 Task: Look for space in Găeşti, Romania from 4th August, 2023 to 8th August, 2023 for 1 adult in price range Rs.10000 to Rs.15000. Place can be private room with 1  bedroom having 1 bed and 1 bathroom. Property type can be flatguest house, hotel. Booking option can be shelf check-in. Required host language is English.
Action: Mouse moved to (611, 108)
Screenshot: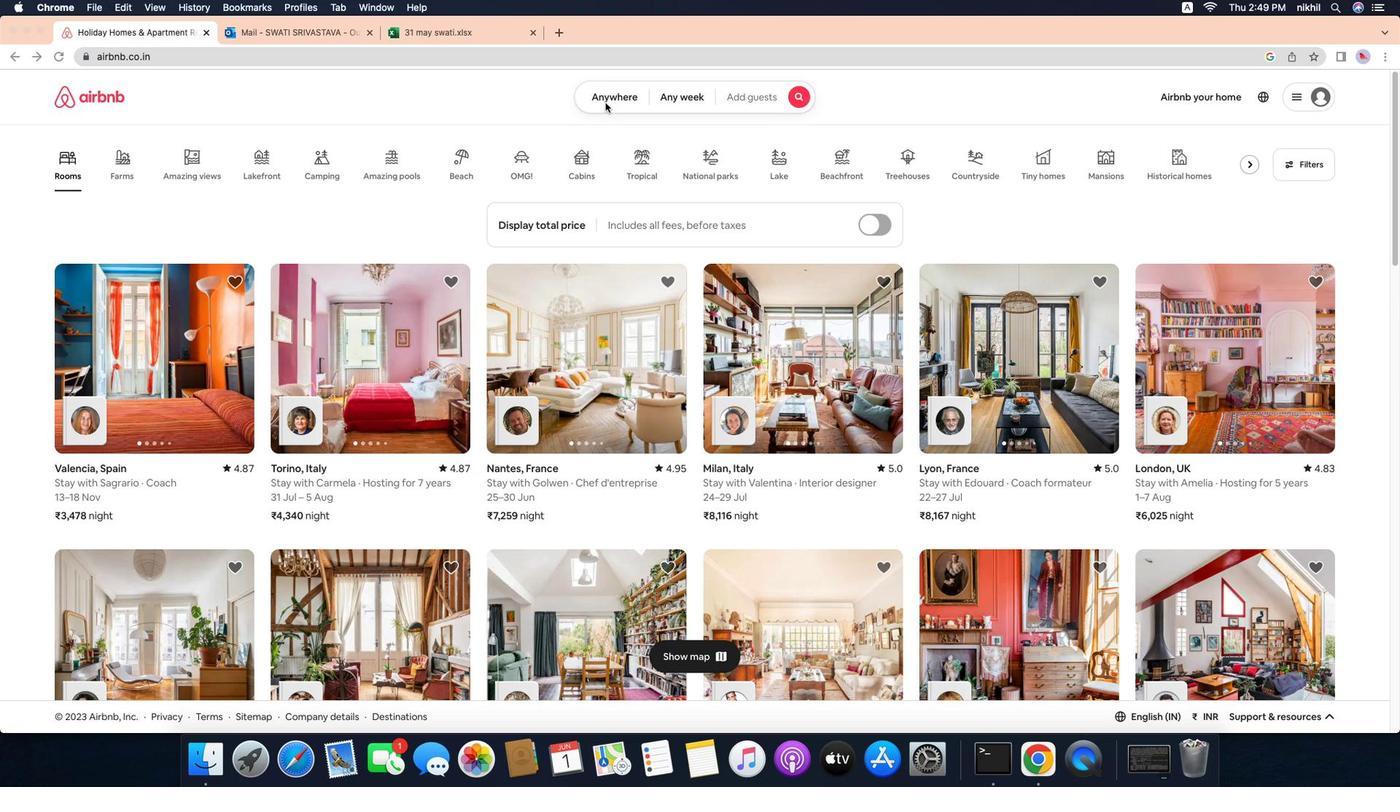 
Action: Mouse pressed left at (611, 108)
Screenshot: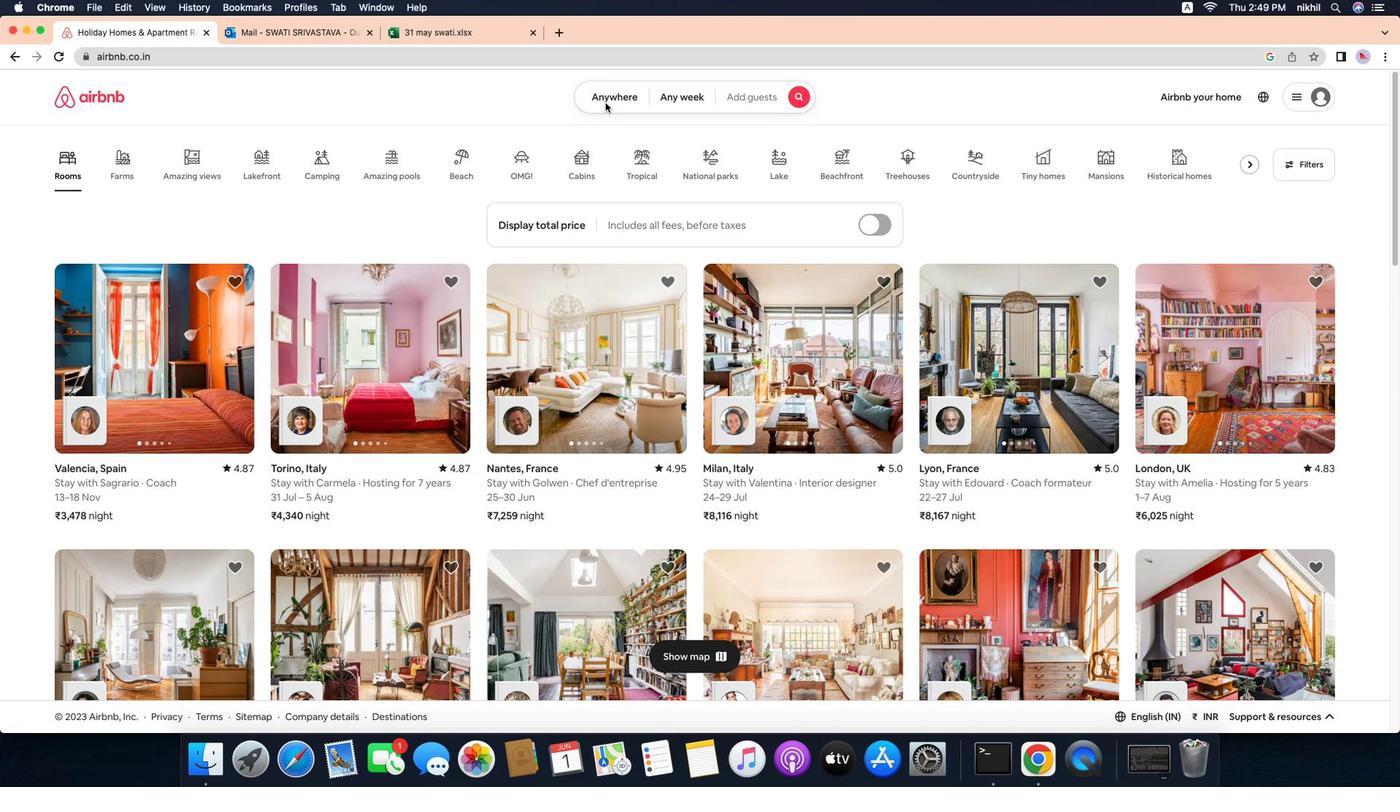 
Action: Mouse moved to (613, 107)
Screenshot: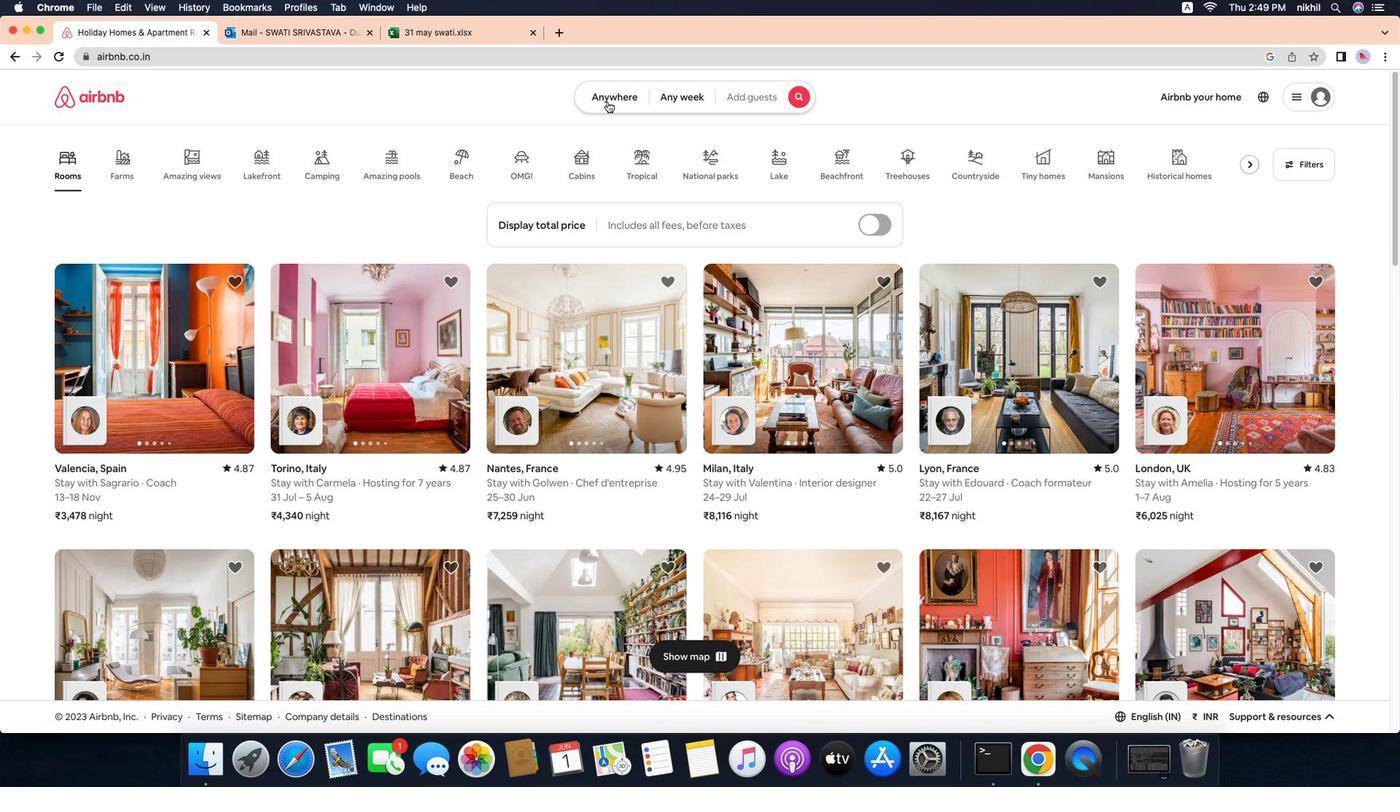 
Action: Mouse pressed left at (613, 107)
Screenshot: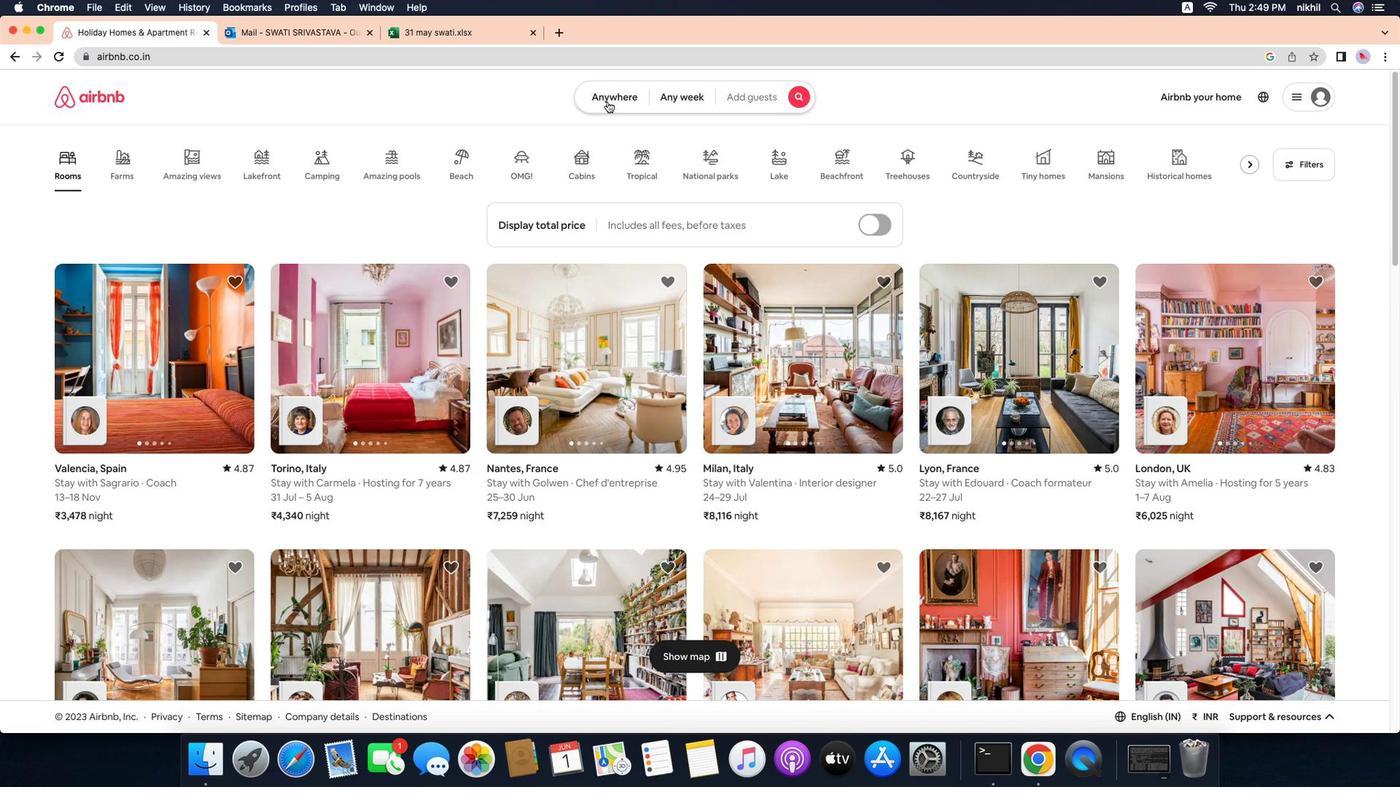 
Action: Mouse moved to (584, 156)
Screenshot: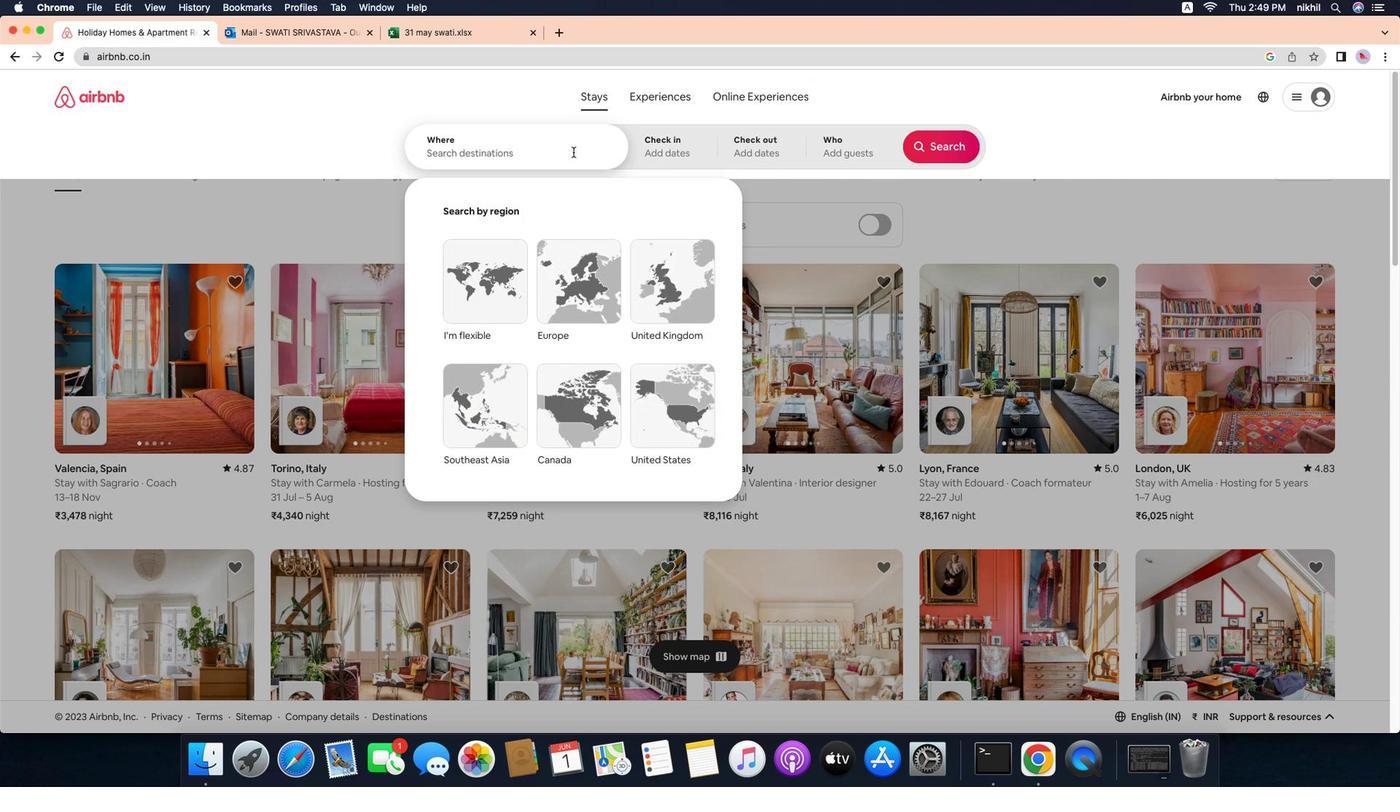 
Action: Mouse pressed left at (584, 156)
Screenshot: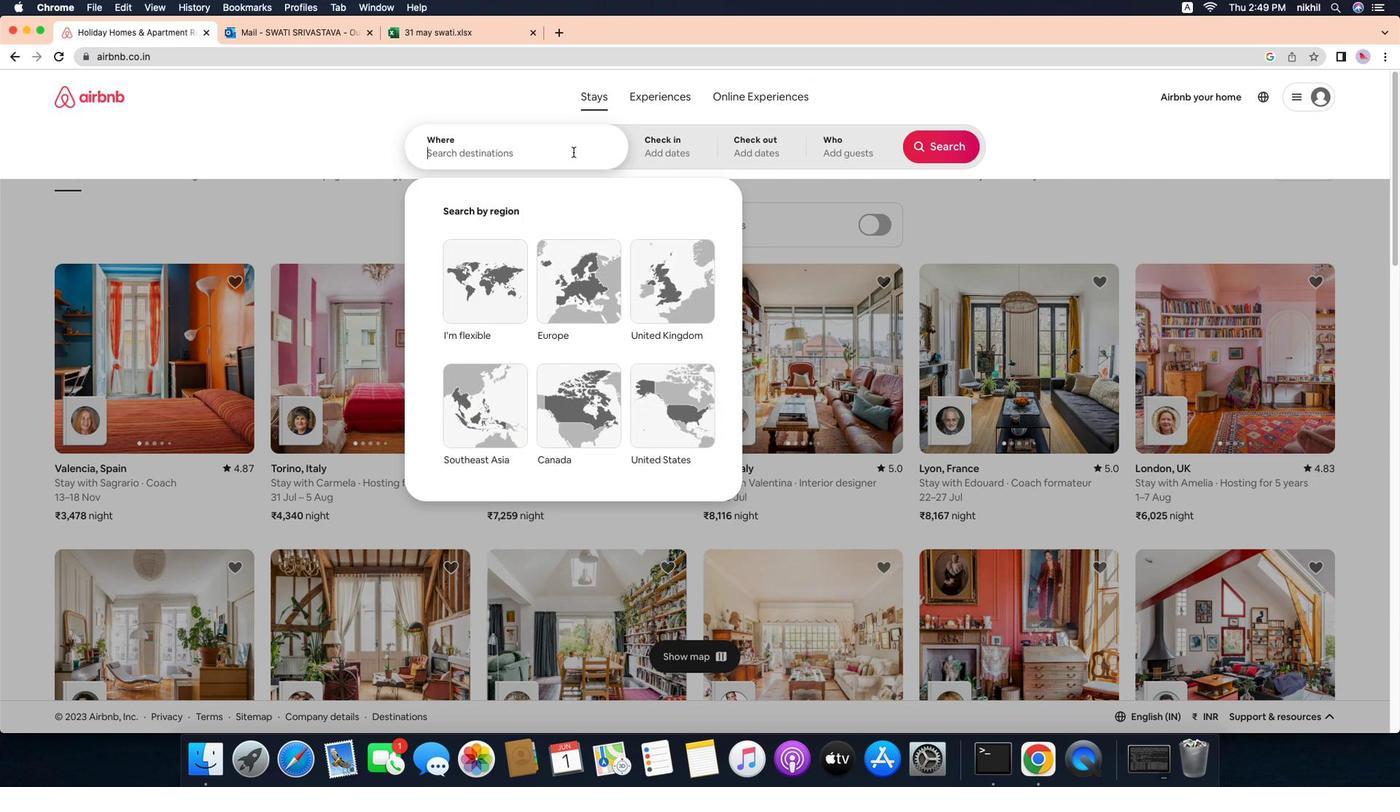 
Action: Mouse moved to (601, 177)
Screenshot: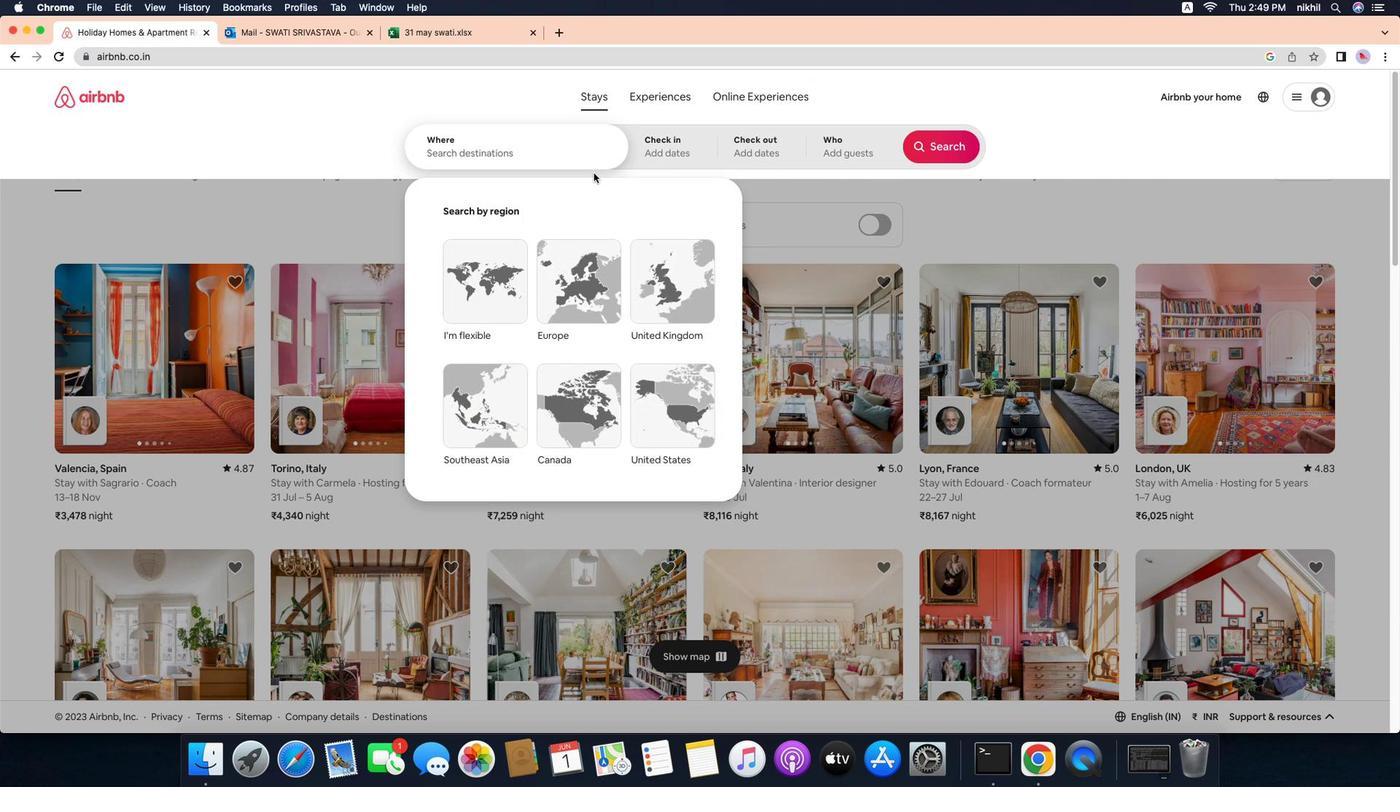
Action: Key pressed Key.caps_lock'G'Key.caps_lock'a''e''s''t''i'
Screenshot: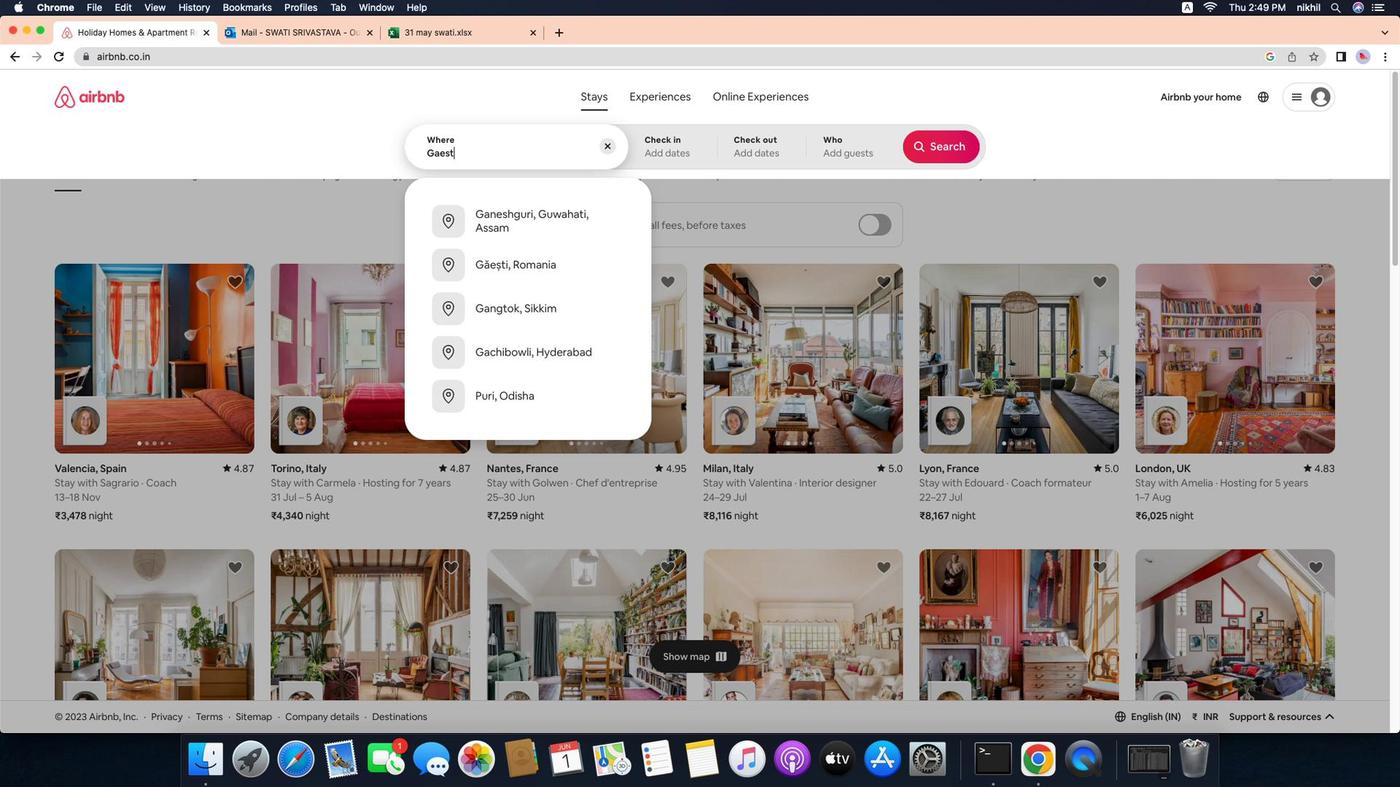 
Action: Mouse moved to (622, 219)
Screenshot: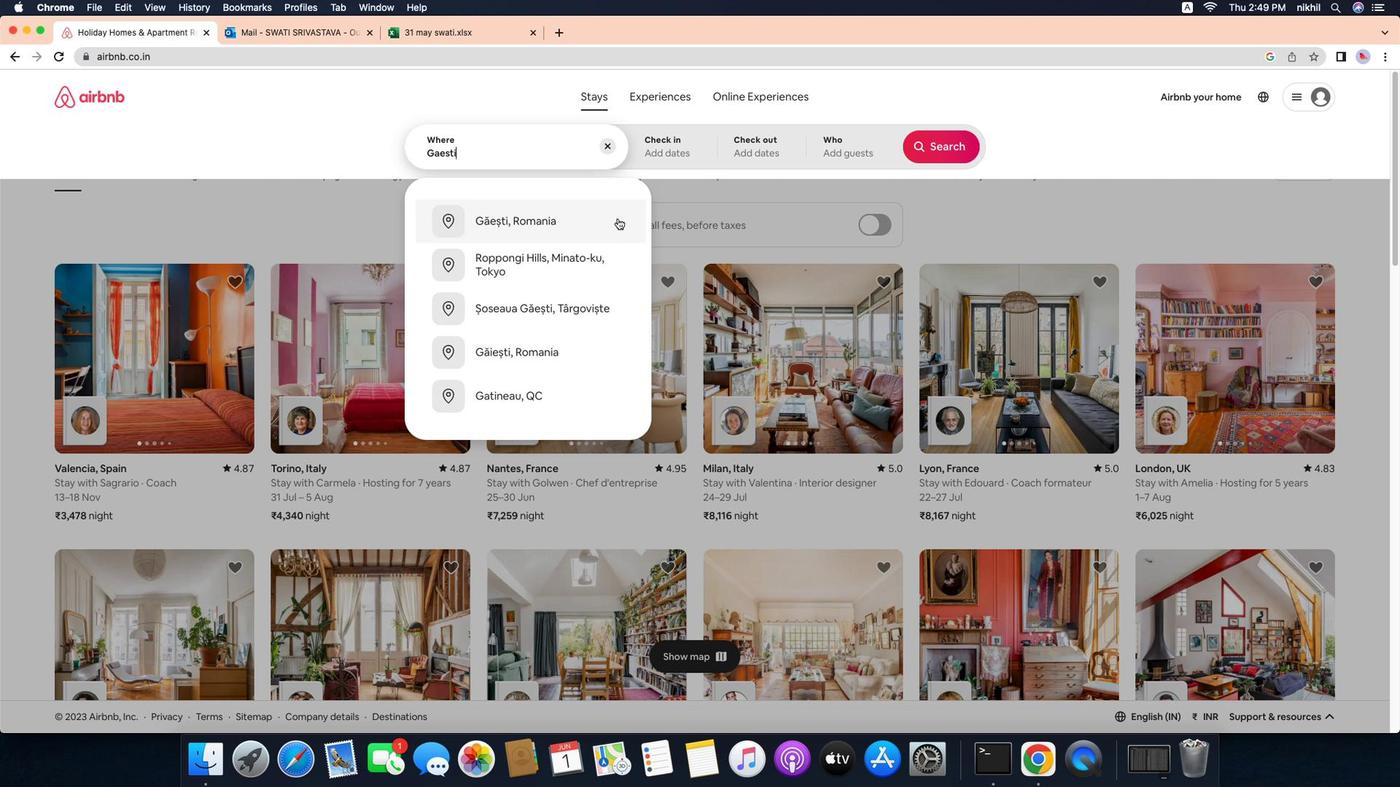
Action: Mouse pressed left at (622, 219)
Screenshot: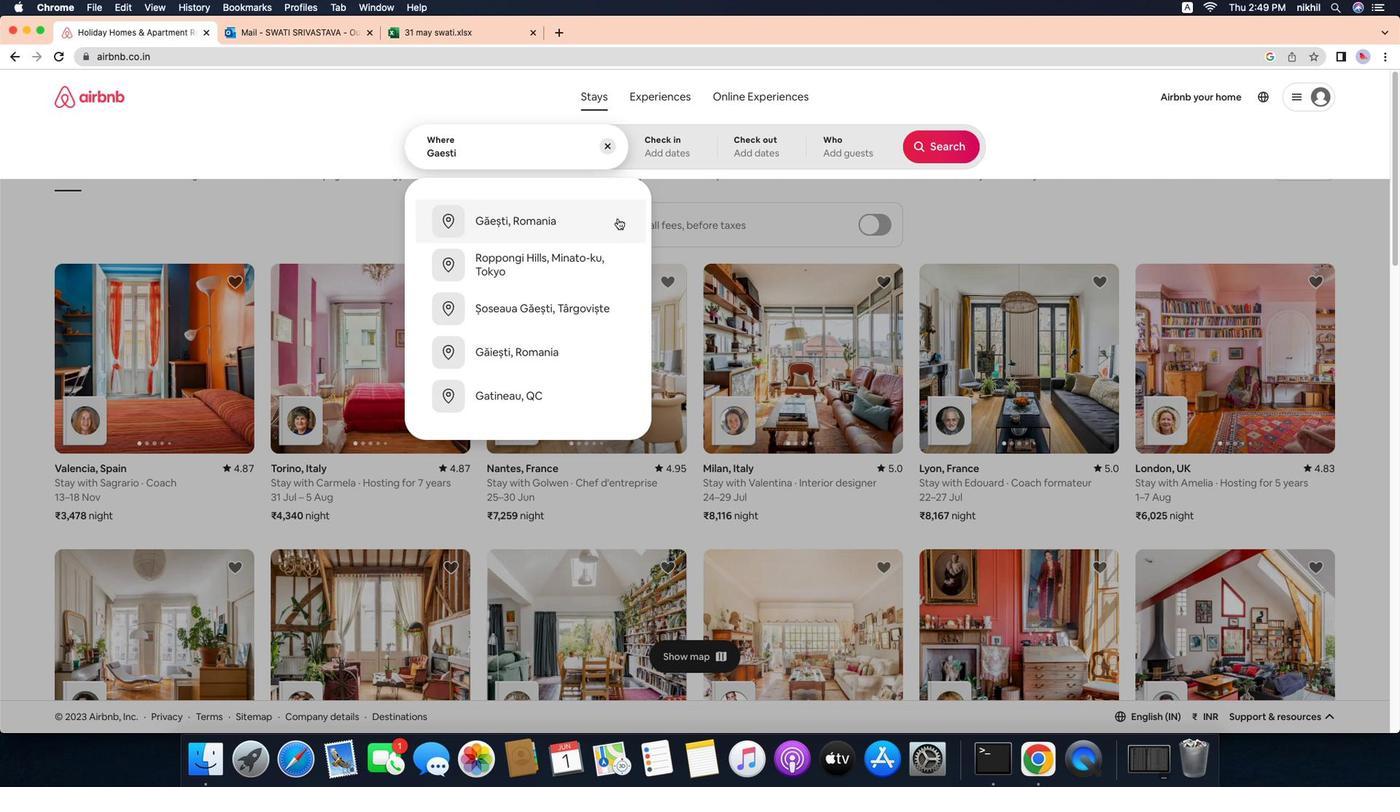 
Action: Mouse moved to (896, 256)
Screenshot: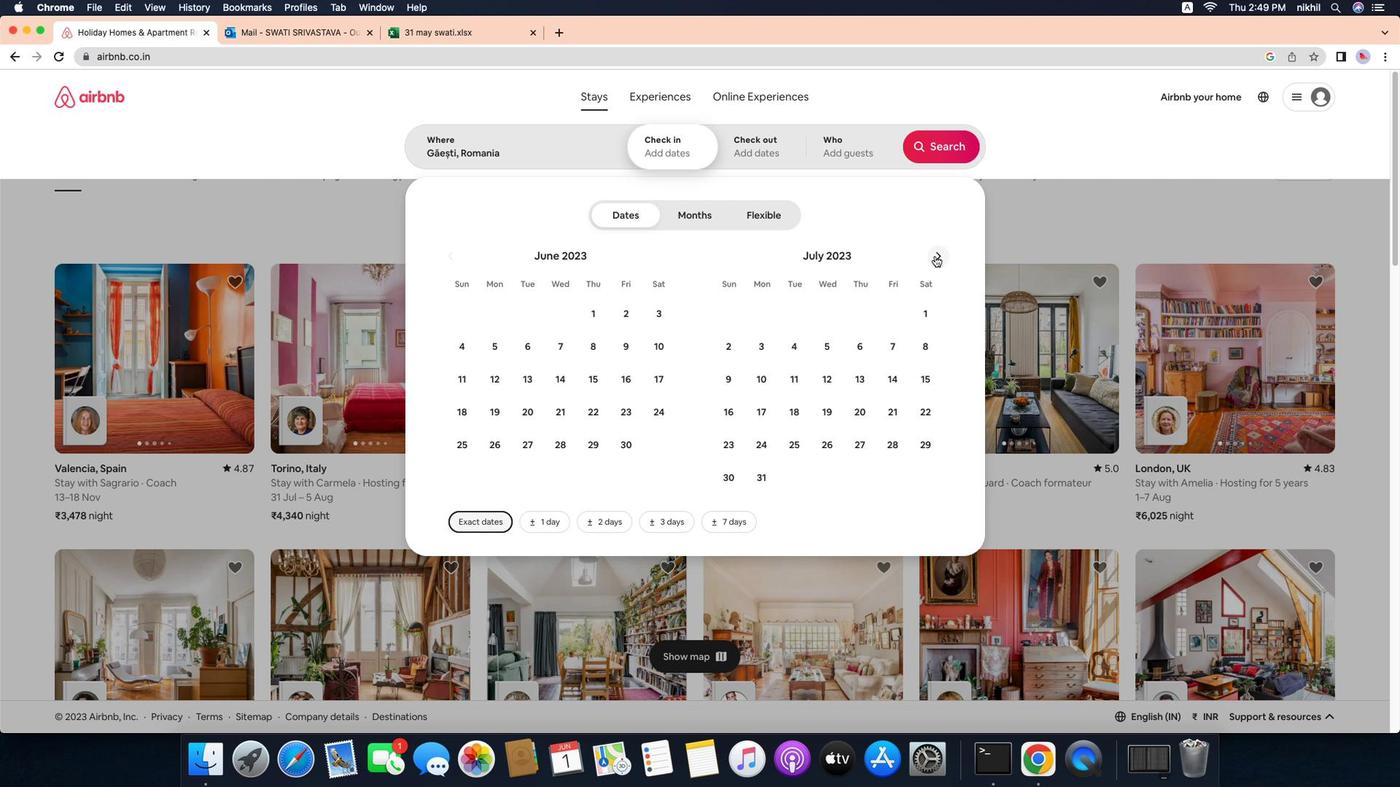 
Action: Mouse pressed left at (896, 256)
Screenshot: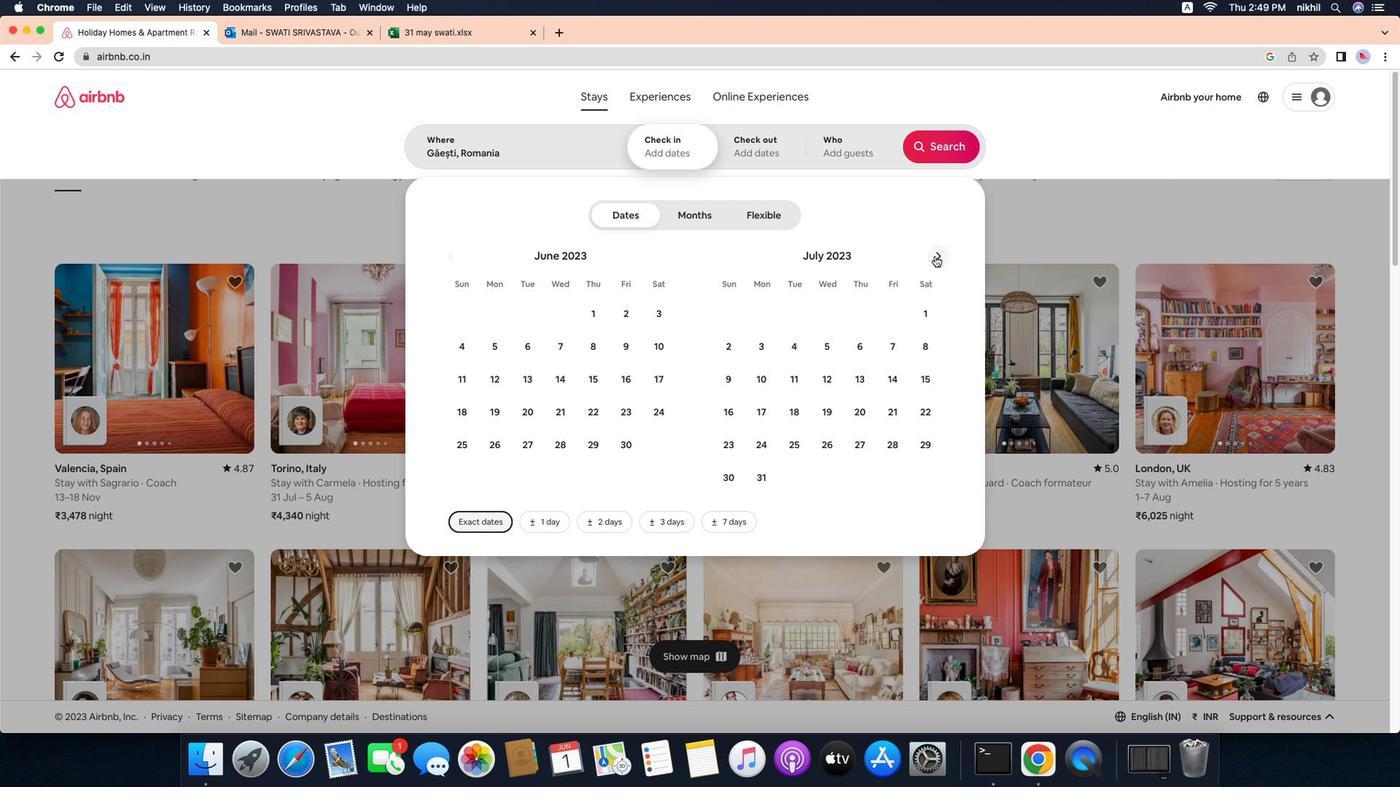 
Action: Mouse moved to (855, 311)
Screenshot: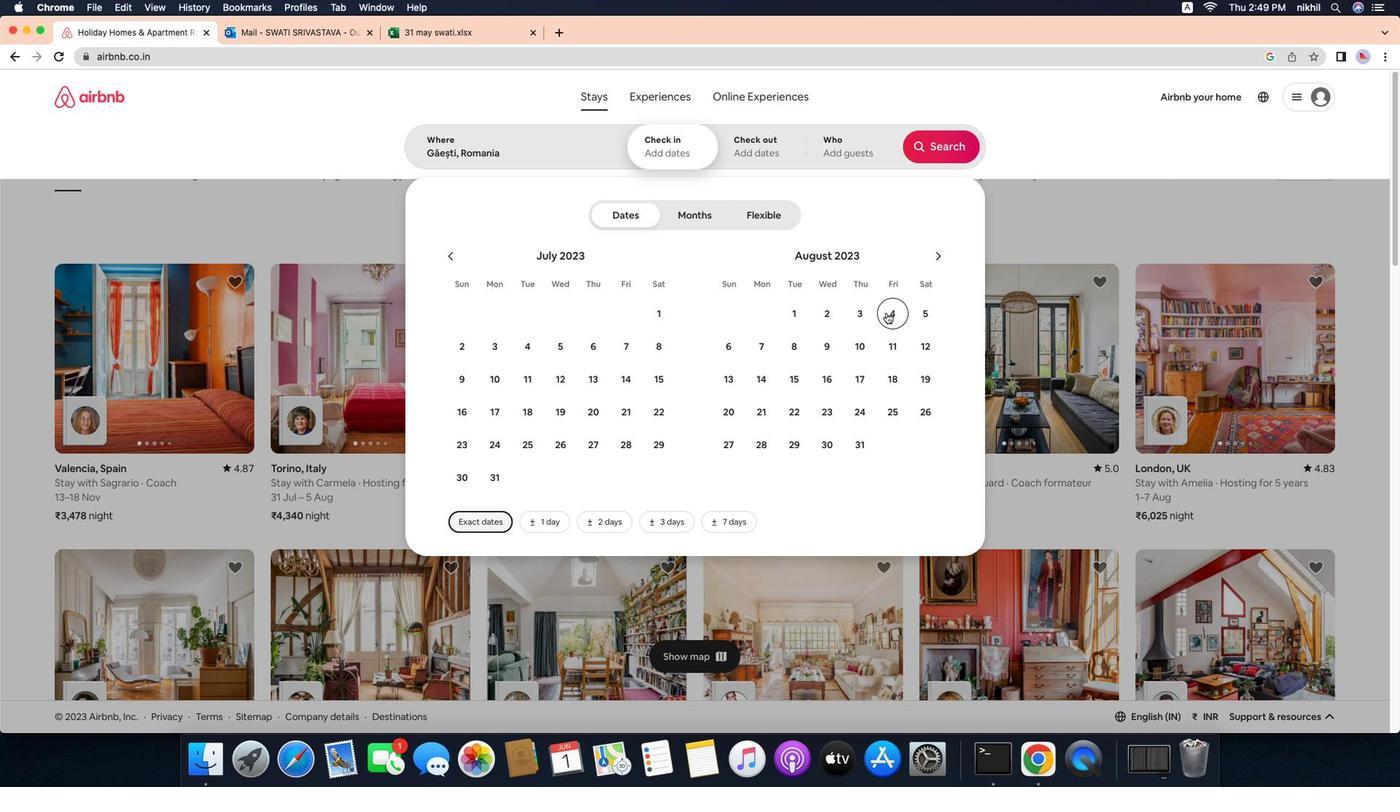 
Action: Mouse pressed left at (855, 311)
Screenshot: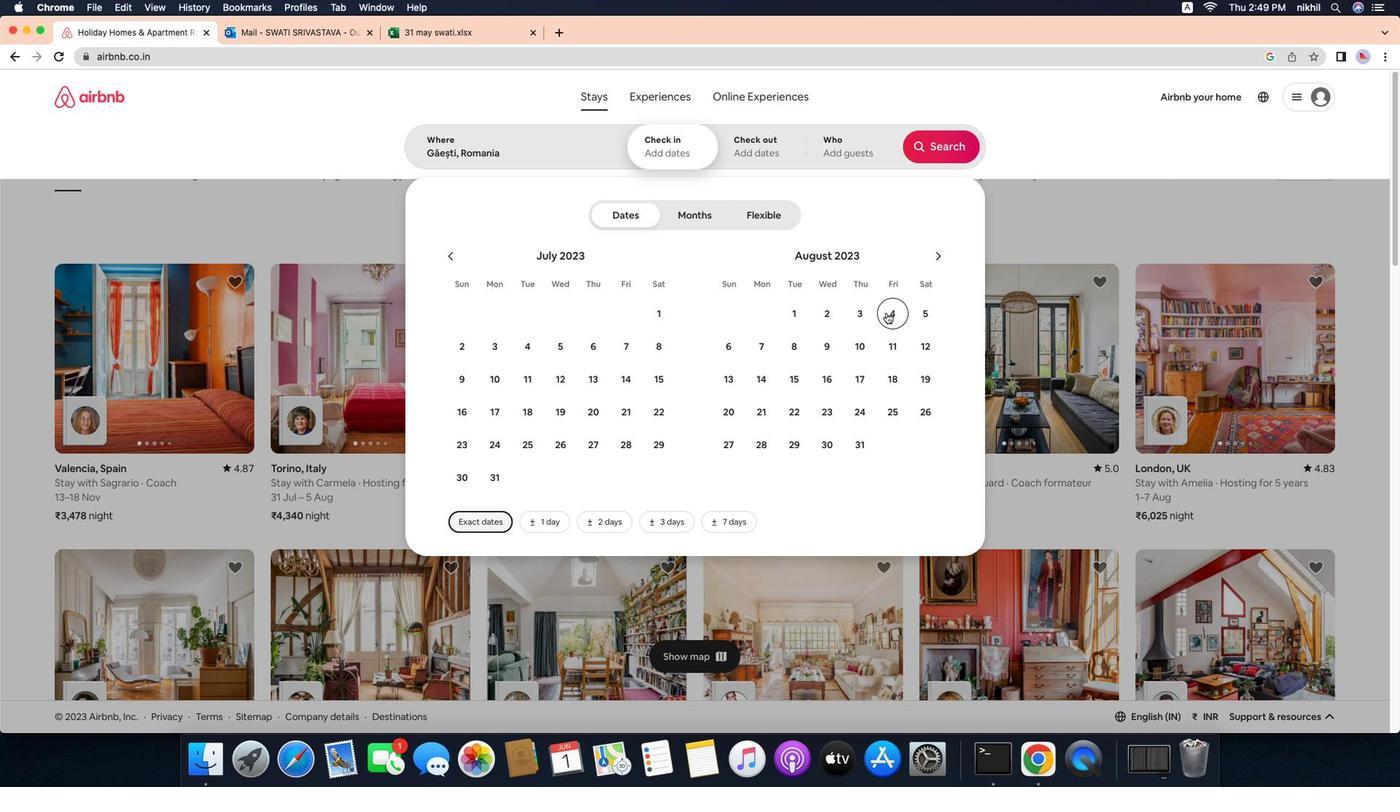 
Action: Mouse moved to (782, 336)
Screenshot: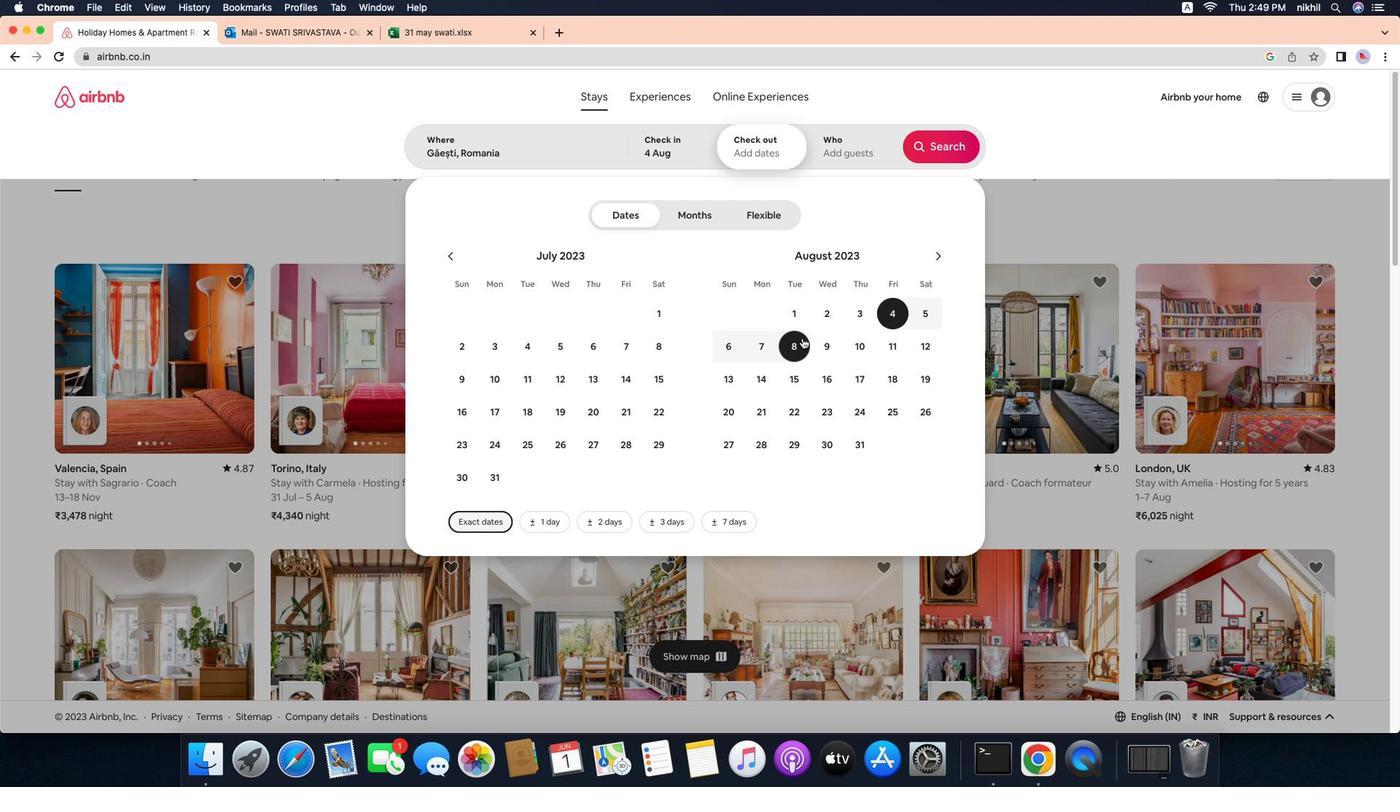 
Action: Mouse pressed left at (782, 336)
Screenshot: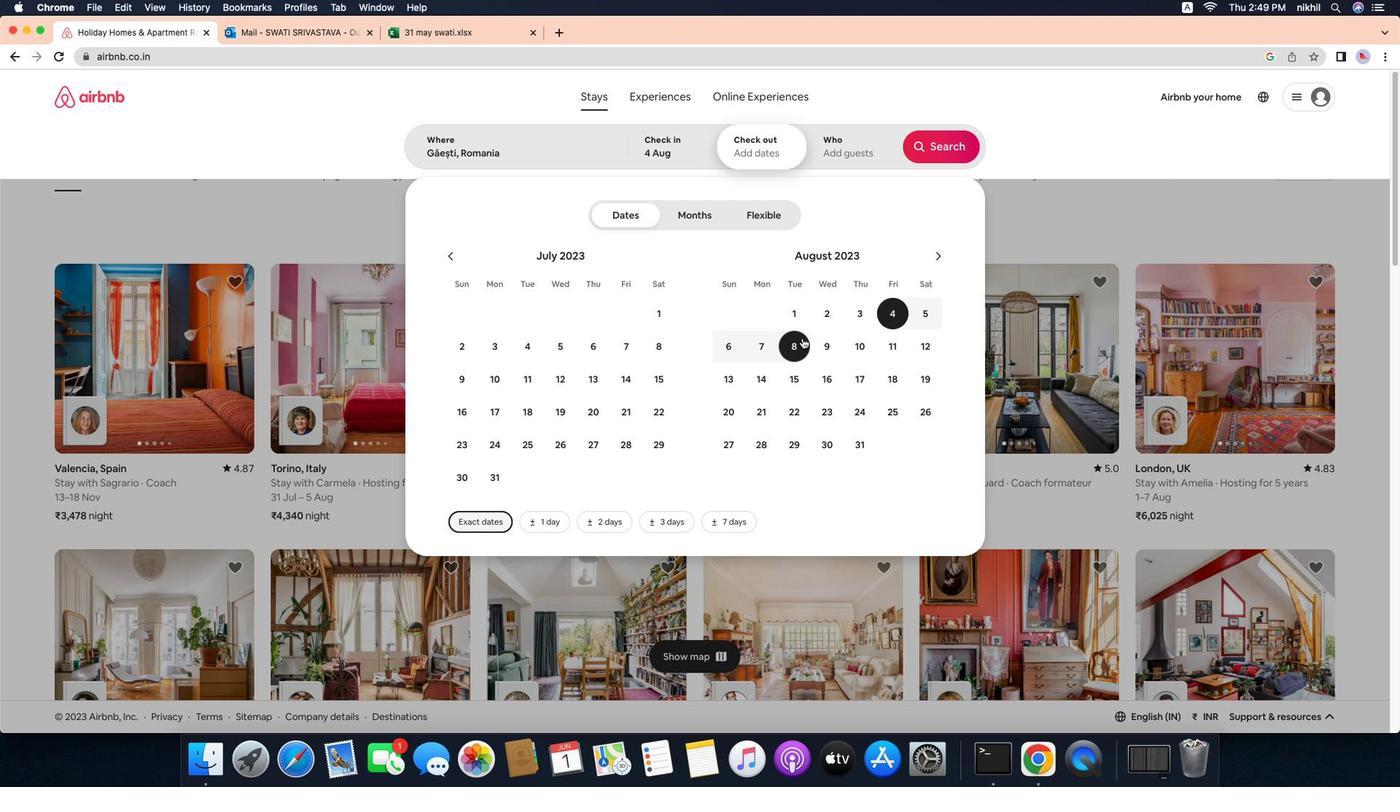 
Action: Mouse moved to (829, 163)
Screenshot: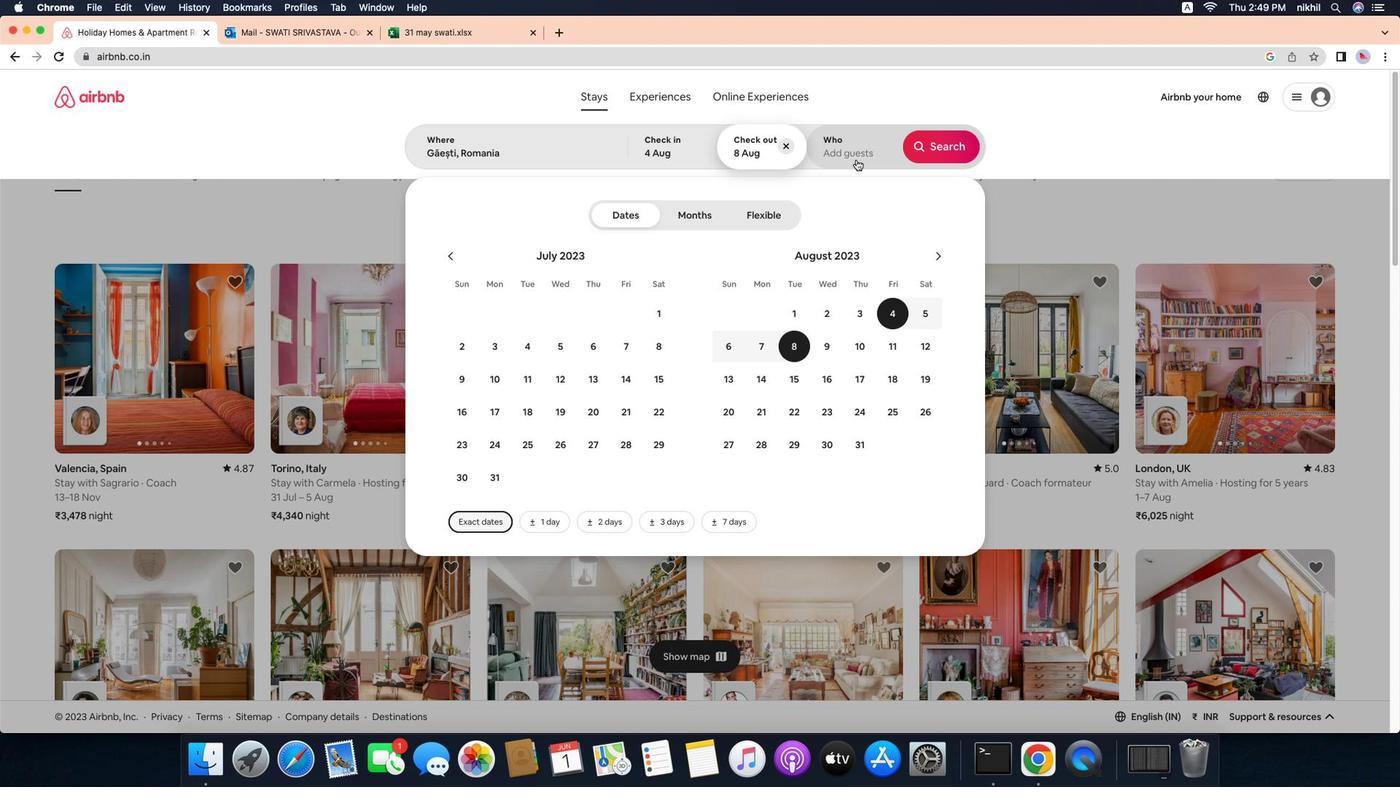 
Action: Mouse pressed left at (829, 163)
Screenshot: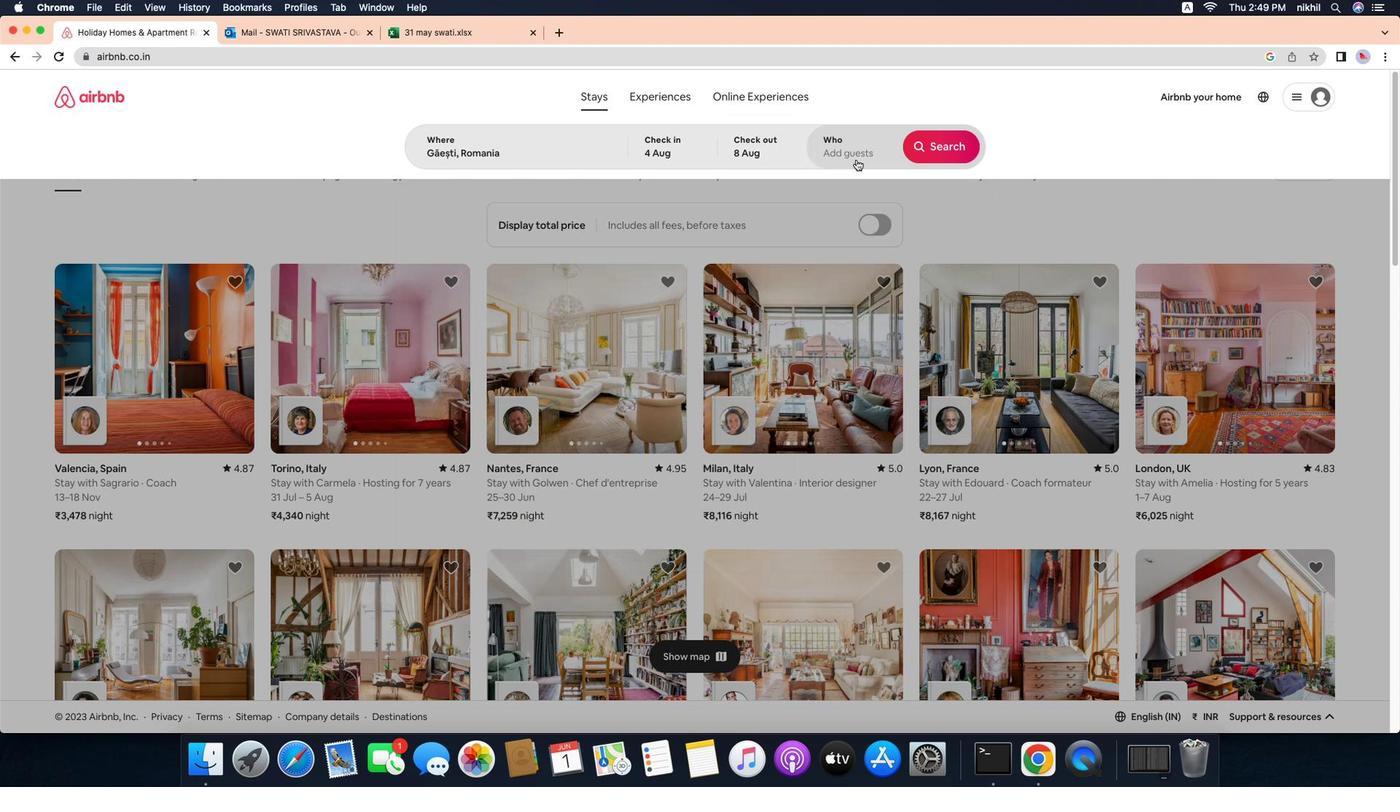 
Action: Mouse moved to (911, 218)
Screenshot: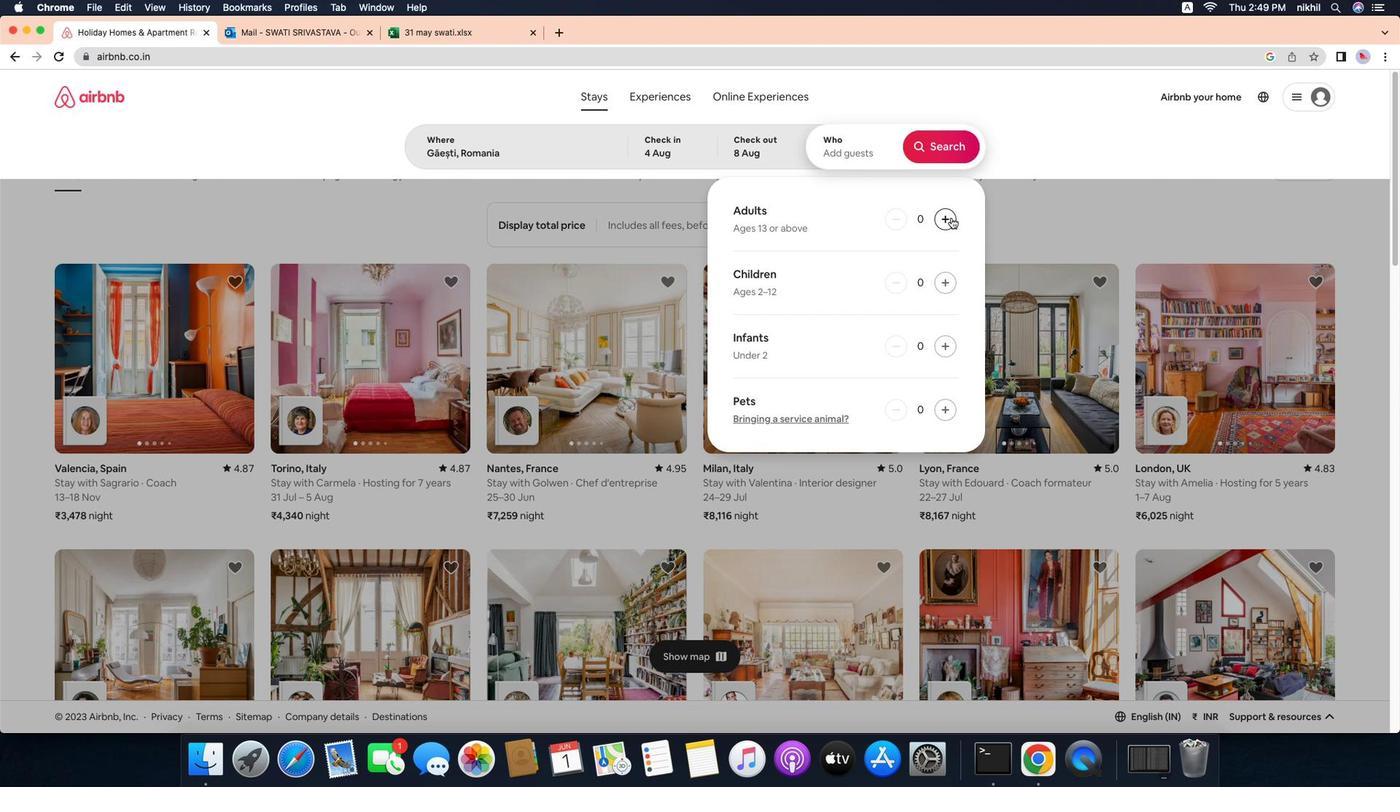 
Action: Mouse pressed left at (911, 218)
Screenshot: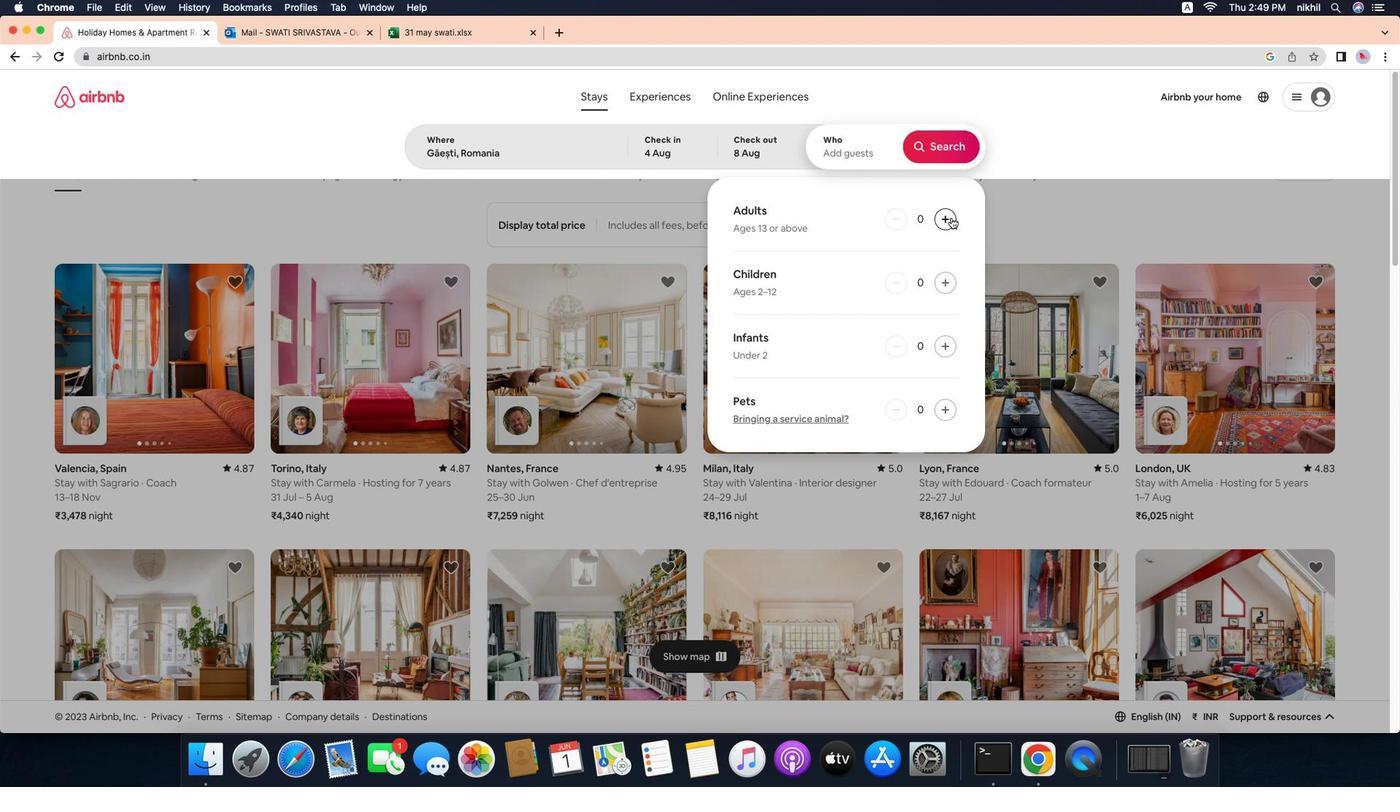 
Action: Mouse moved to (912, 157)
Screenshot: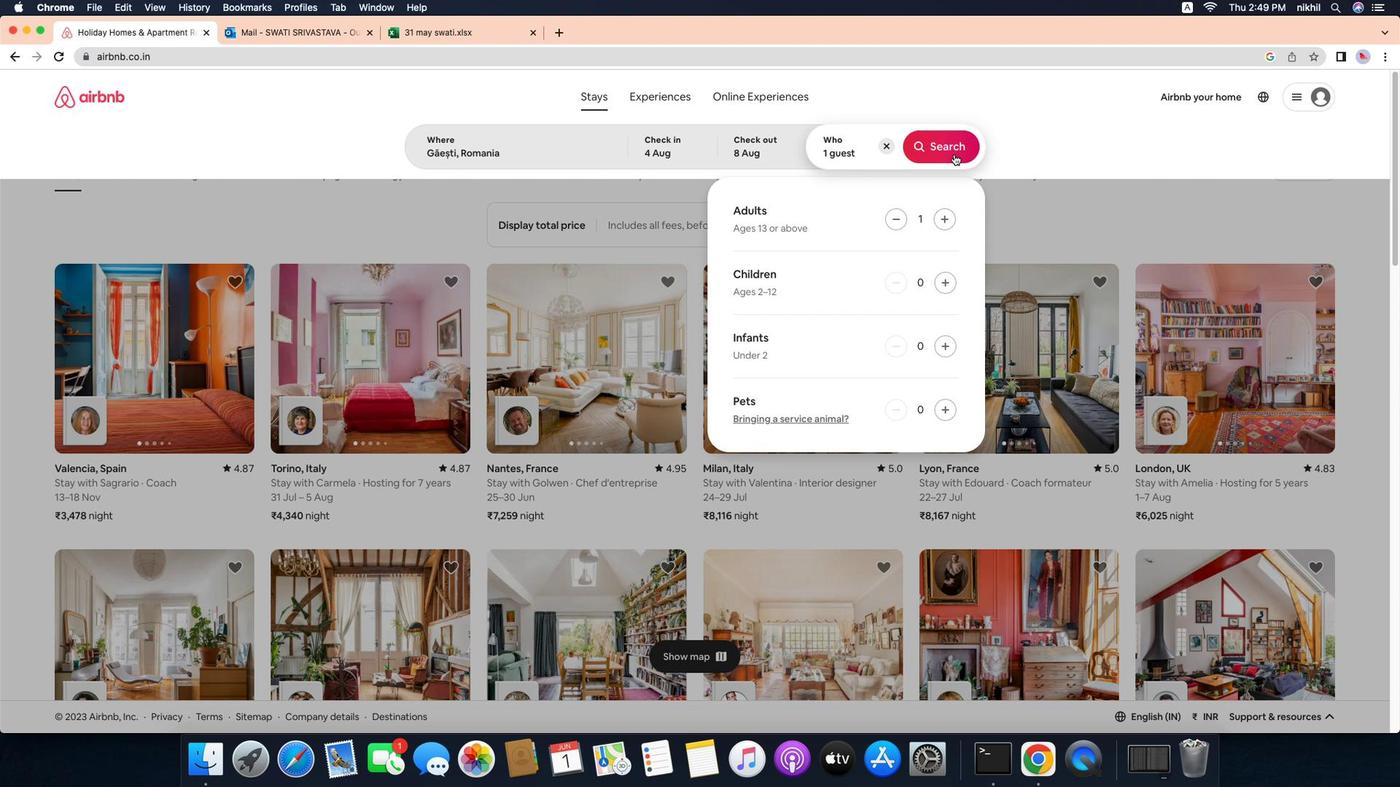 
Action: Mouse pressed left at (912, 157)
Screenshot: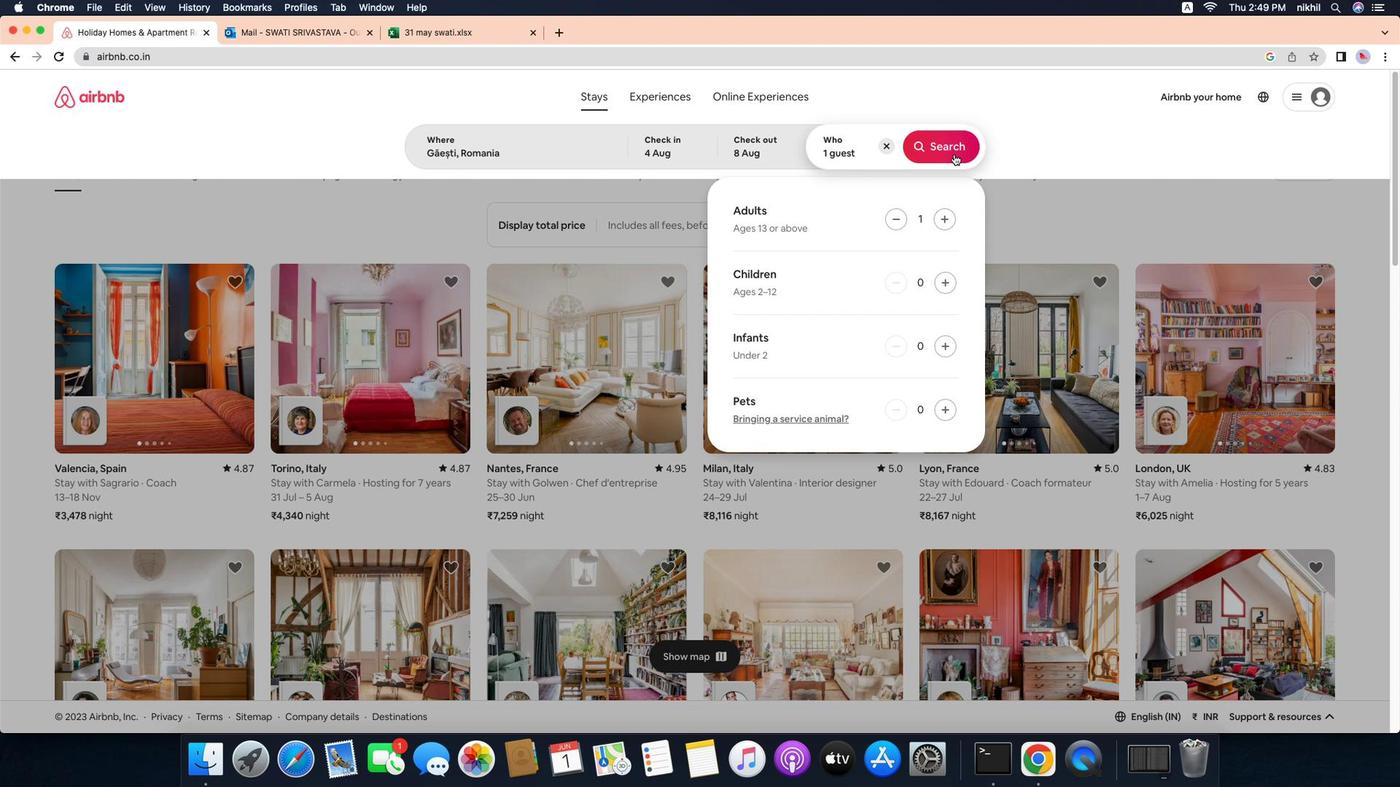 
Action: Mouse moved to (1244, 151)
Screenshot: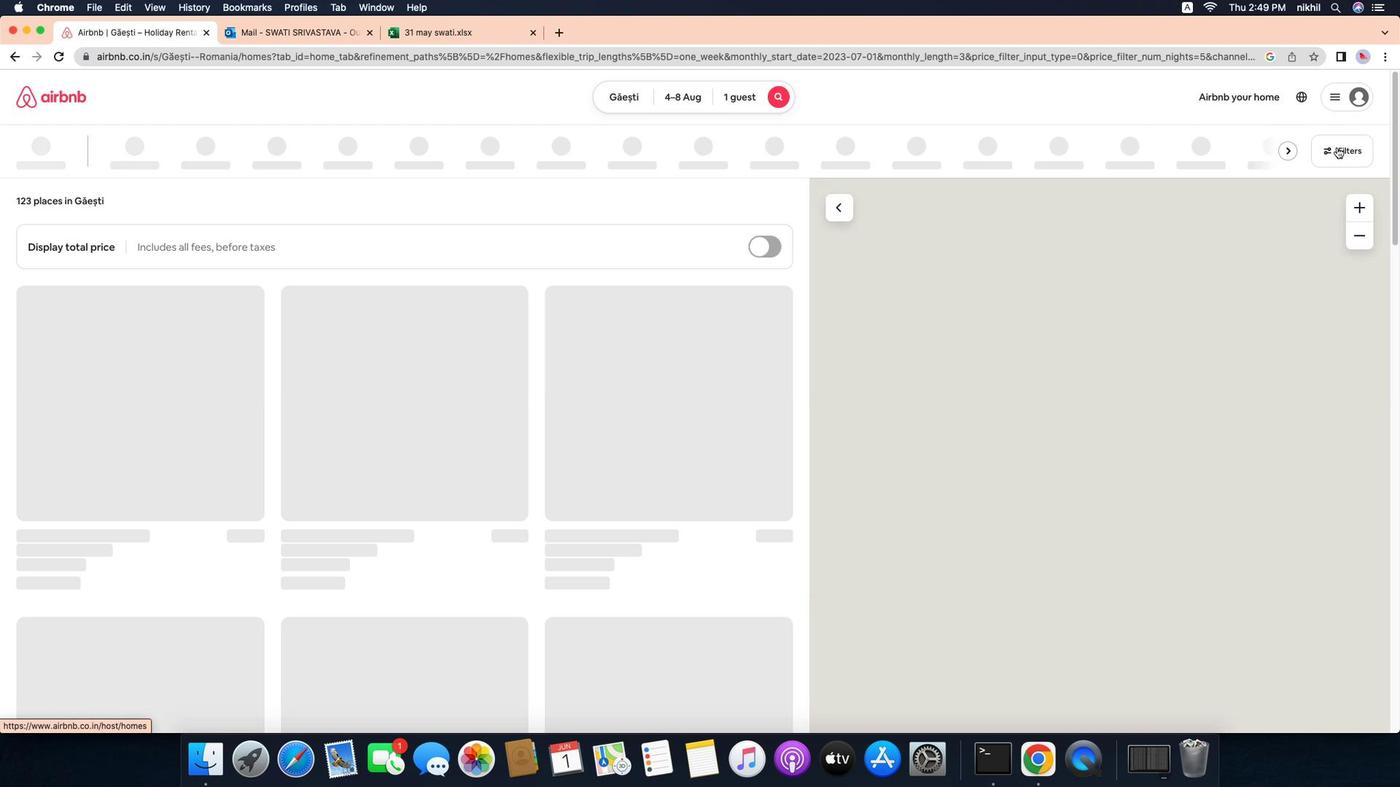 
Action: Mouse pressed left at (1244, 151)
Screenshot: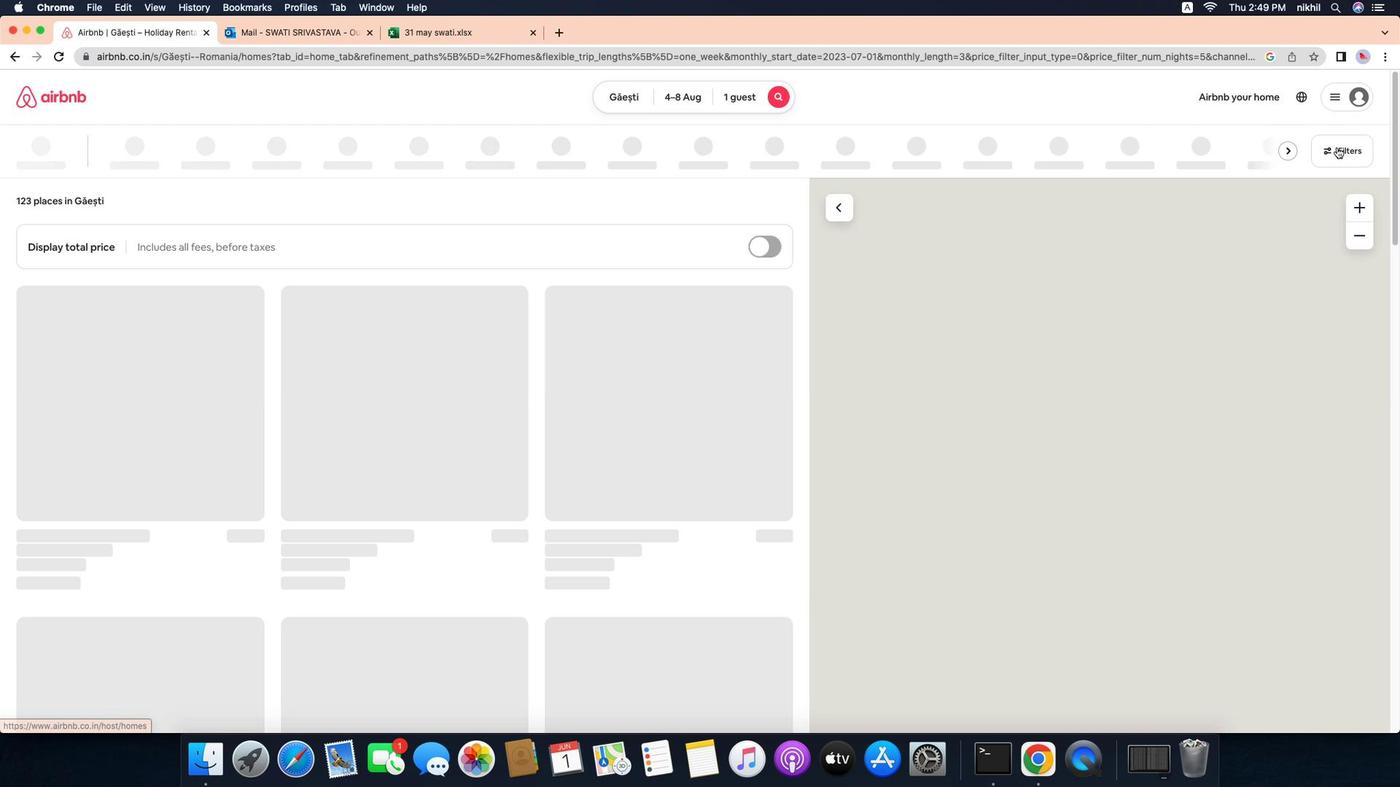 
Action: Mouse moved to (554, 476)
Screenshot: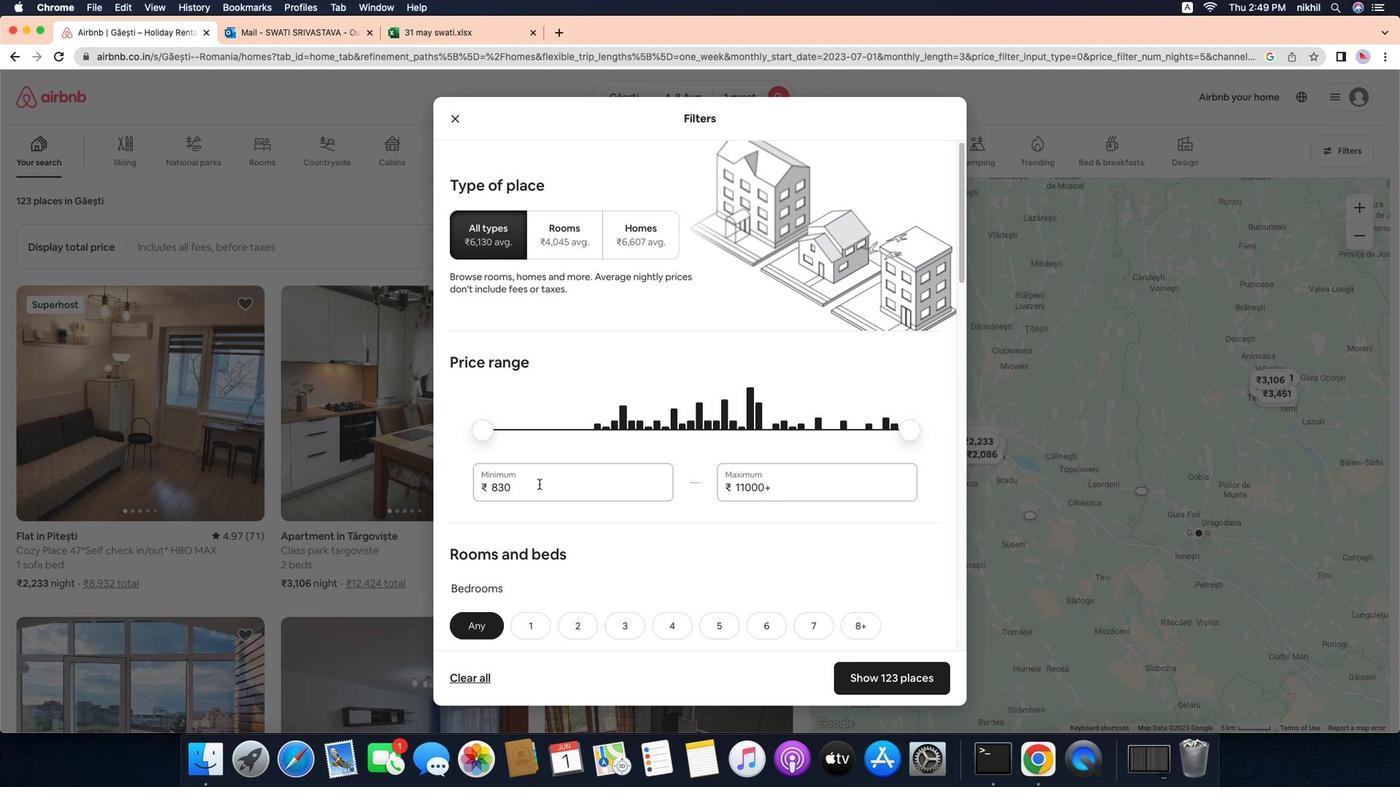 
Action: Mouse pressed left at (554, 476)
Screenshot: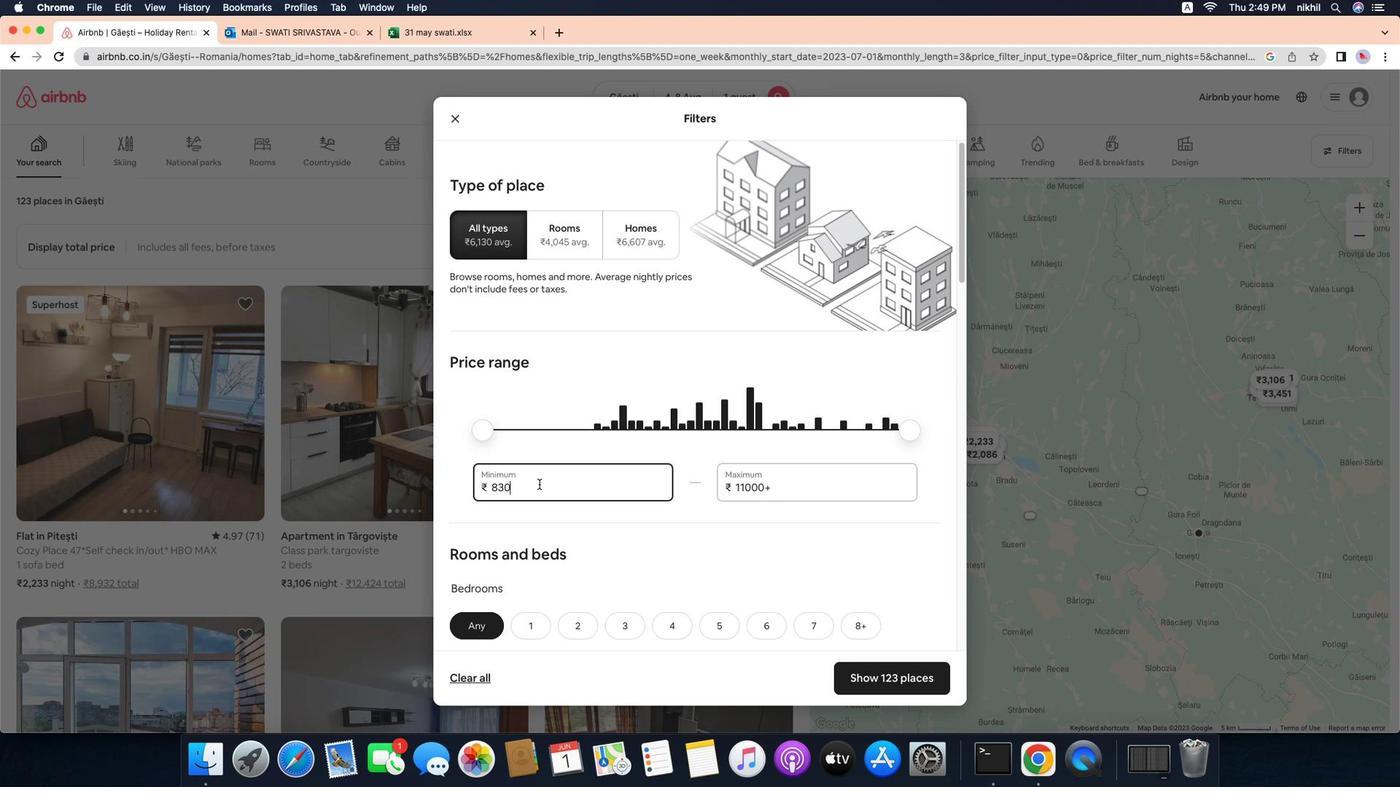 
Action: Mouse moved to (560, 475)
Screenshot: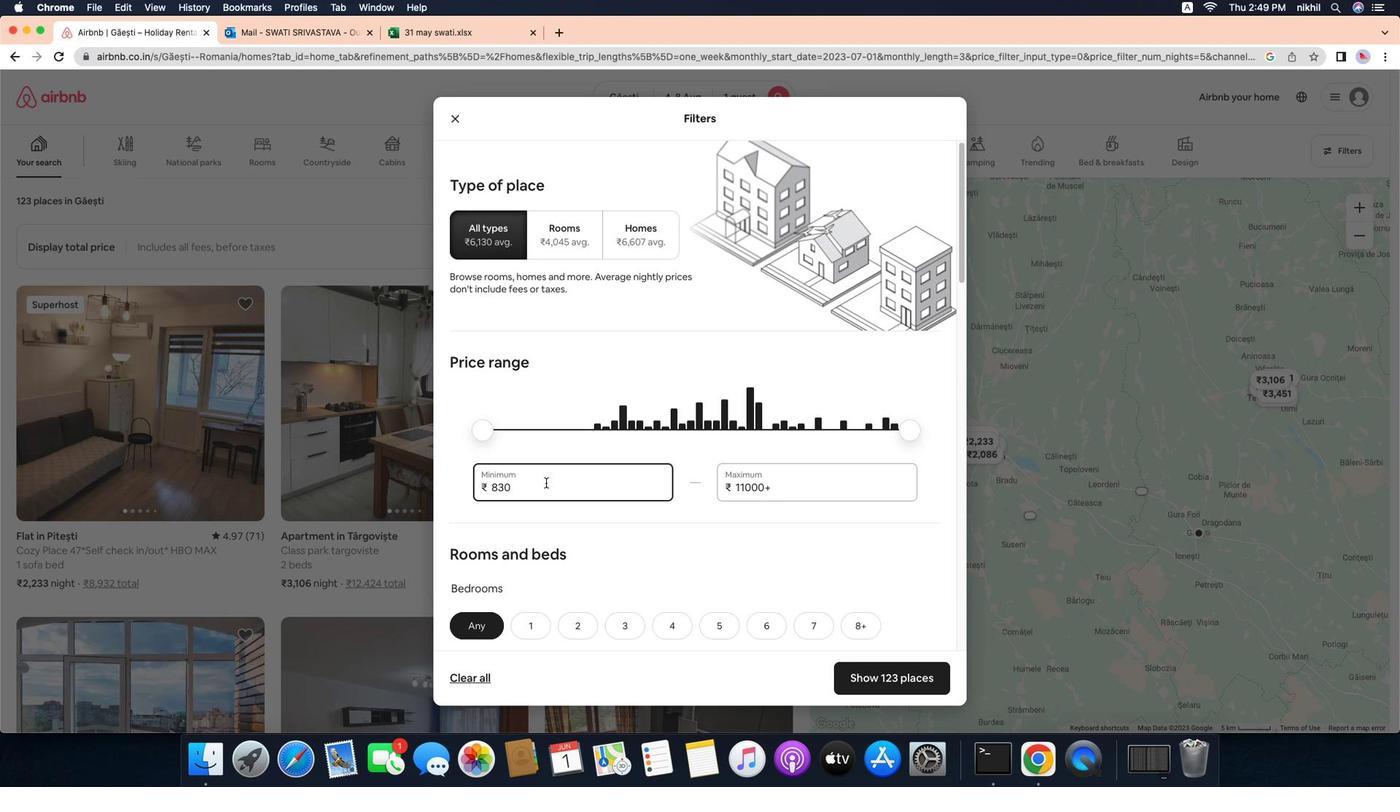 
Action: Key pressed Key.backspaceKey.backspaceKey.backspaceKey.backspaceKey.backspaceKey.backspace'1''0''0''0''0'
Screenshot: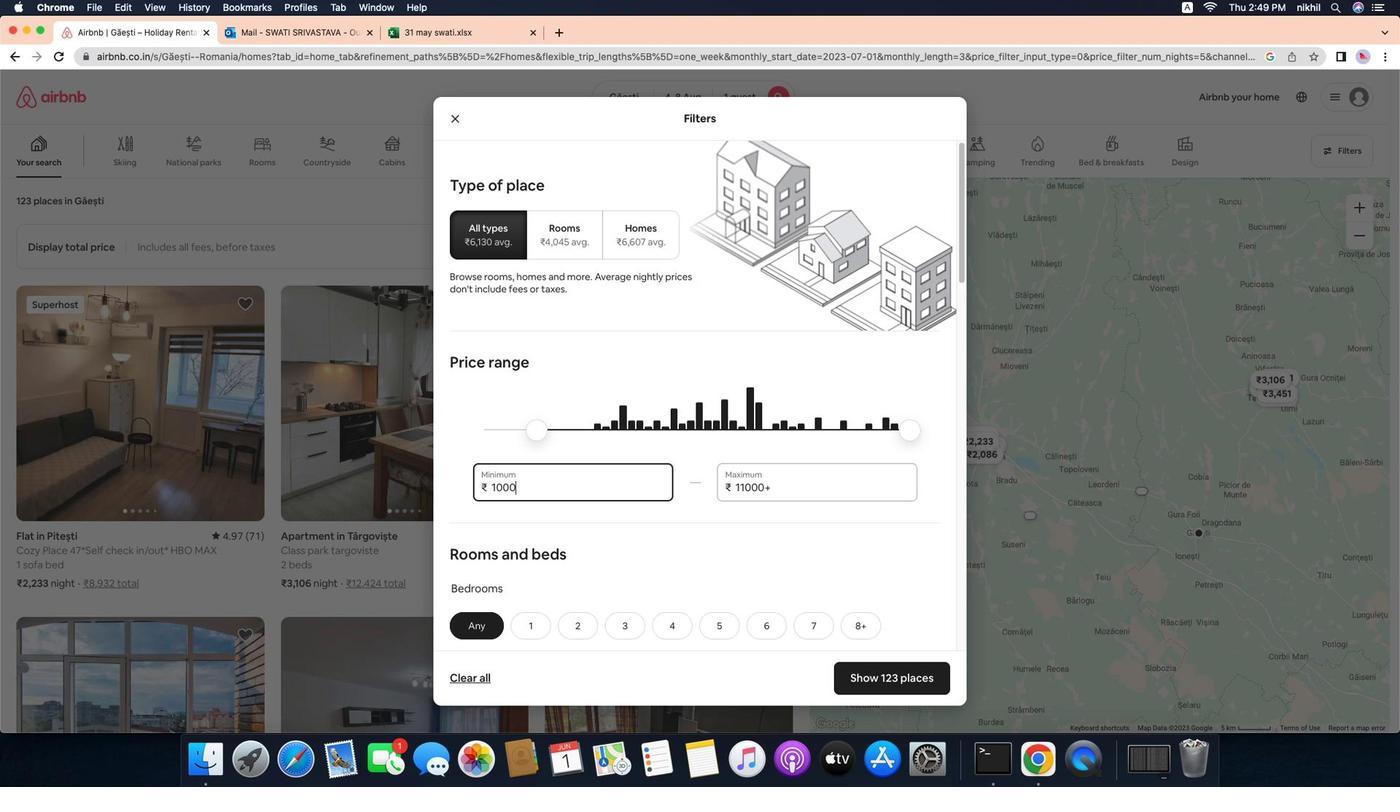 
Action: Mouse moved to (774, 478)
Screenshot: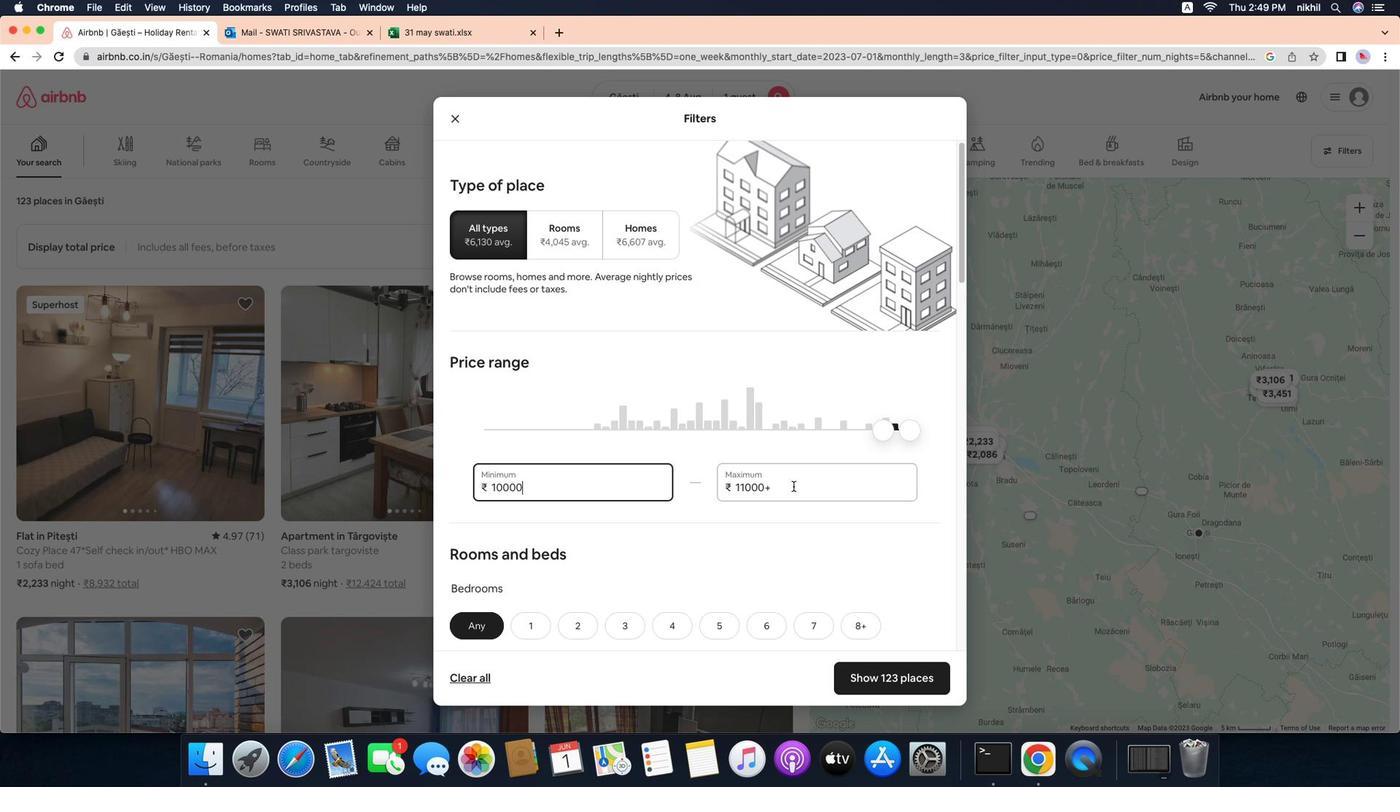 
Action: Mouse pressed left at (774, 478)
Screenshot: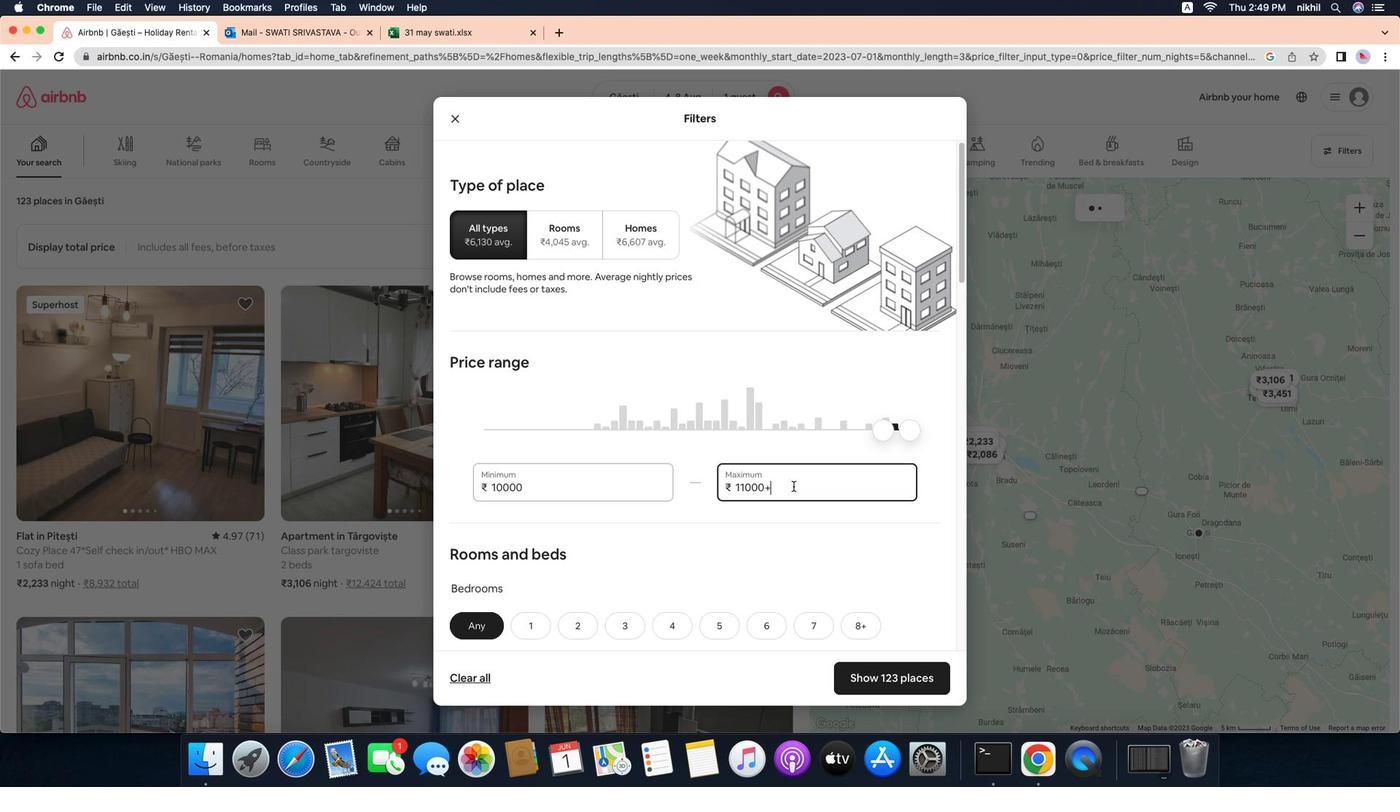 
Action: Key pressed Key.backspaceKey.backspaceKey.backspaceKey.backspaceKey.backspaceKey.backspaceKey.backspace'1''5''0''0''0'
Screenshot: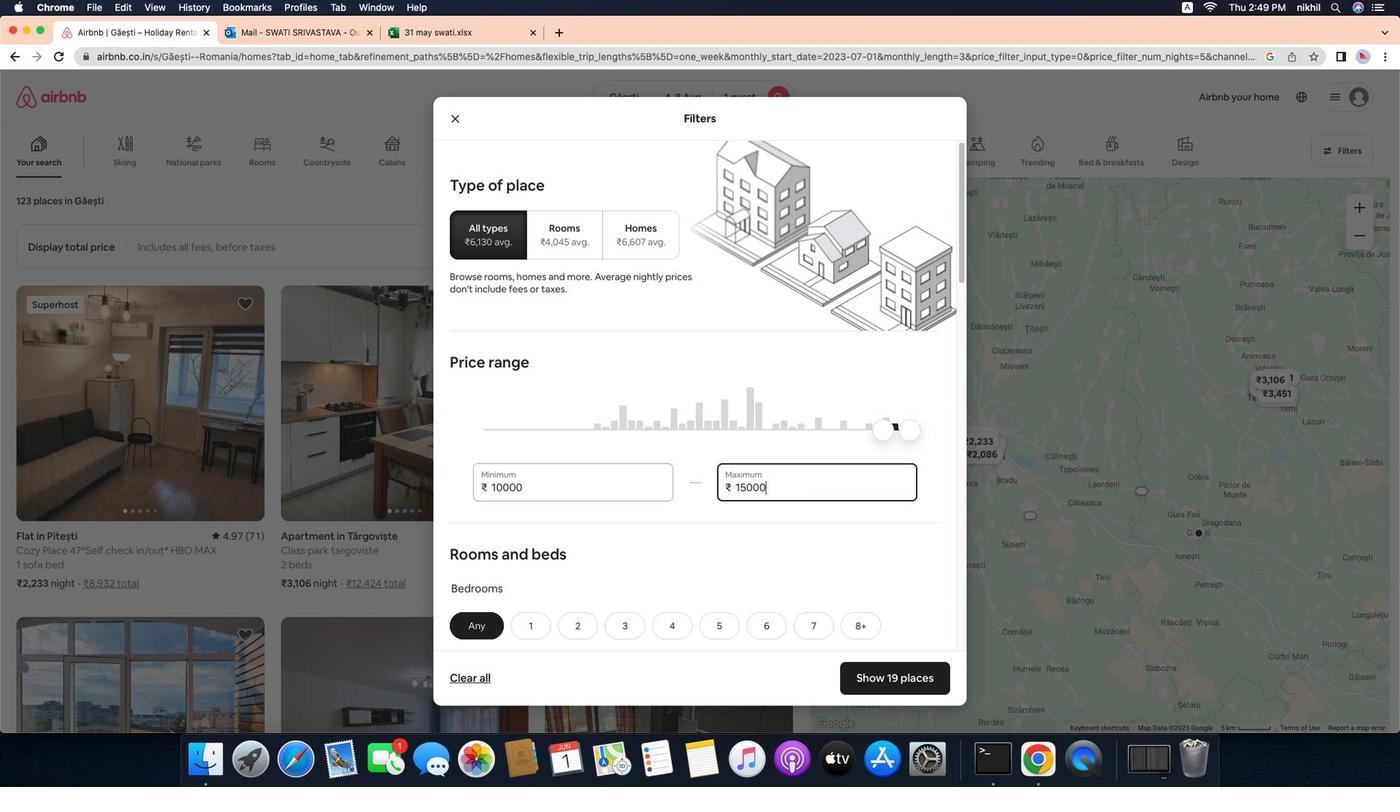 
Action: Mouse moved to (697, 511)
Screenshot: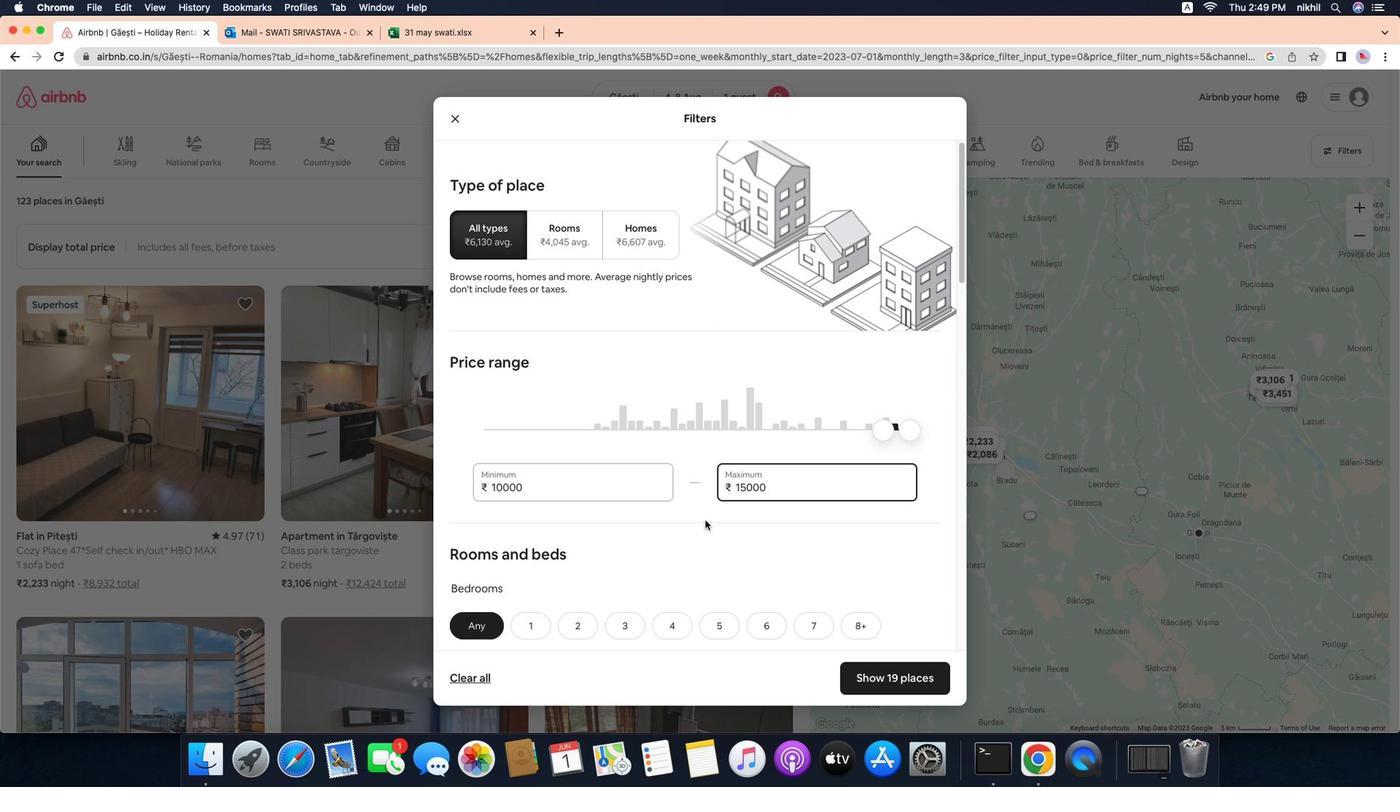 
Action: Mouse scrolled (697, 511) with delta (87, 8)
Screenshot: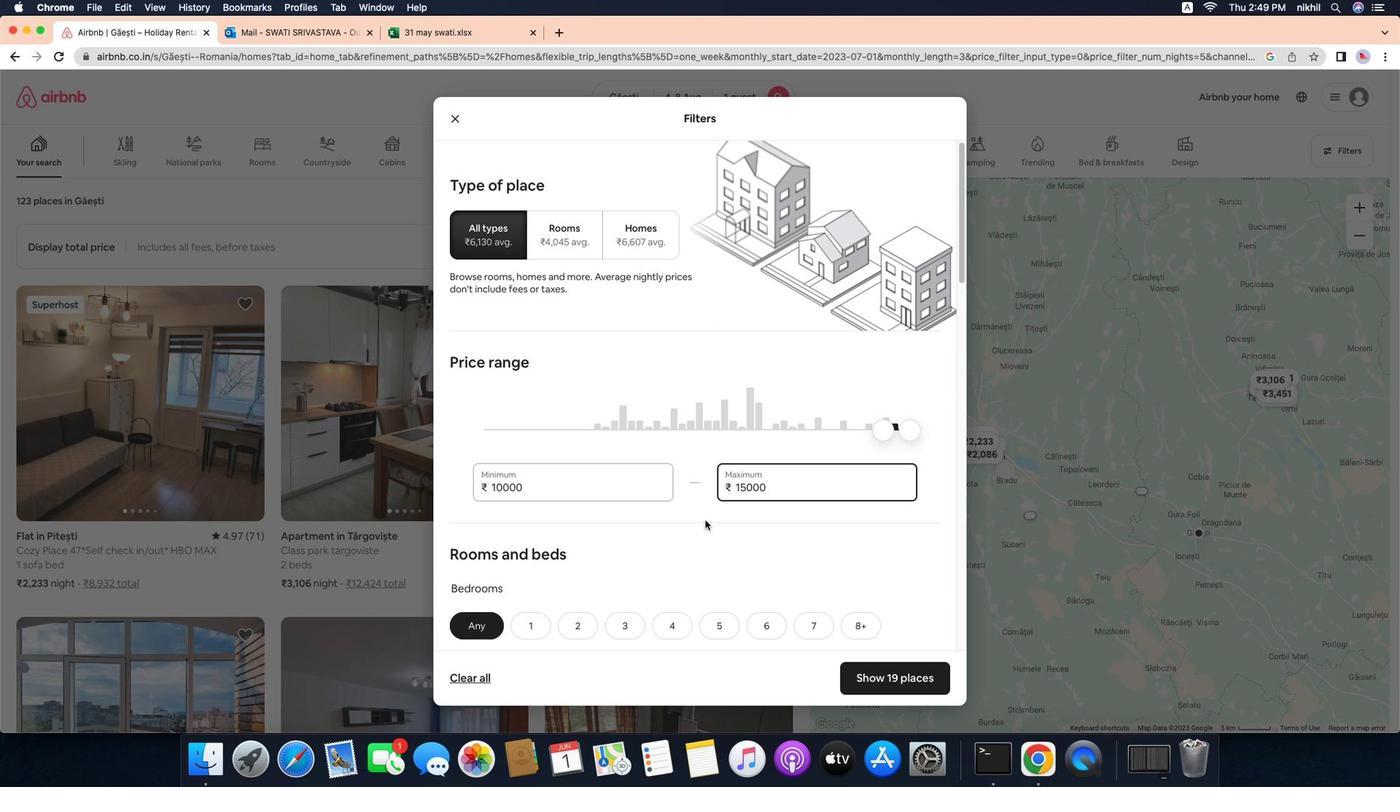 
Action: Mouse scrolled (697, 511) with delta (87, 8)
Screenshot: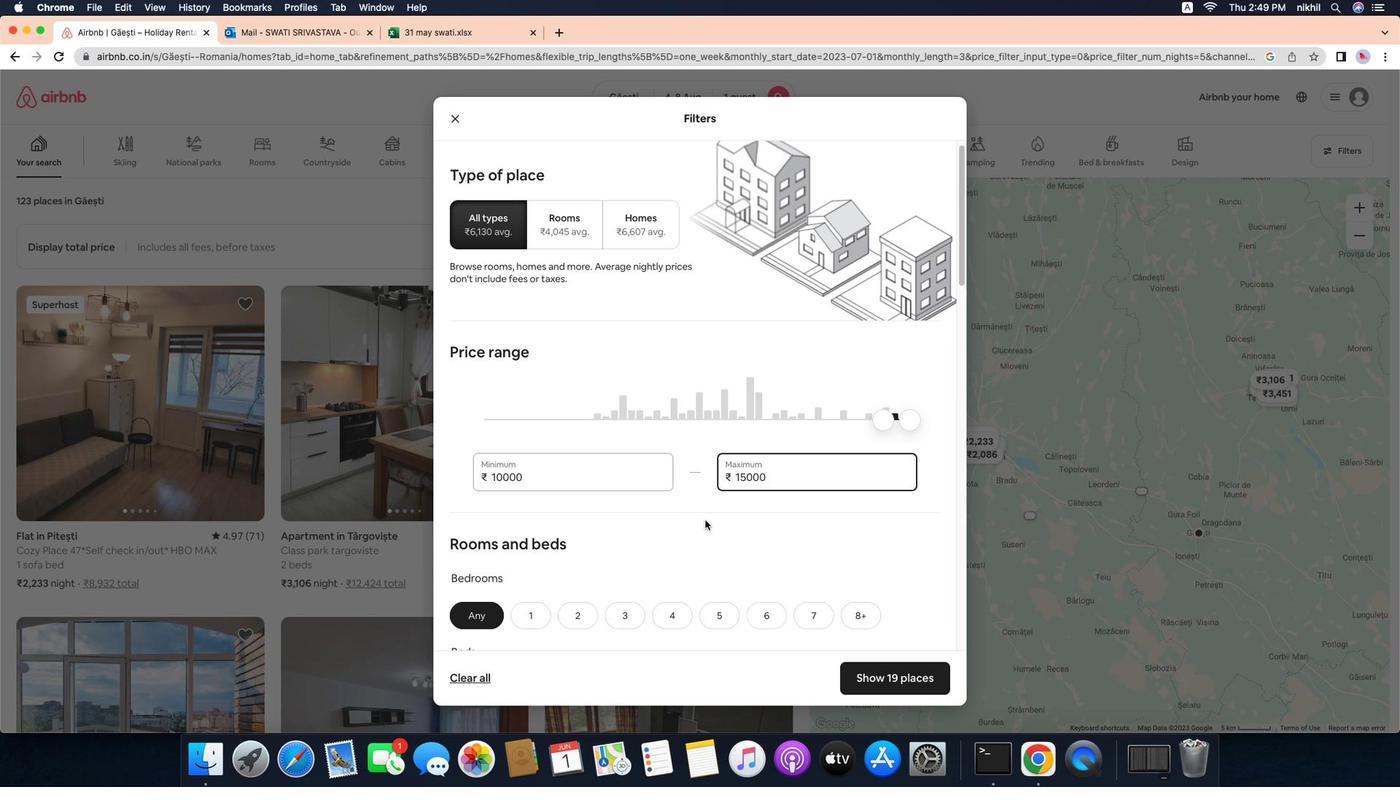
Action: Mouse scrolled (697, 511) with delta (87, 6)
Screenshot: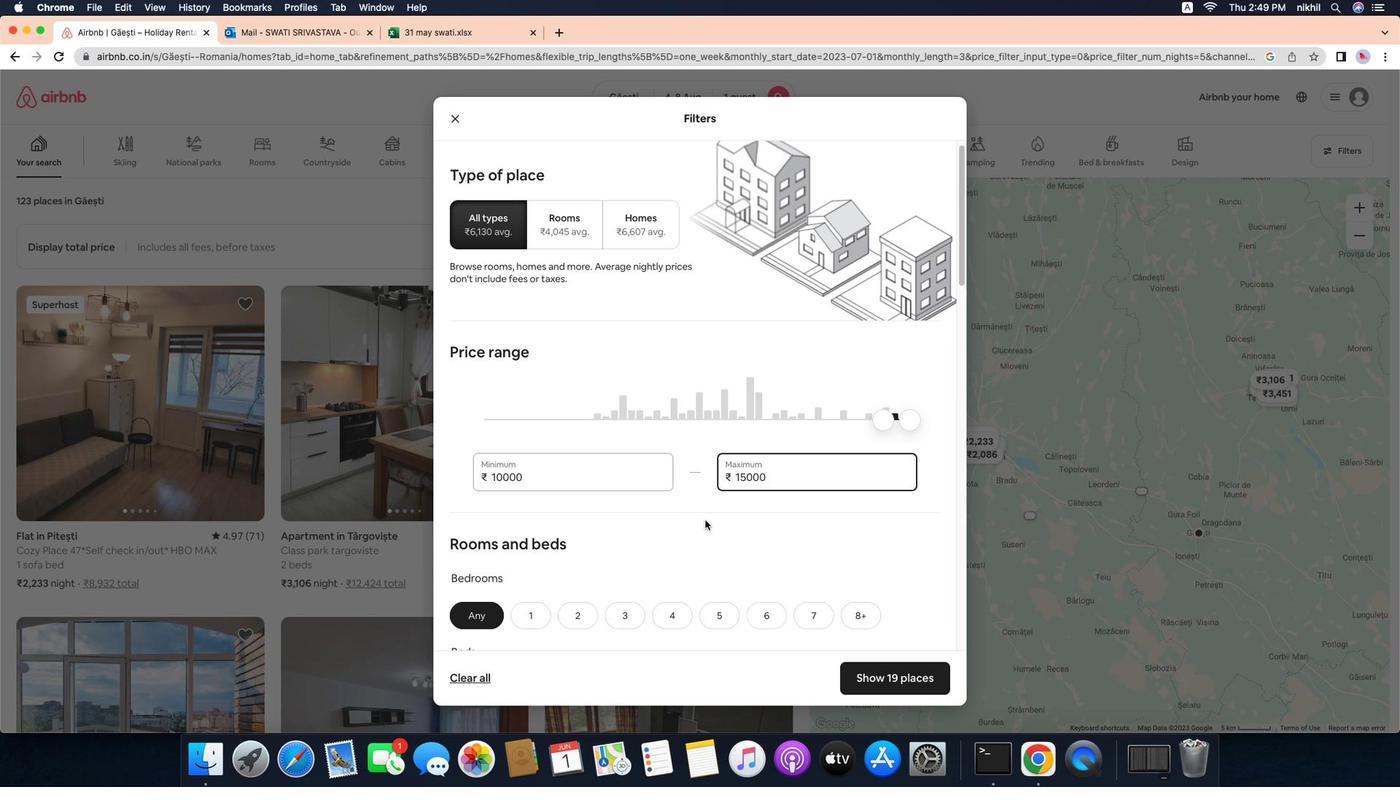 
Action: Mouse scrolled (697, 511) with delta (87, 5)
Screenshot: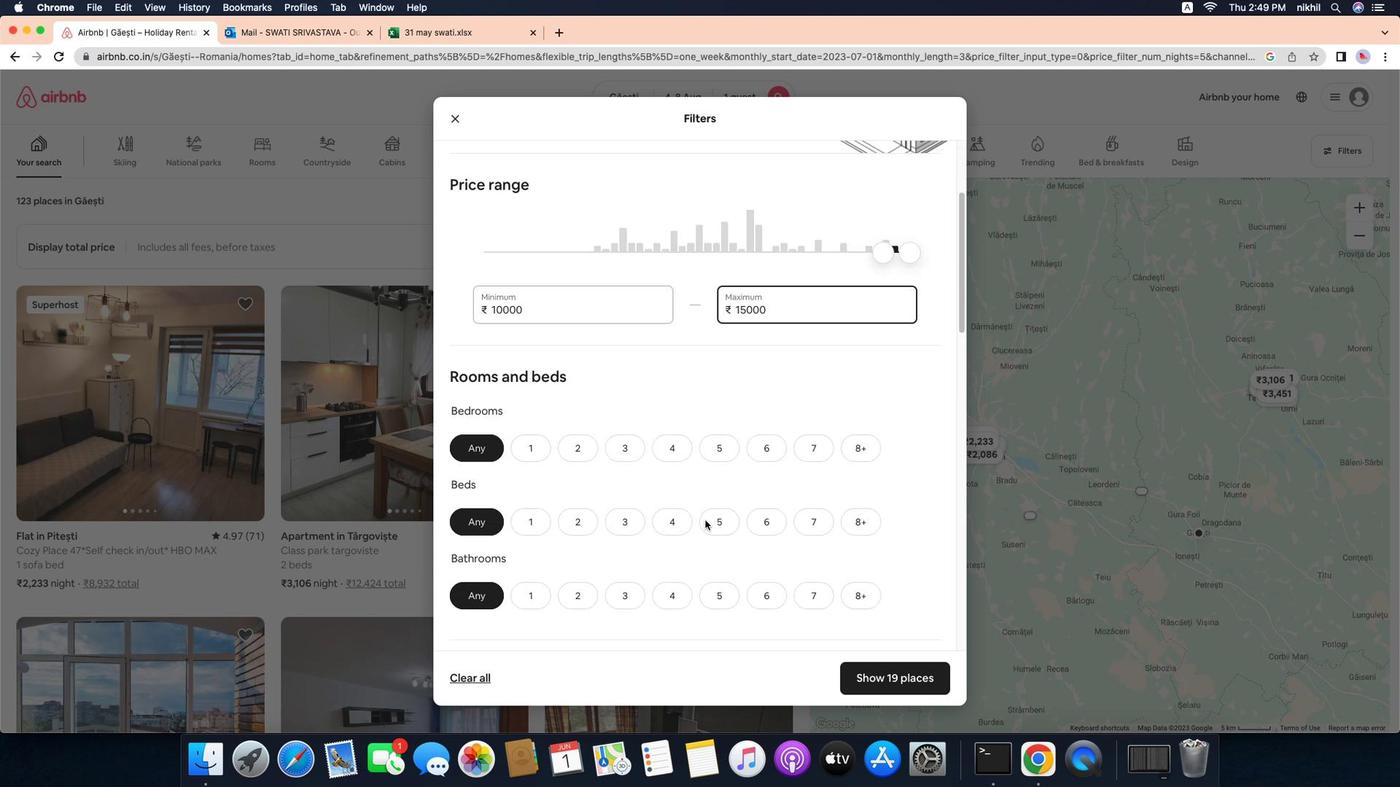 
Action: Mouse moved to (546, 330)
Screenshot: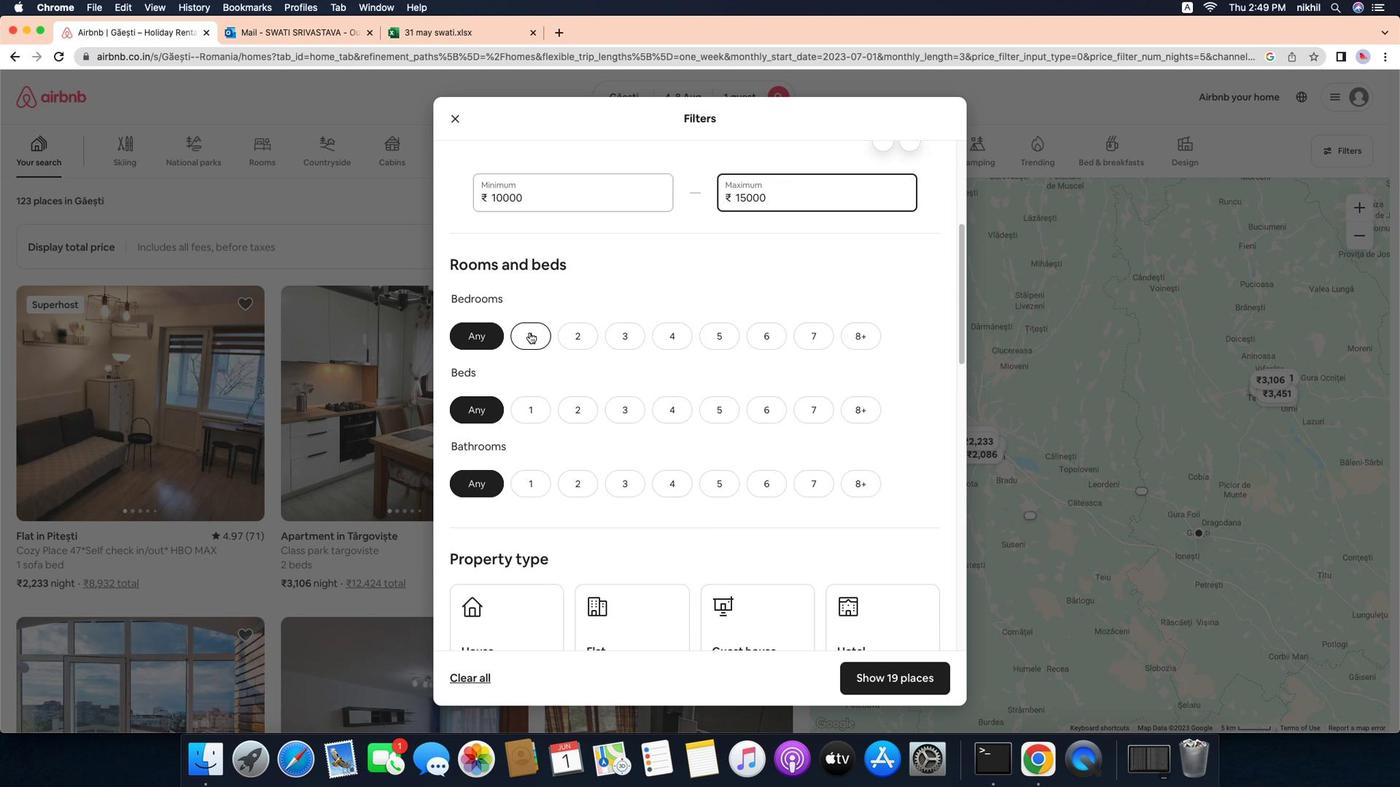 
Action: Mouse pressed left at (546, 330)
Screenshot: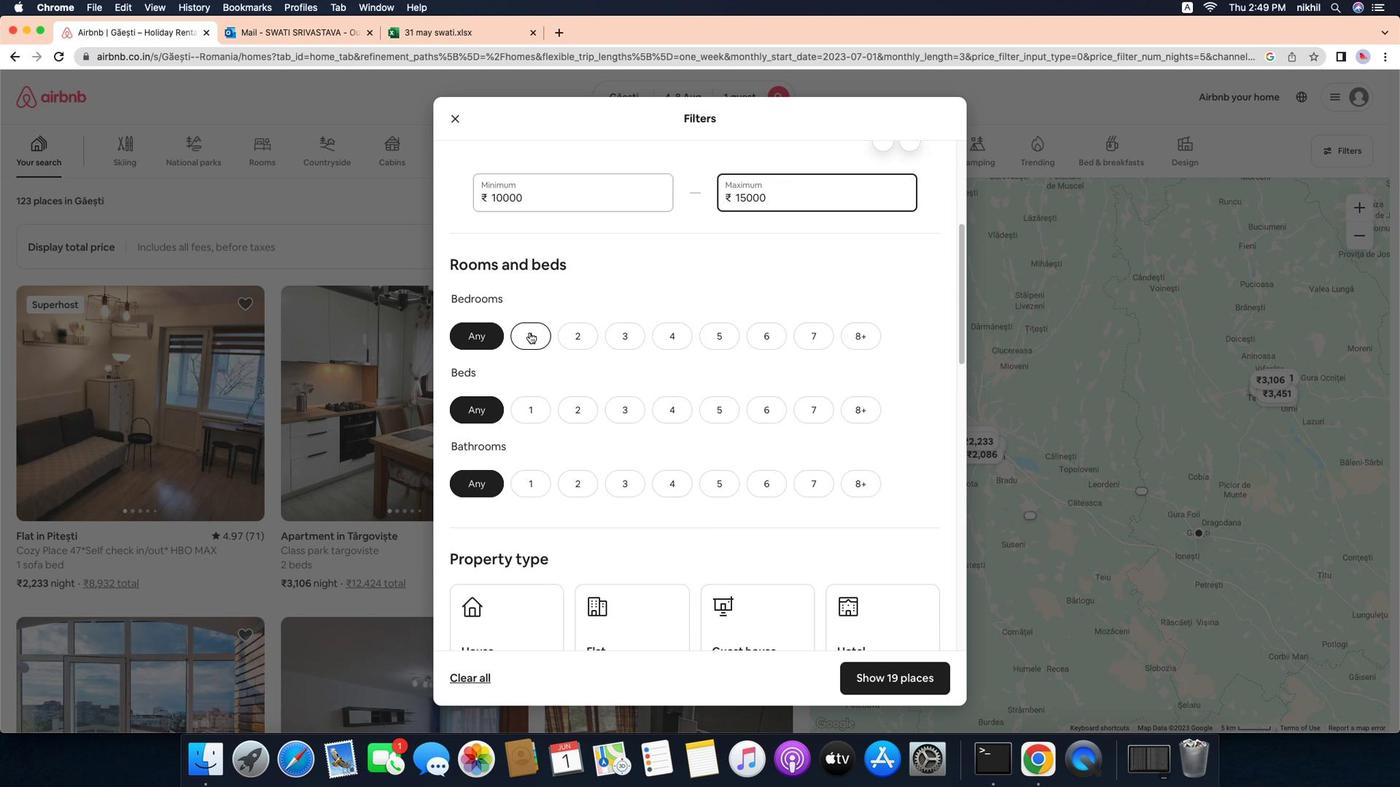 
Action: Mouse moved to (562, 398)
Screenshot: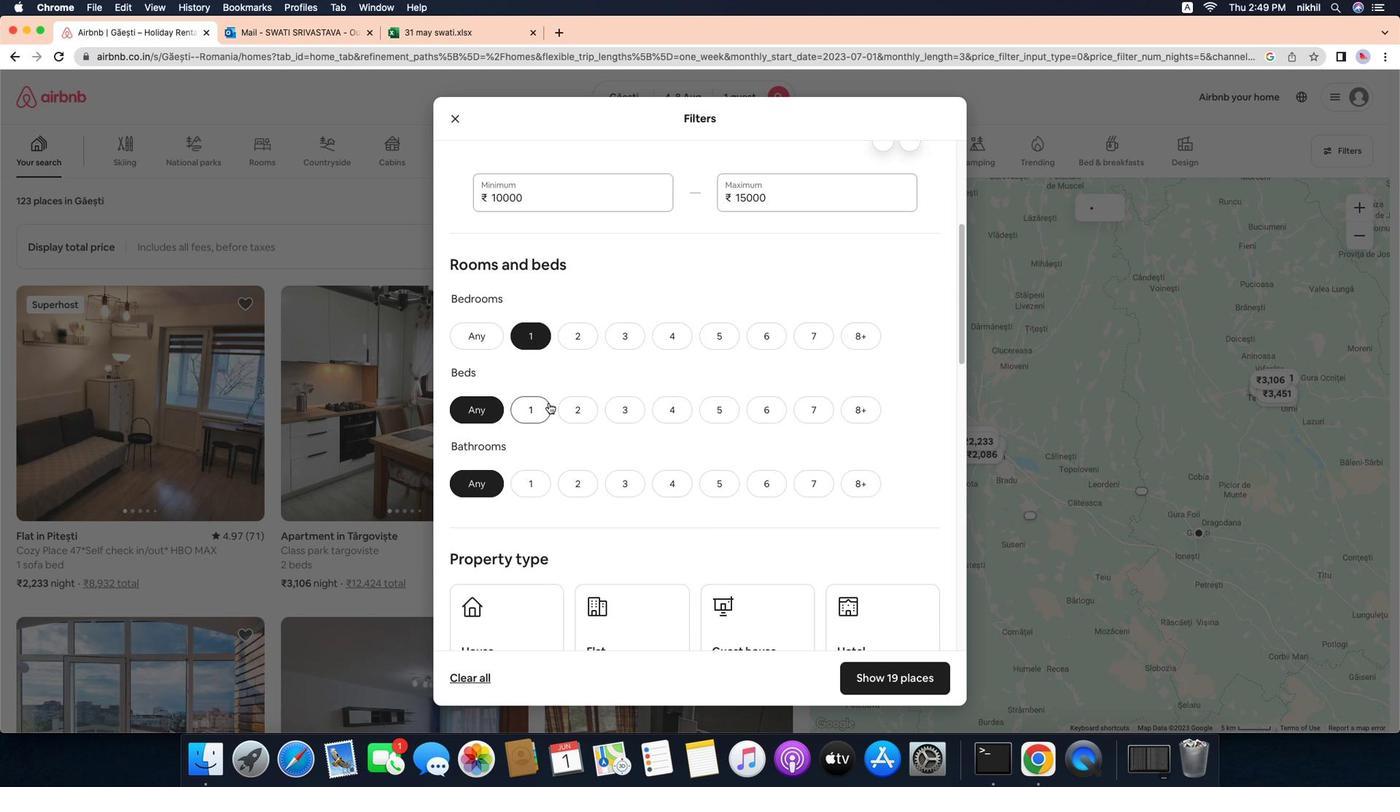 
Action: Mouse pressed left at (562, 398)
Screenshot: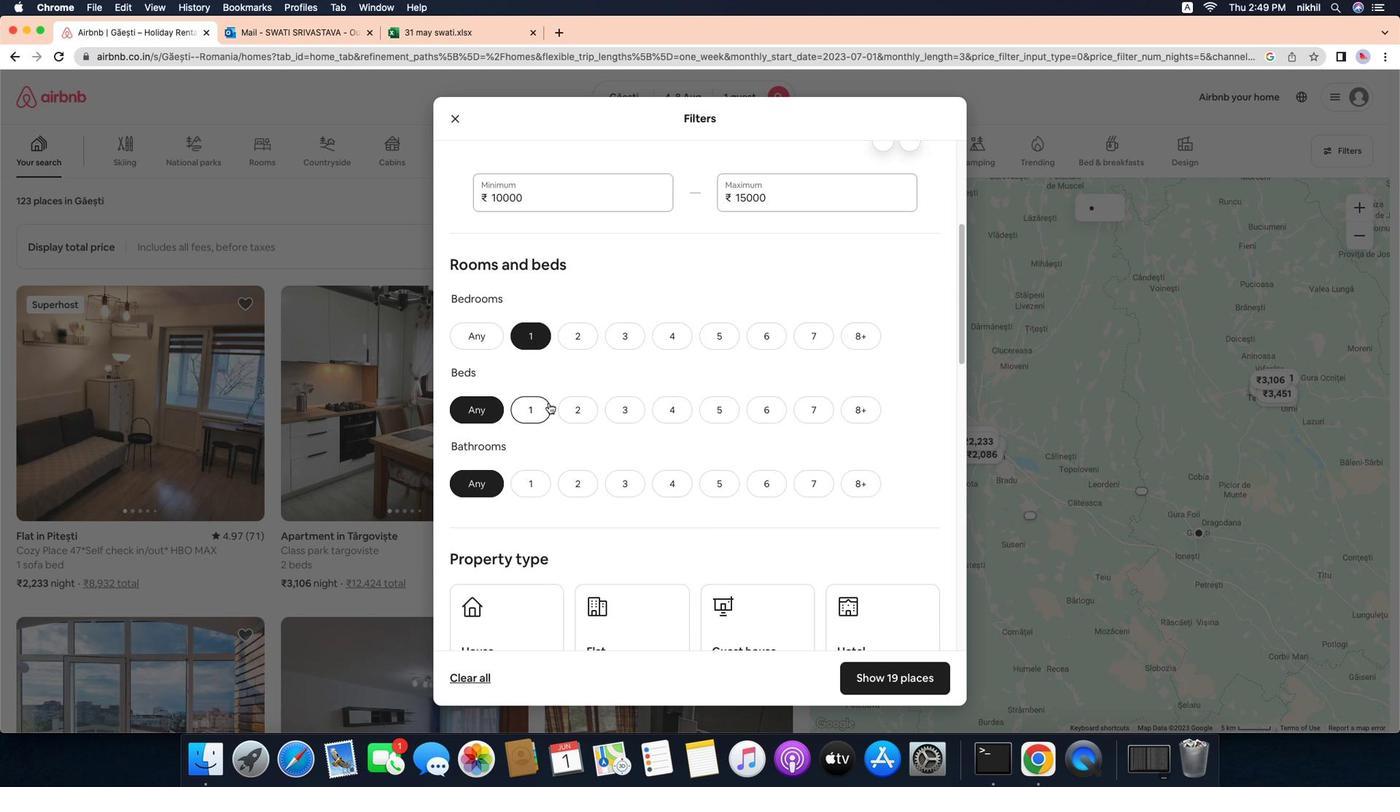 
Action: Mouse moved to (544, 475)
Screenshot: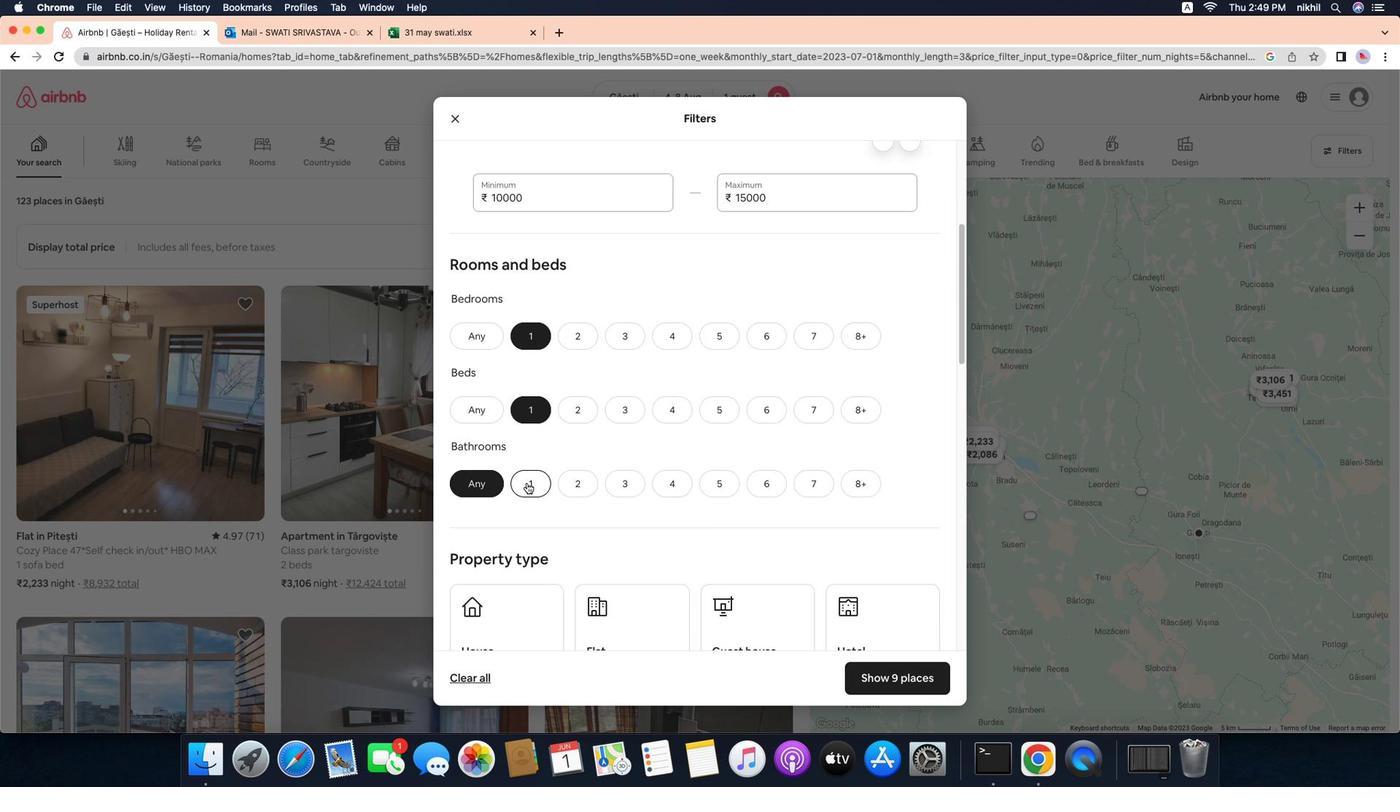 
Action: Mouse pressed left at (544, 475)
Screenshot: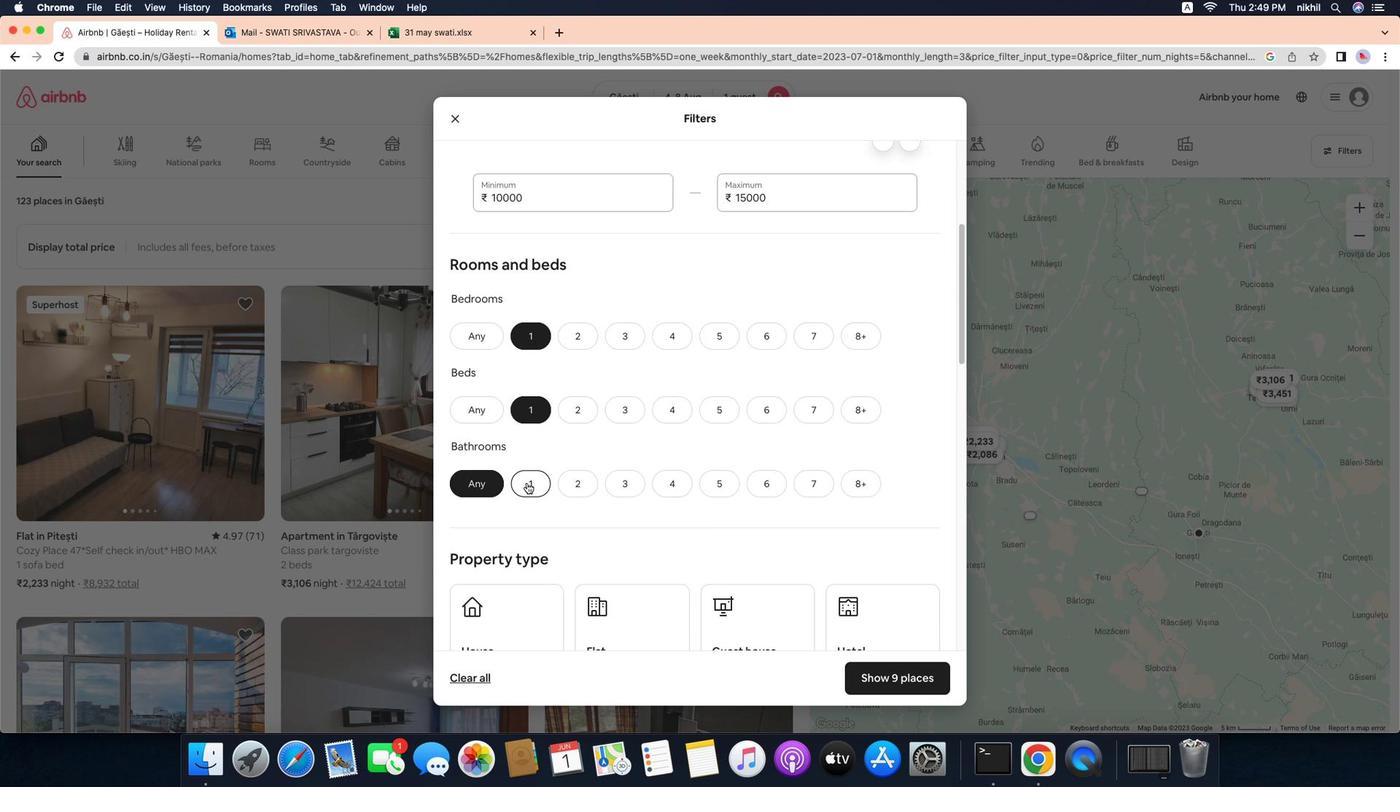 
Action: Mouse moved to (619, 472)
Screenshot: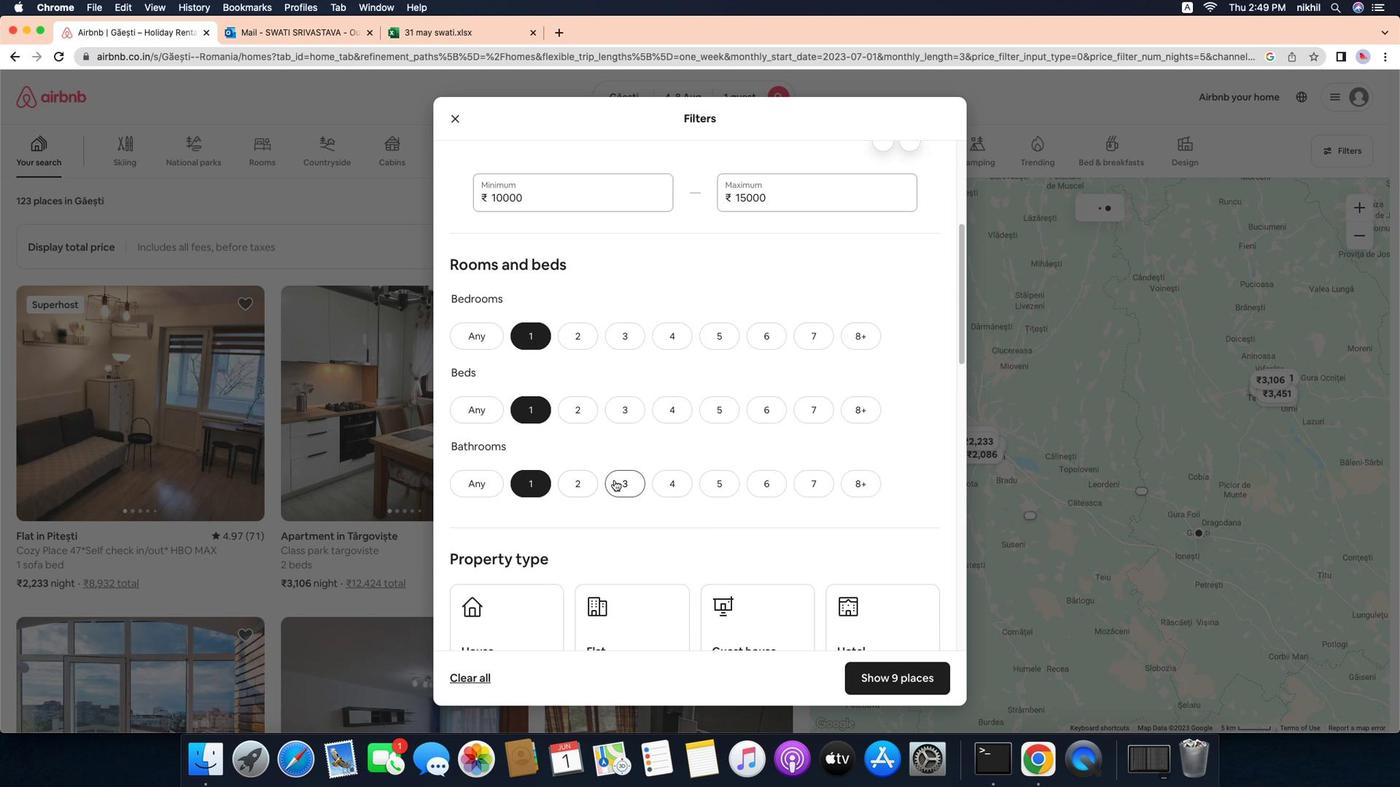 
Action: Mouse scrolled (619, 472) with delta (87, 8)
Screenshot: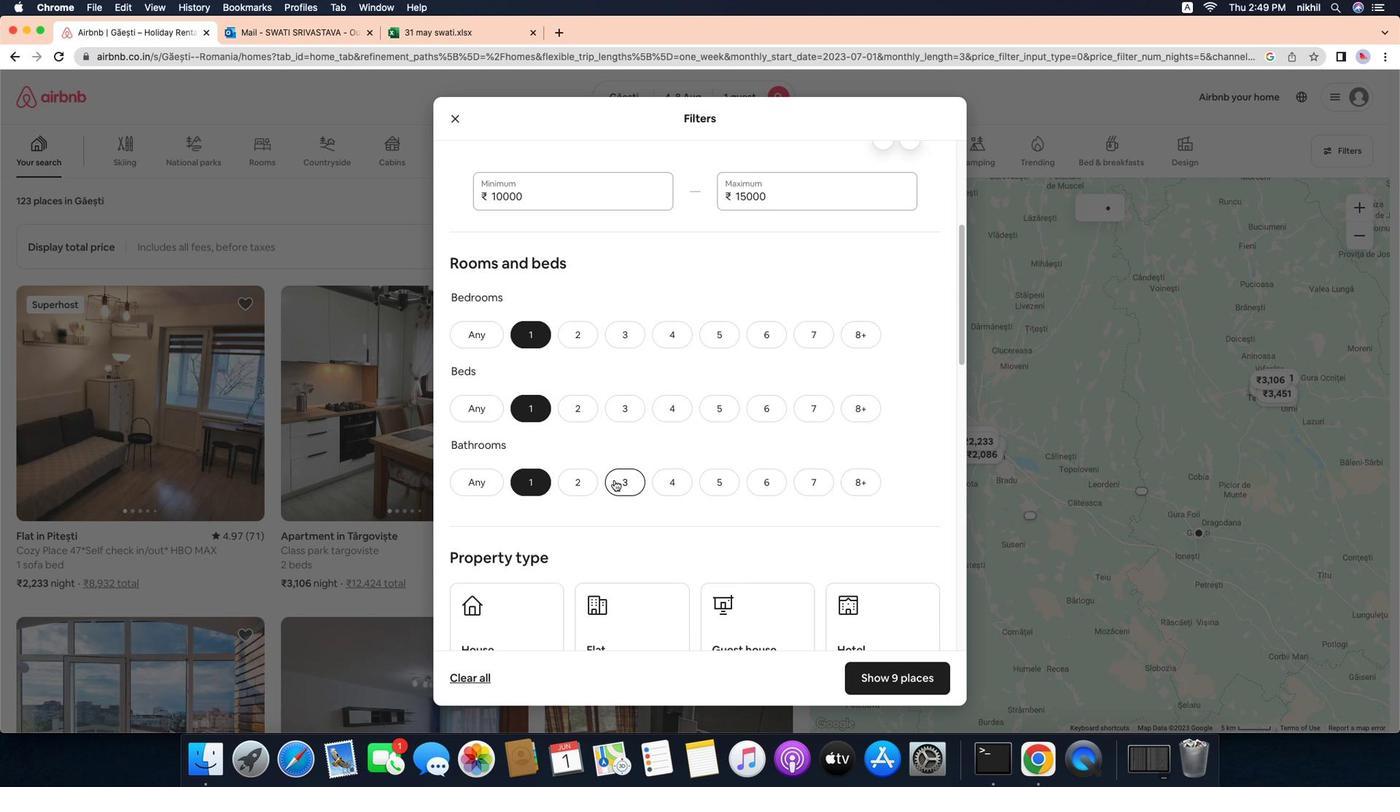 
Action: Mouse scrolled (619, 472) with delta (87, 8)
Screenshot: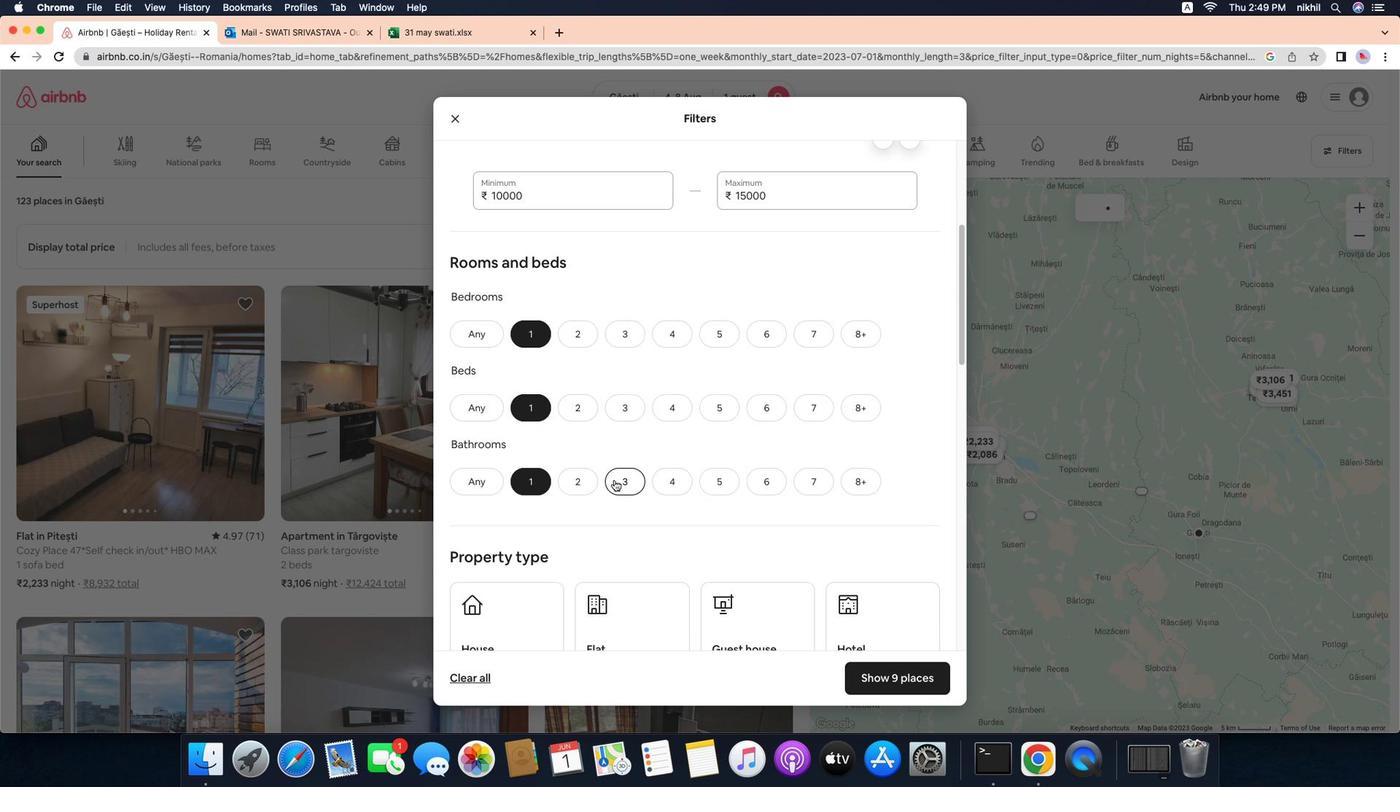 
Action: Mouse scrolled (619, 472) with delta (87, 8)
Screenshot: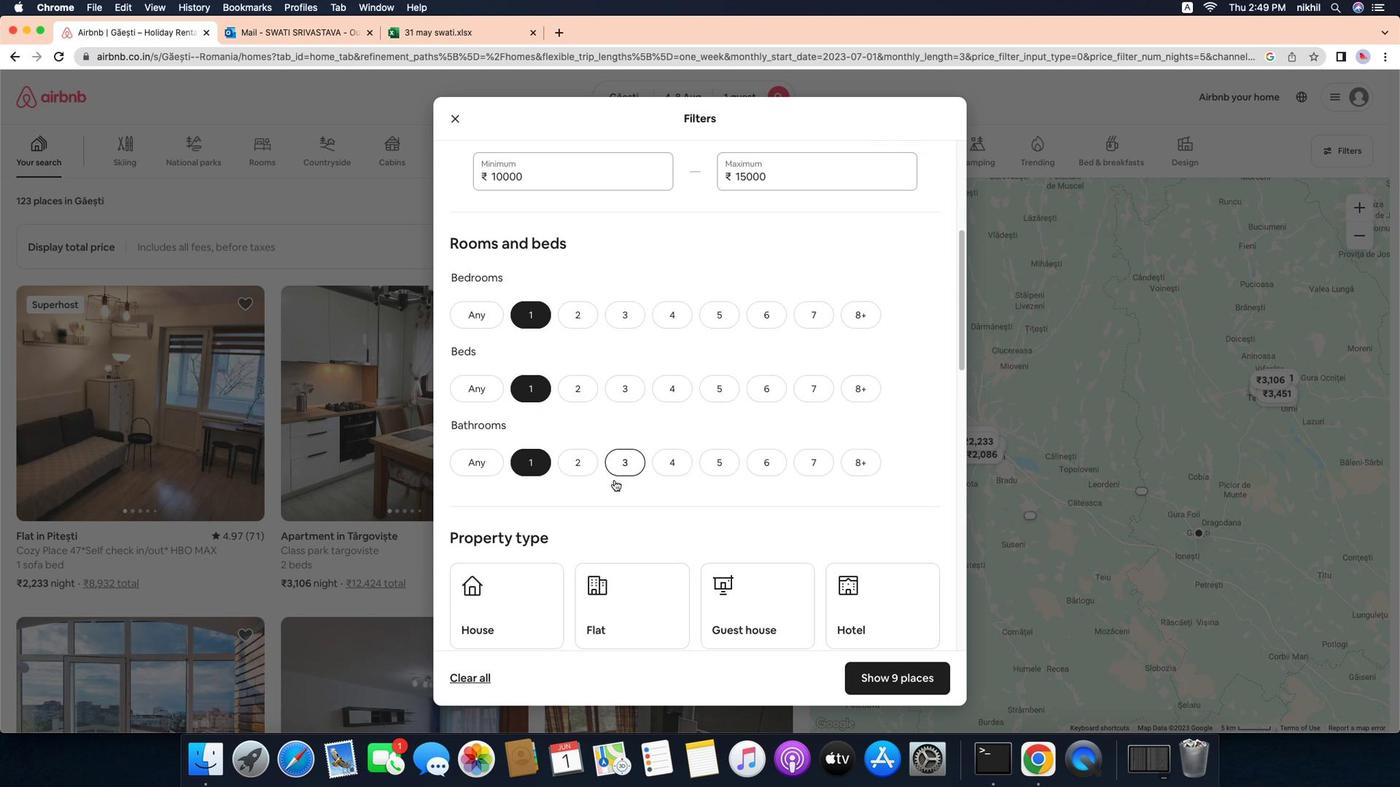 
Action: Mouse moved to (531, 522)
Screenshot: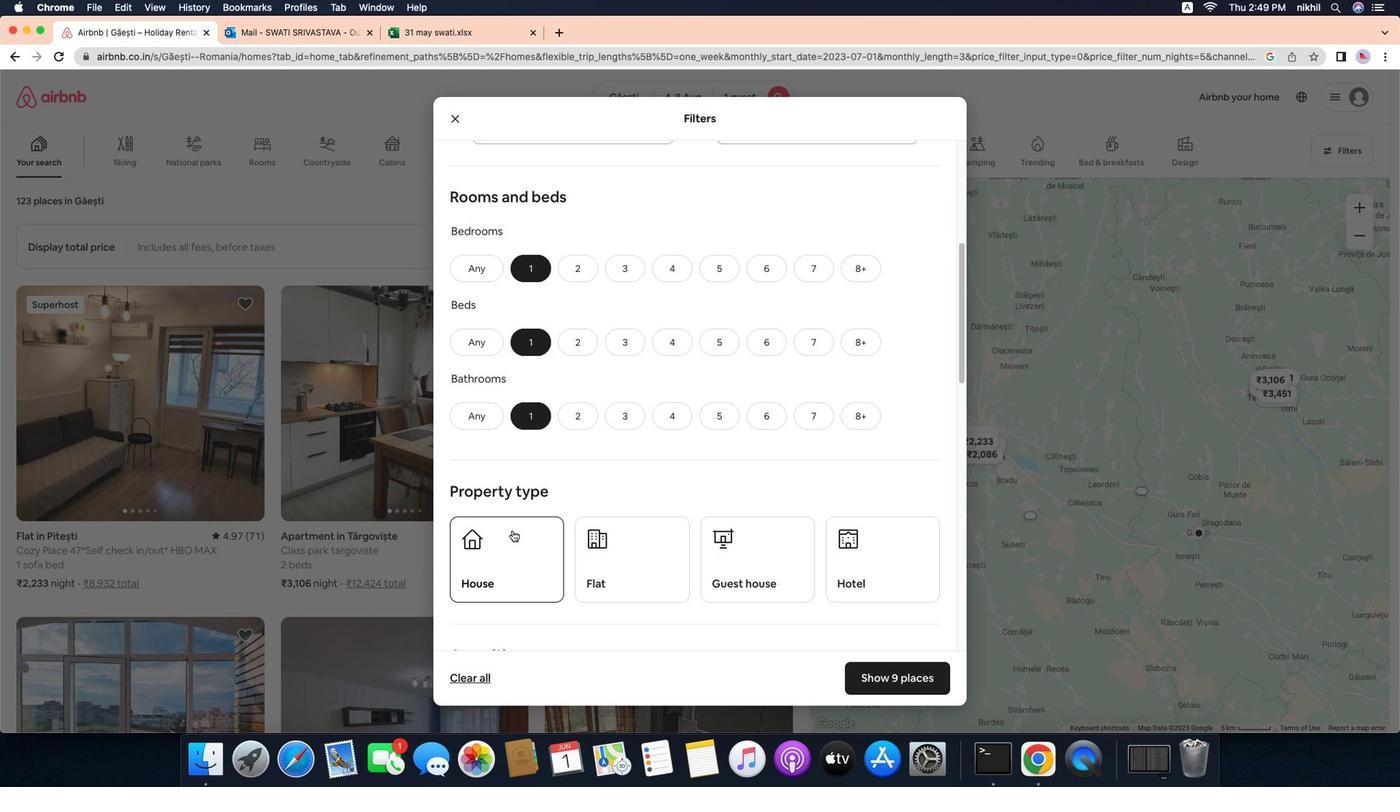 
Action: Mouse pressed left at (531, 522)
Screenshot: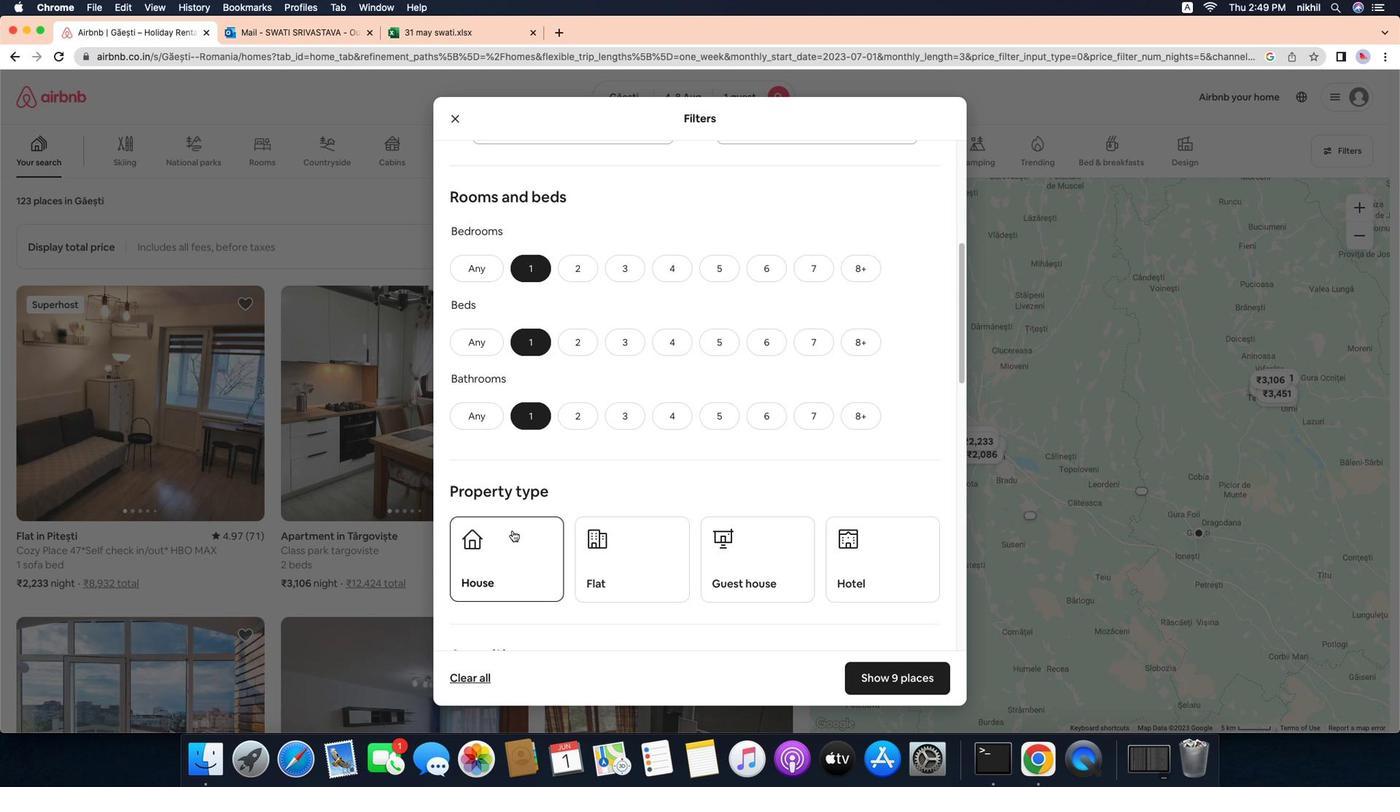 
Action: Mouse moved to (632, 539)
Screenshot: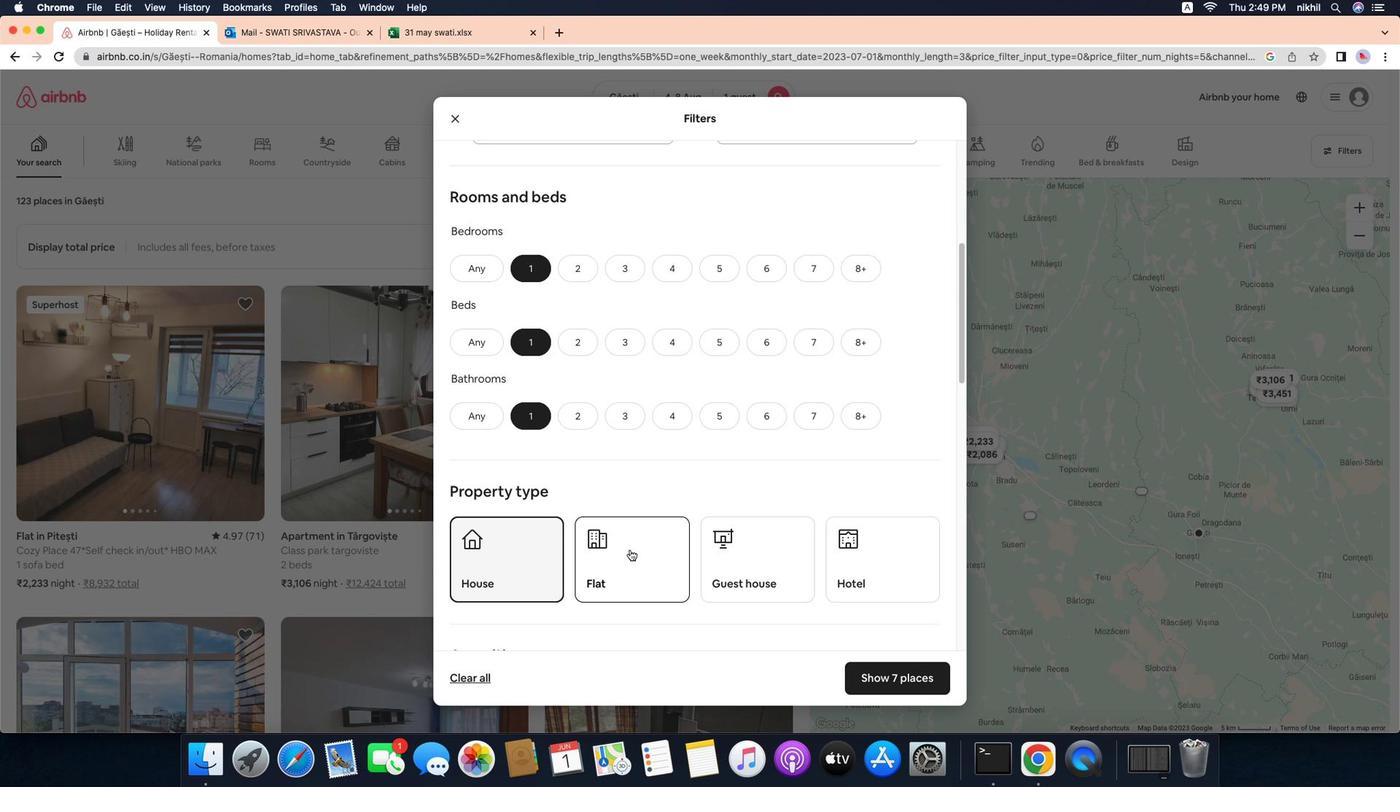 
Action: Mouse pressed left at (632, 539)
Screenshot: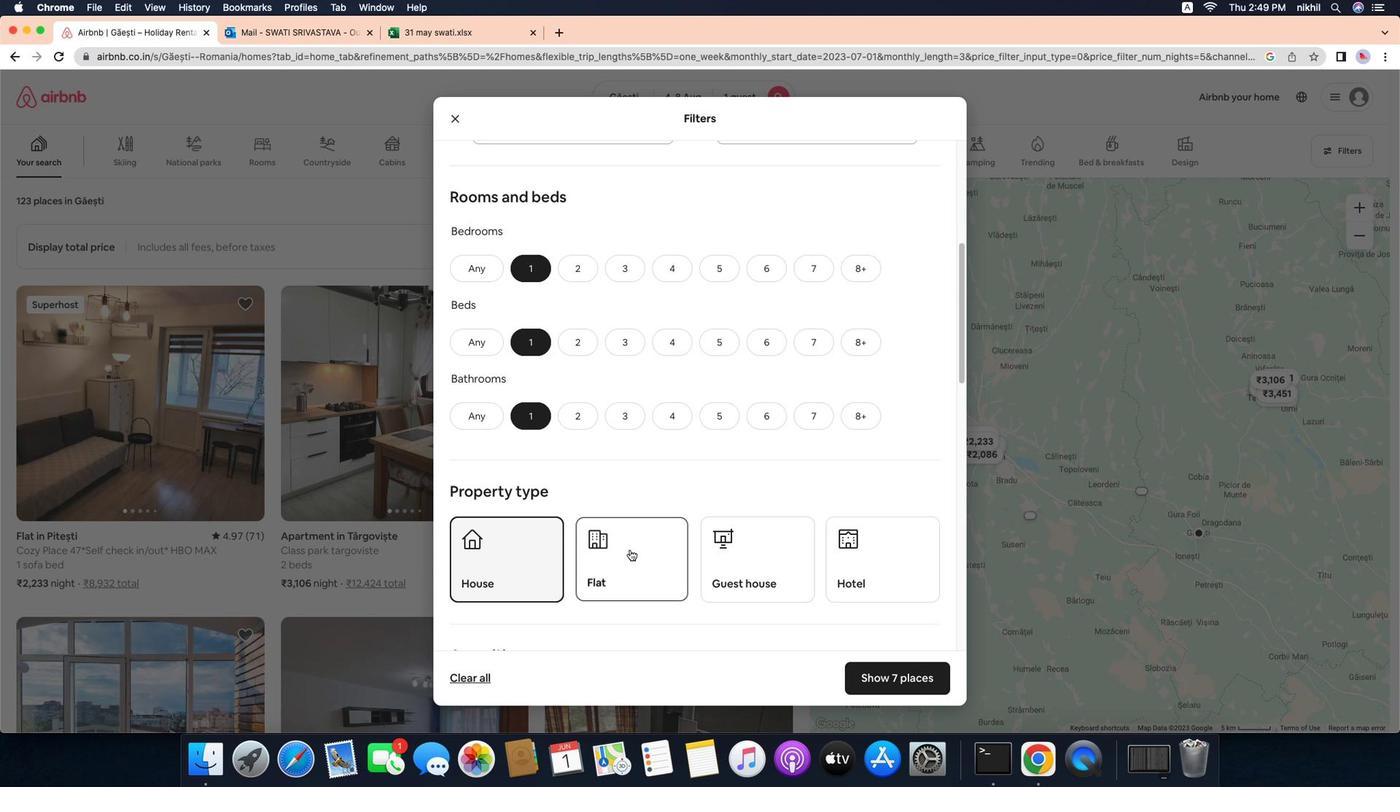 
Action: Mouse moved to (733, 547)
Screenshot: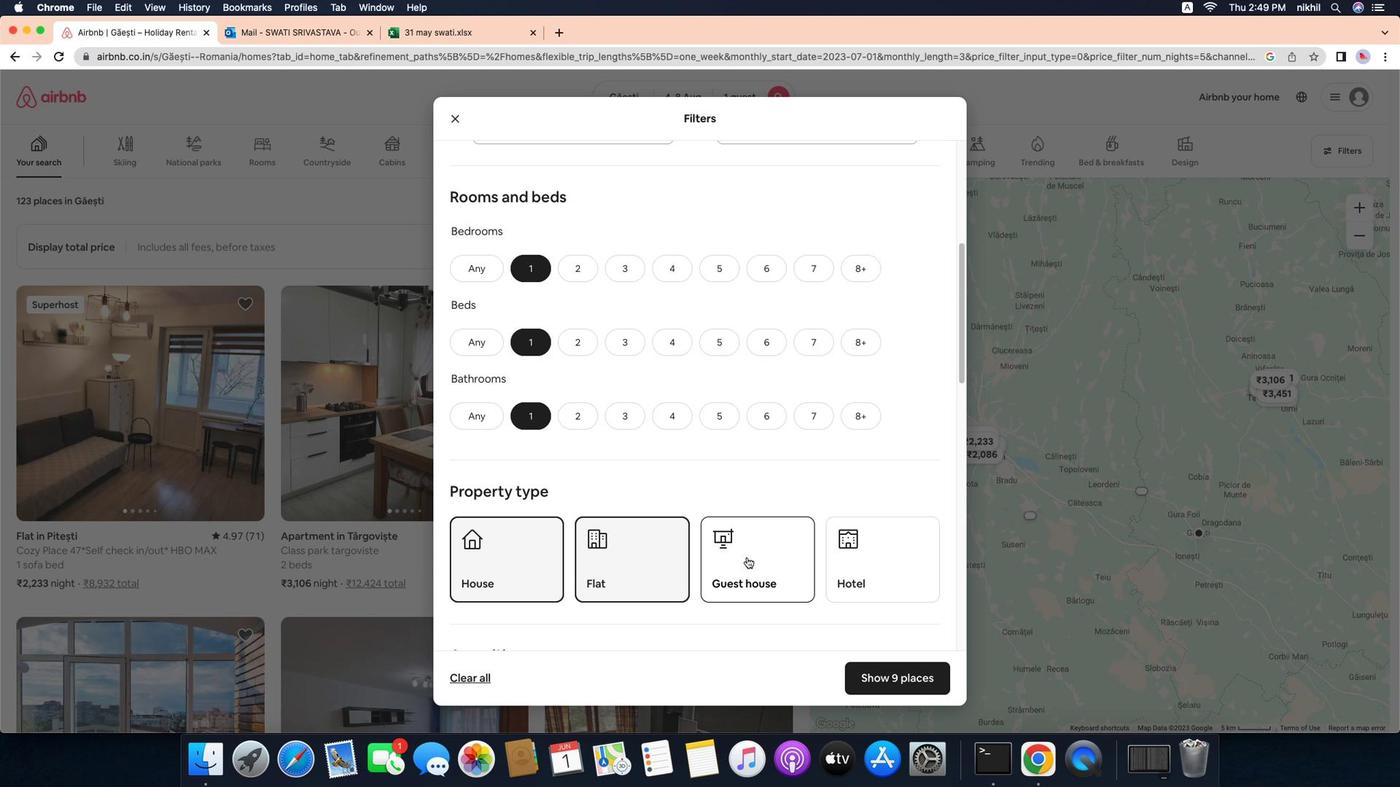 
Action: Mouse pressed left at (733, 547)
Screenshot: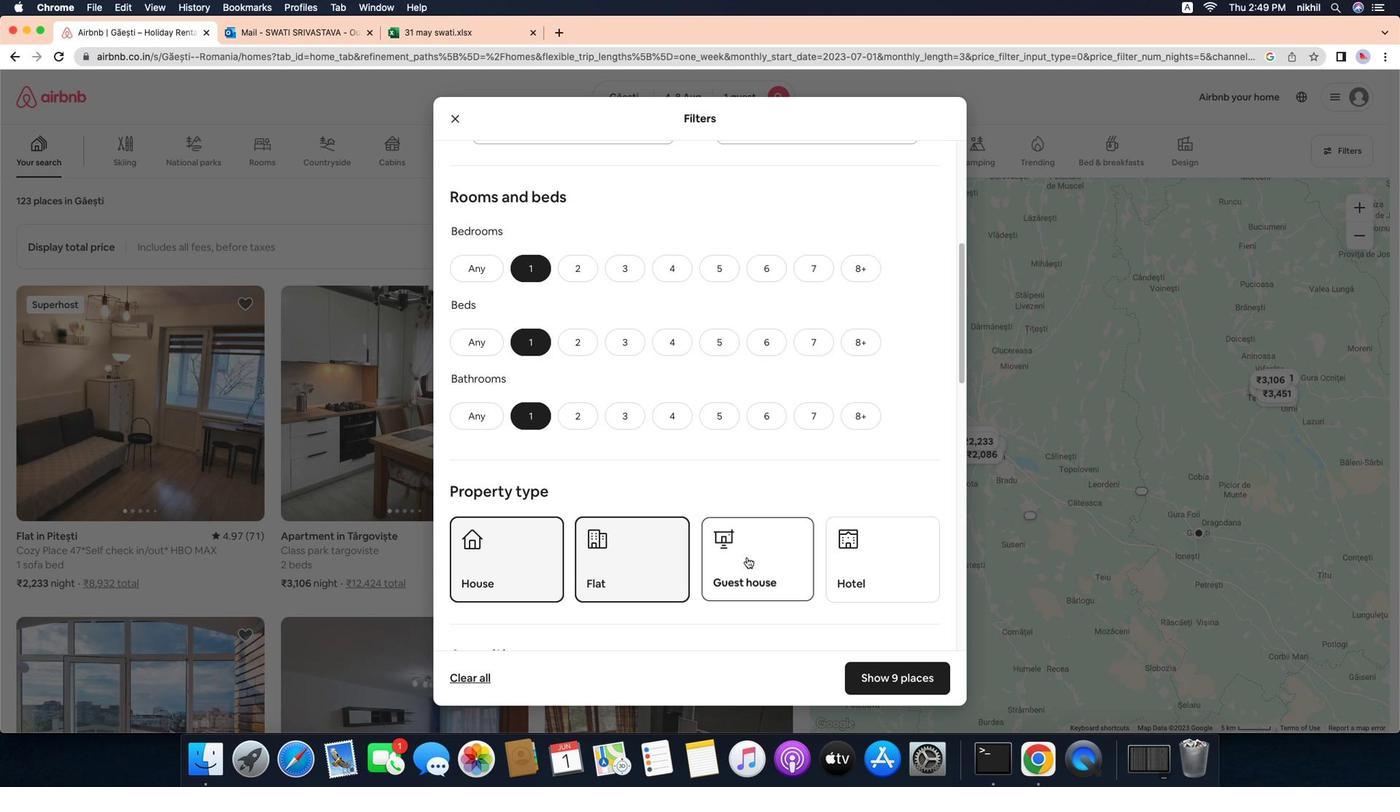 
Action: Mouse moved to (859, 549)
Screenshot: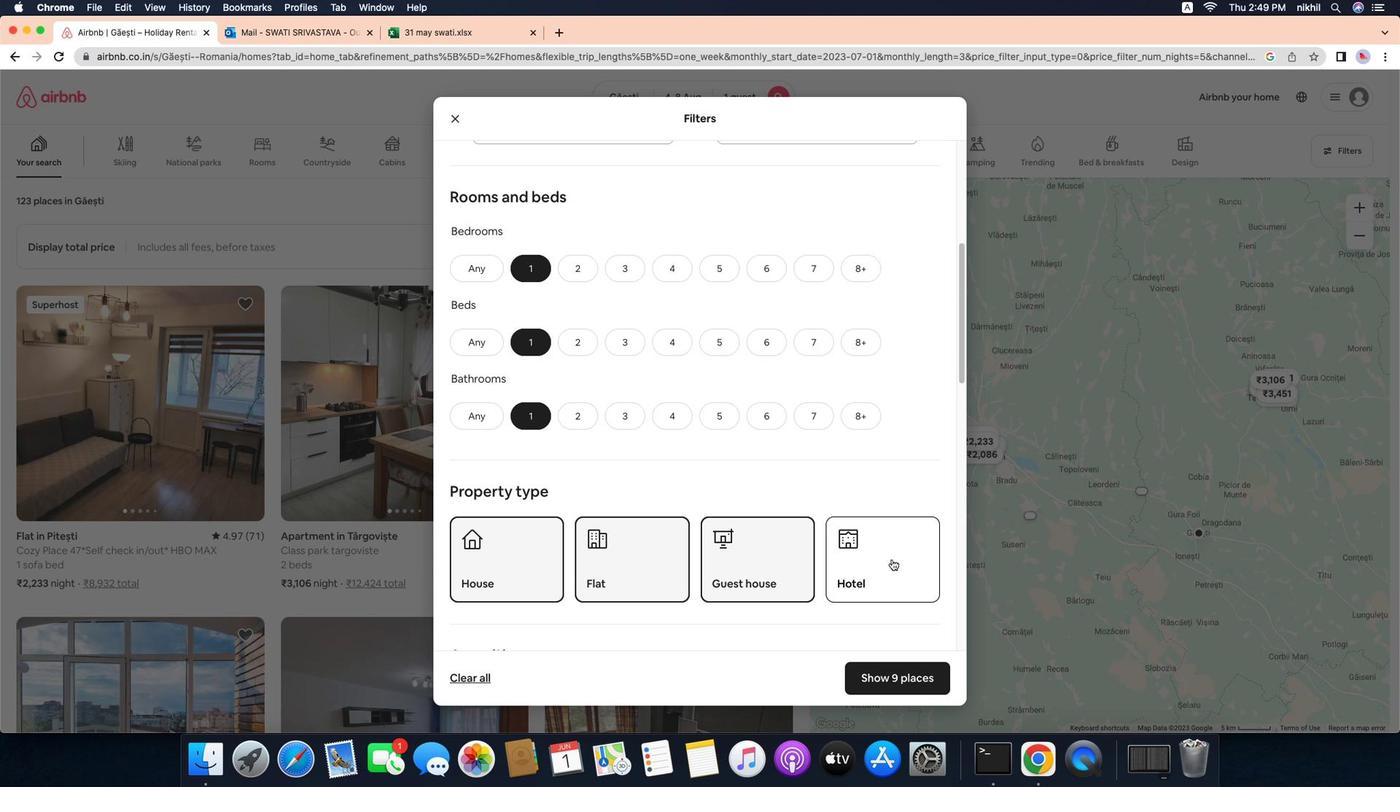 
Action: Mouse pressed left at (859, 549)
Screenshot: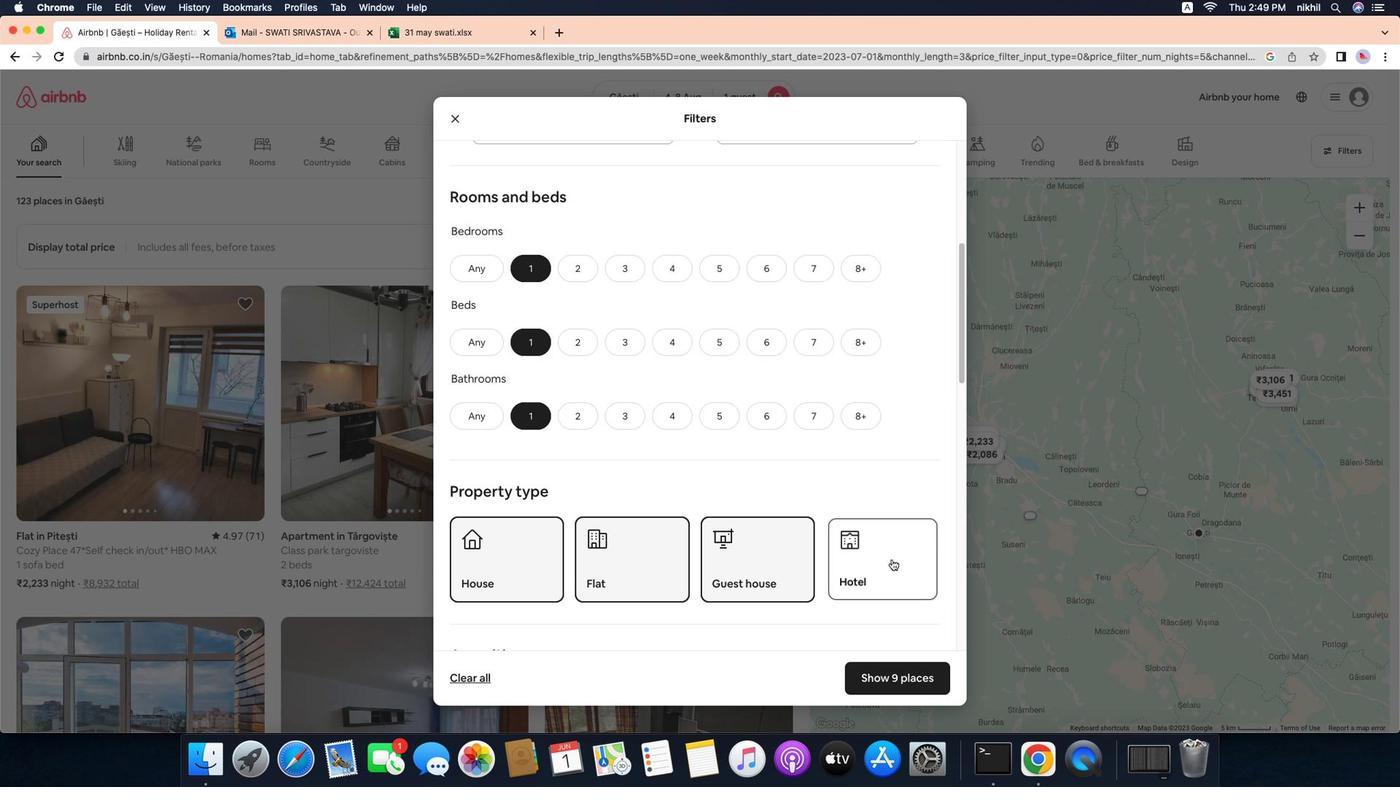
Action: Mouse moved to (767, 517)
Screenshot: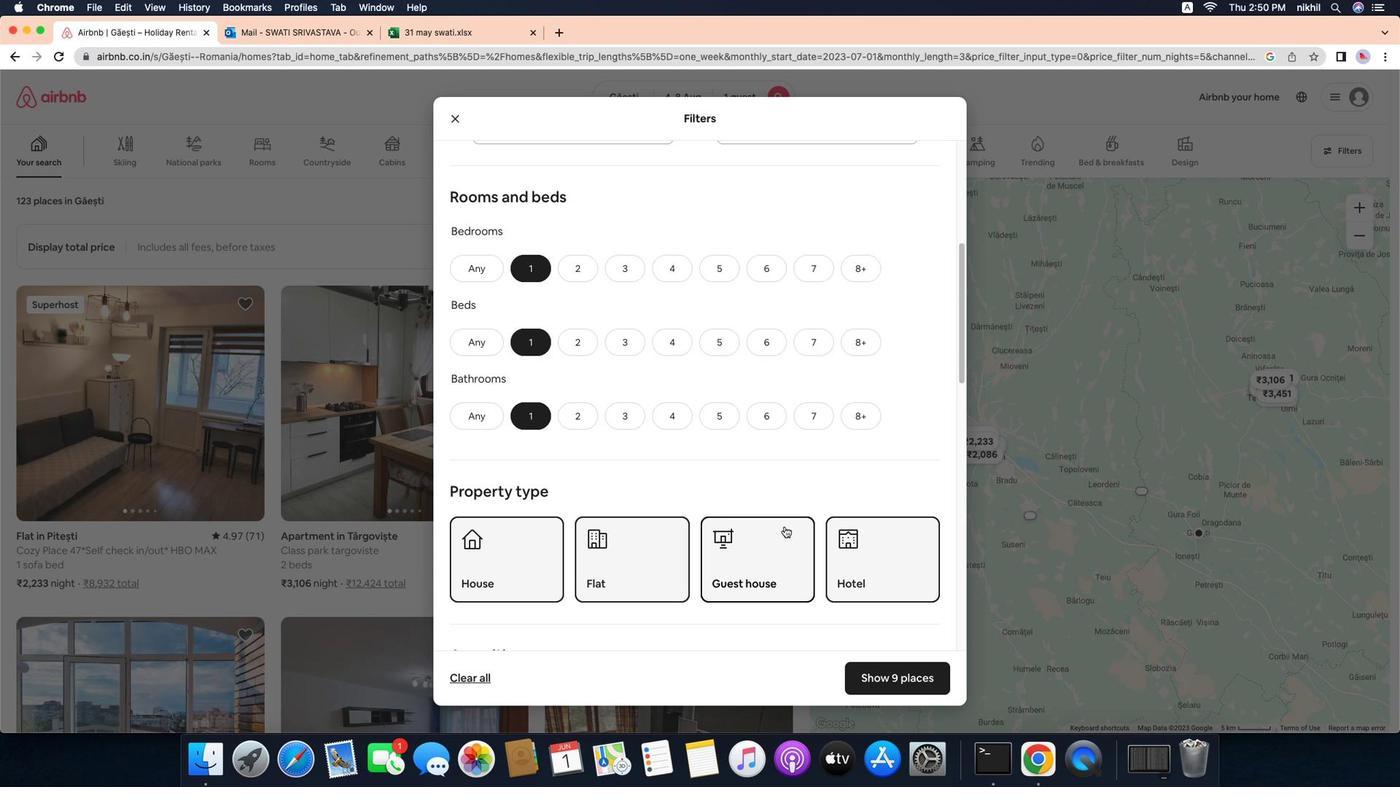 
Action: Mouse scrolled (767, 517) with delta (87, 8)
Screenshot: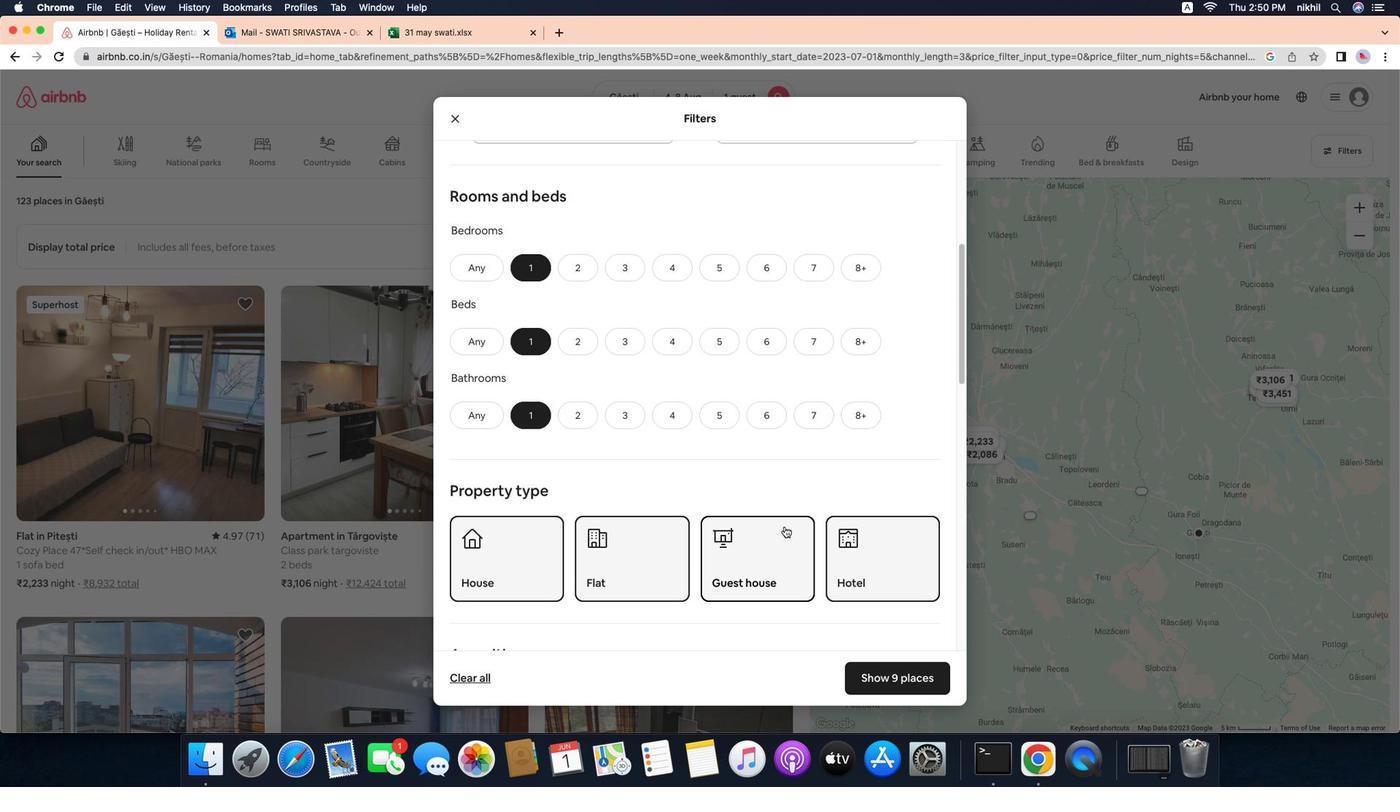 
Action: Mouse scrolled (767, 517) with delta (87, 8)
Screenshot: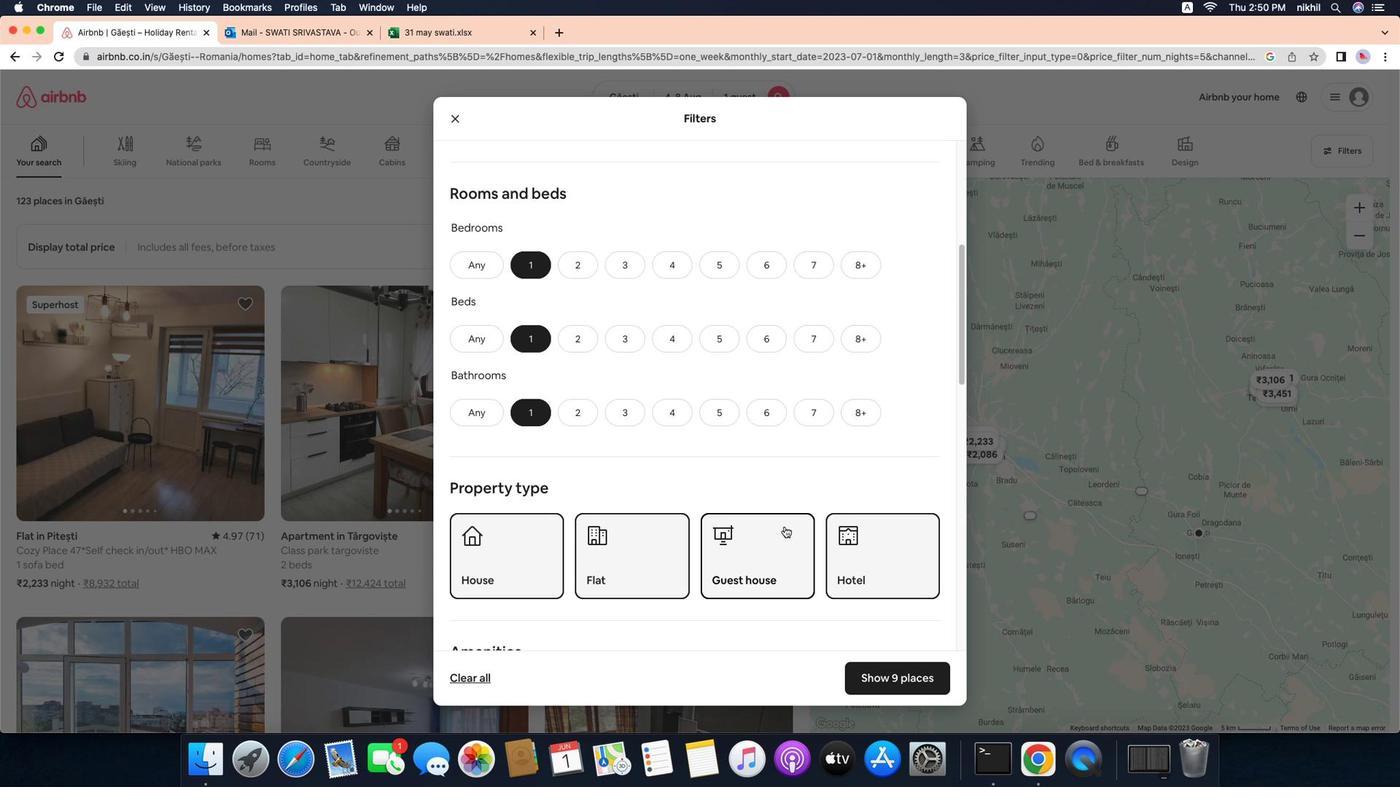 
Action: Mouse scrolled (767, 517) with delta (87, 8)
Screenshot: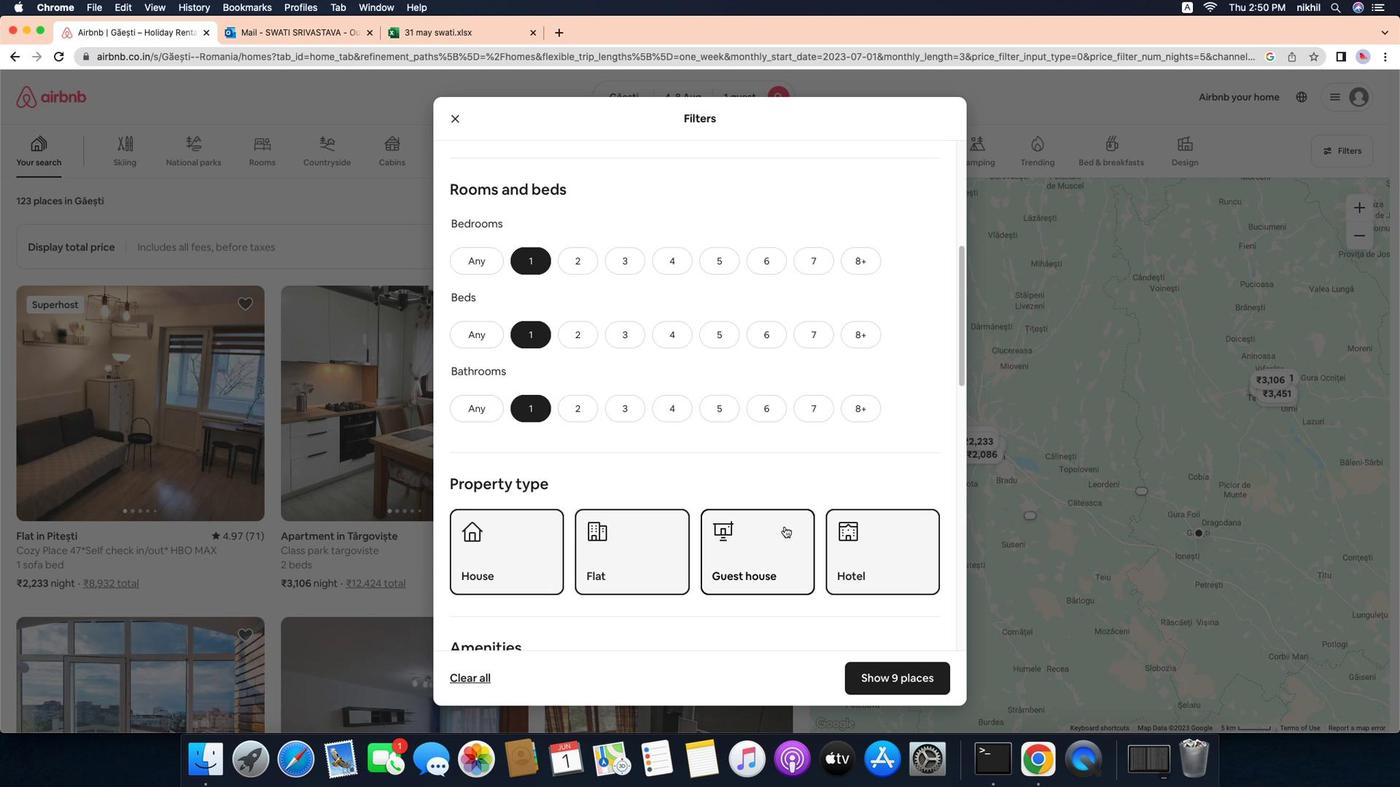 
Action: Mouse scrolled (767, 517) with delta (87, 8)
Screenshot: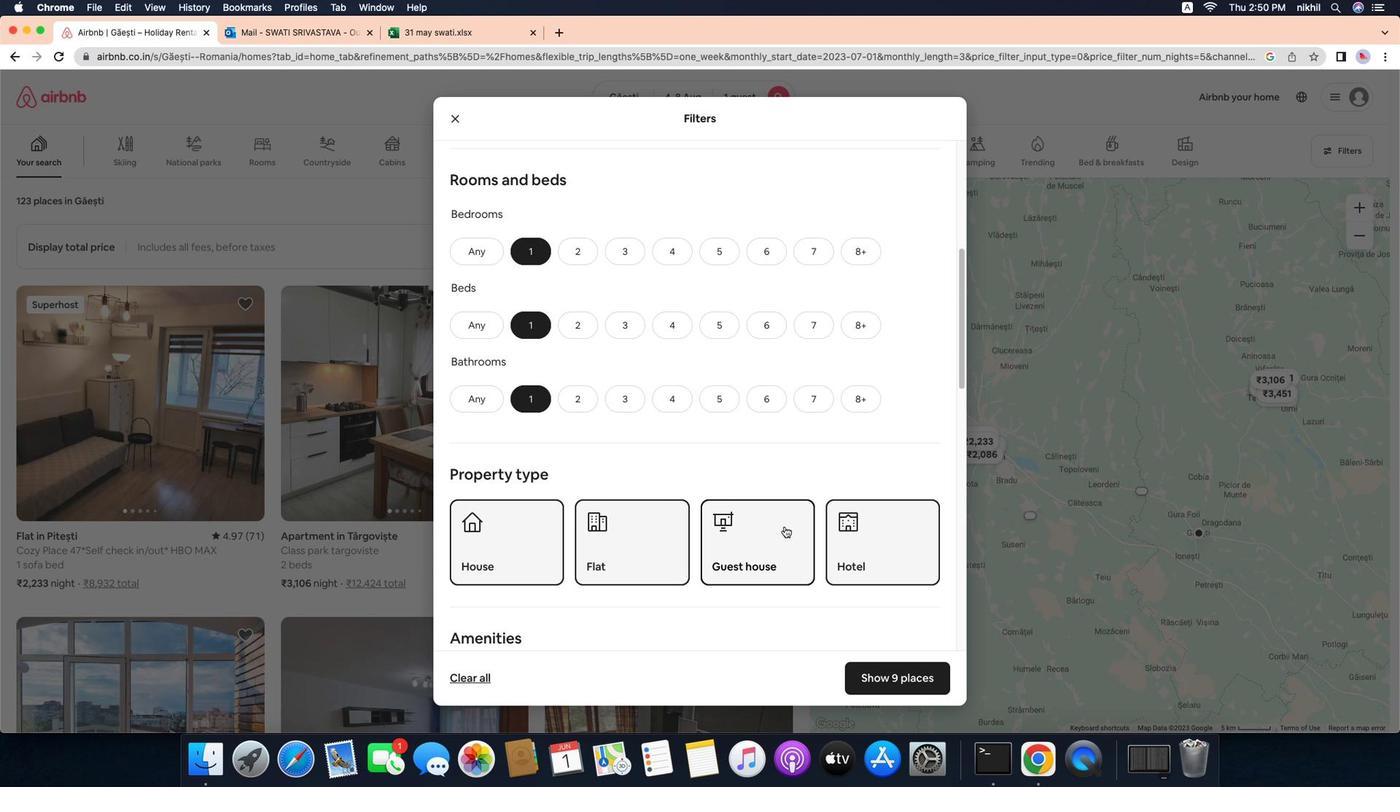 
Action: Mouse scrolled (767, 517) with delta (87, 8)
Screenshot: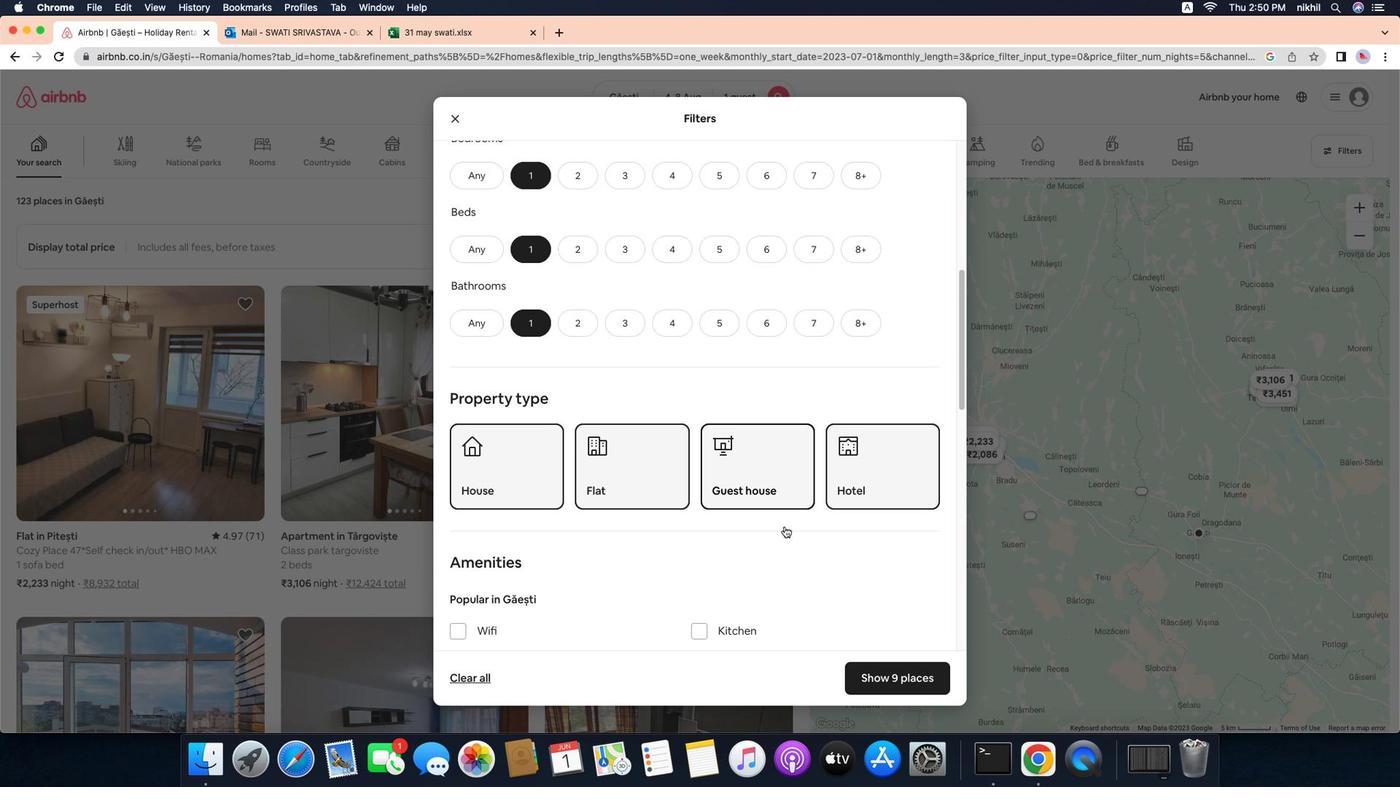 
Action: Mouse scrolled (767, 517) with delta (87, 8)
Screenshot: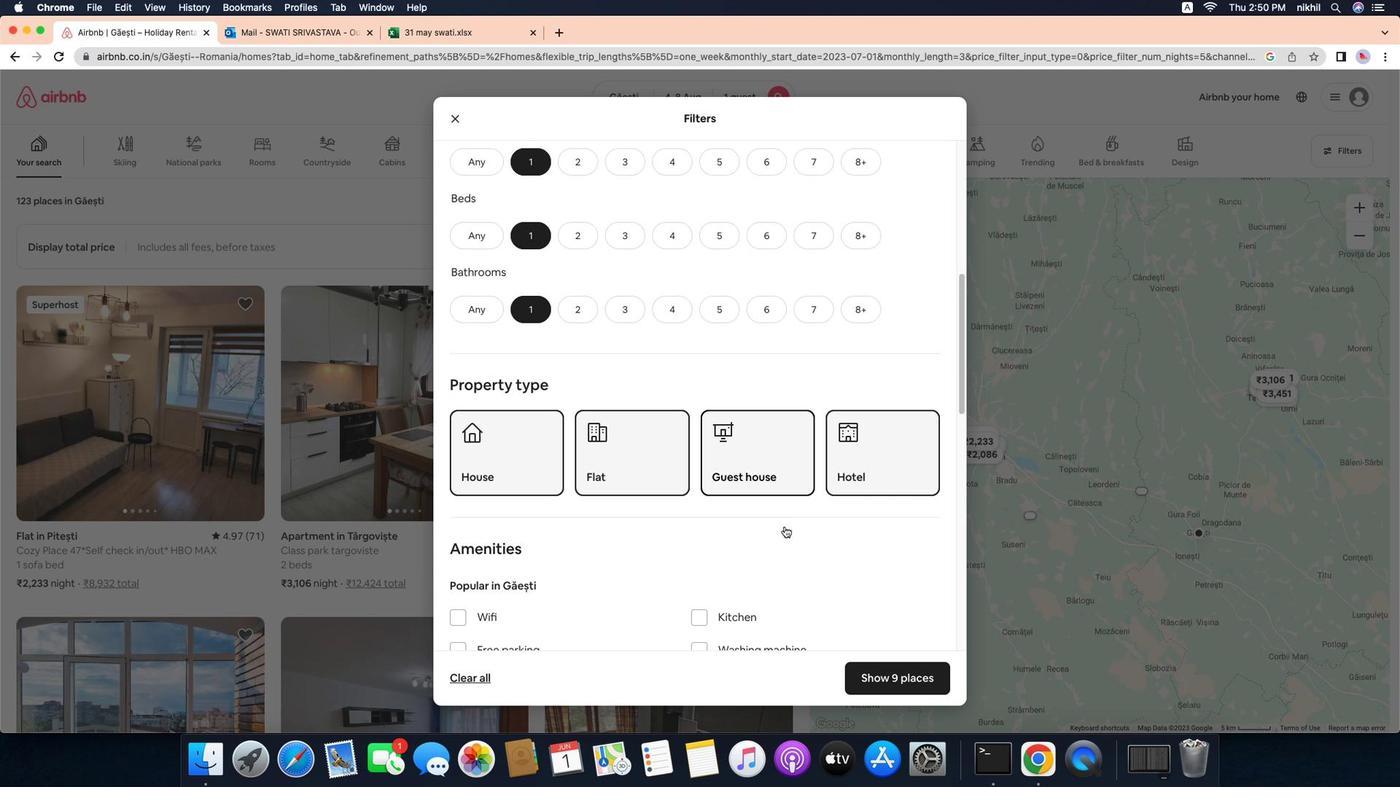 
Action: Mouse scrolled (767, 517) with delta (87, 7)
Screenshot: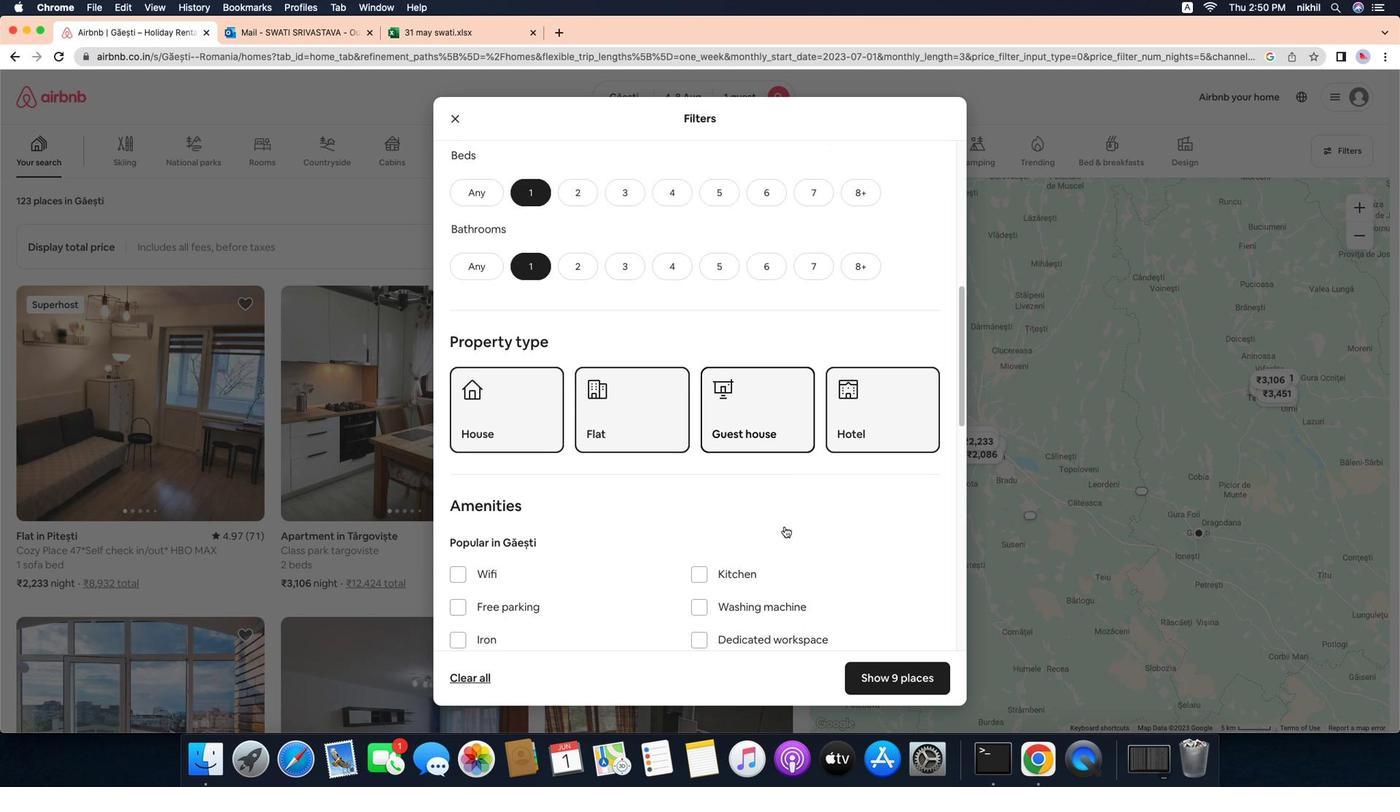 
Action: Mouse scrolled (767, 517) with delta (87, 5)
Screenshot: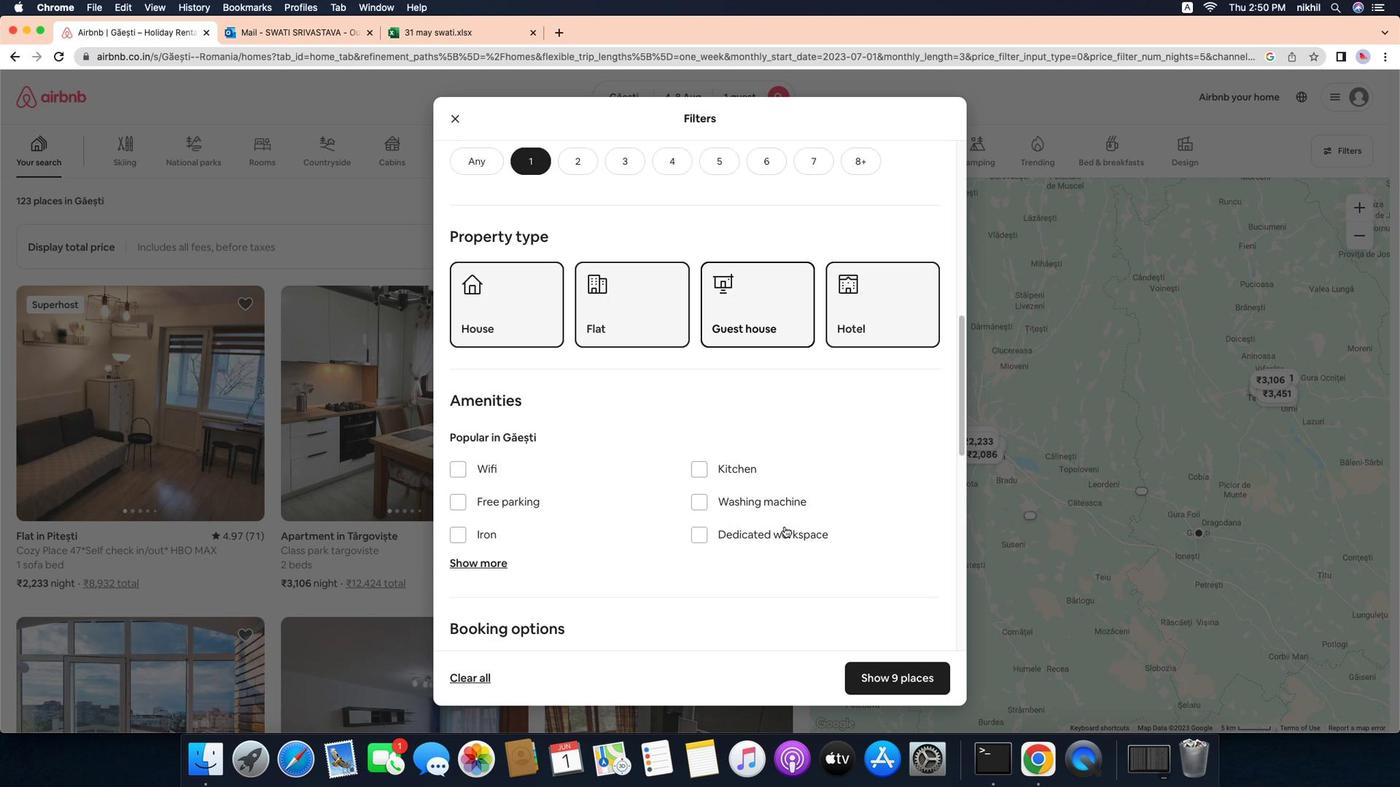 
Action: Mouse moved to (862, 576)
Screenshot: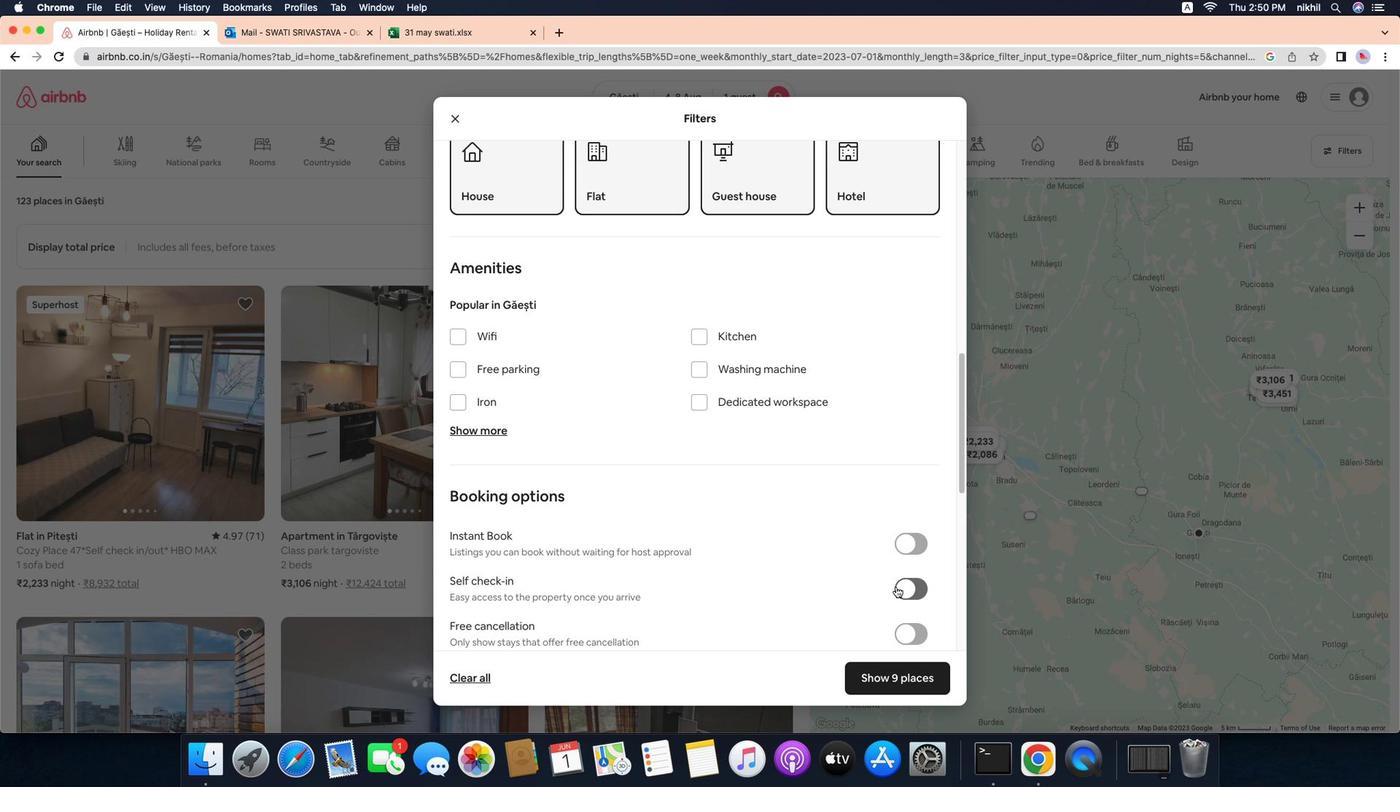
Action: Mouse pressed left at (862, 576)
Screenshot: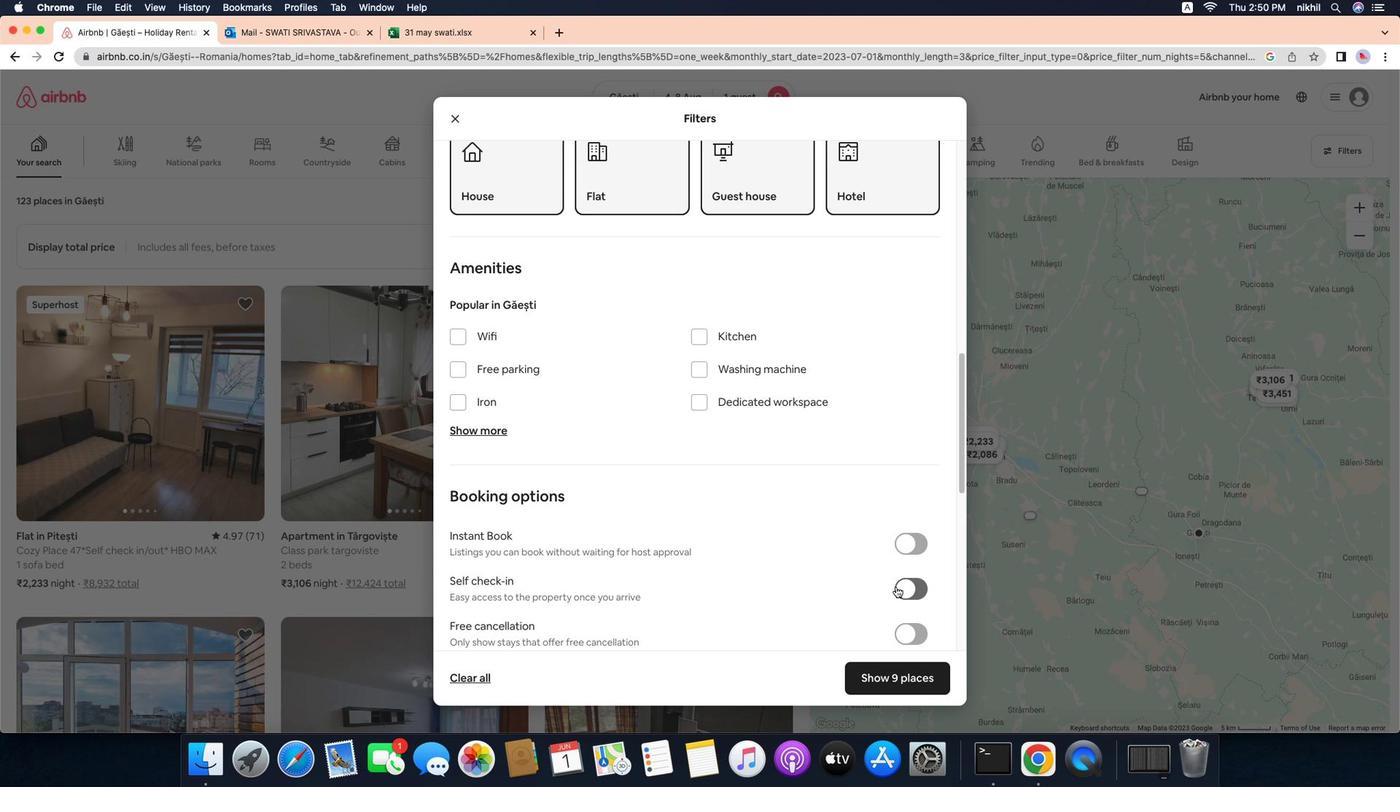 
Action: Mouse moved to (685, 541)
Screenshot: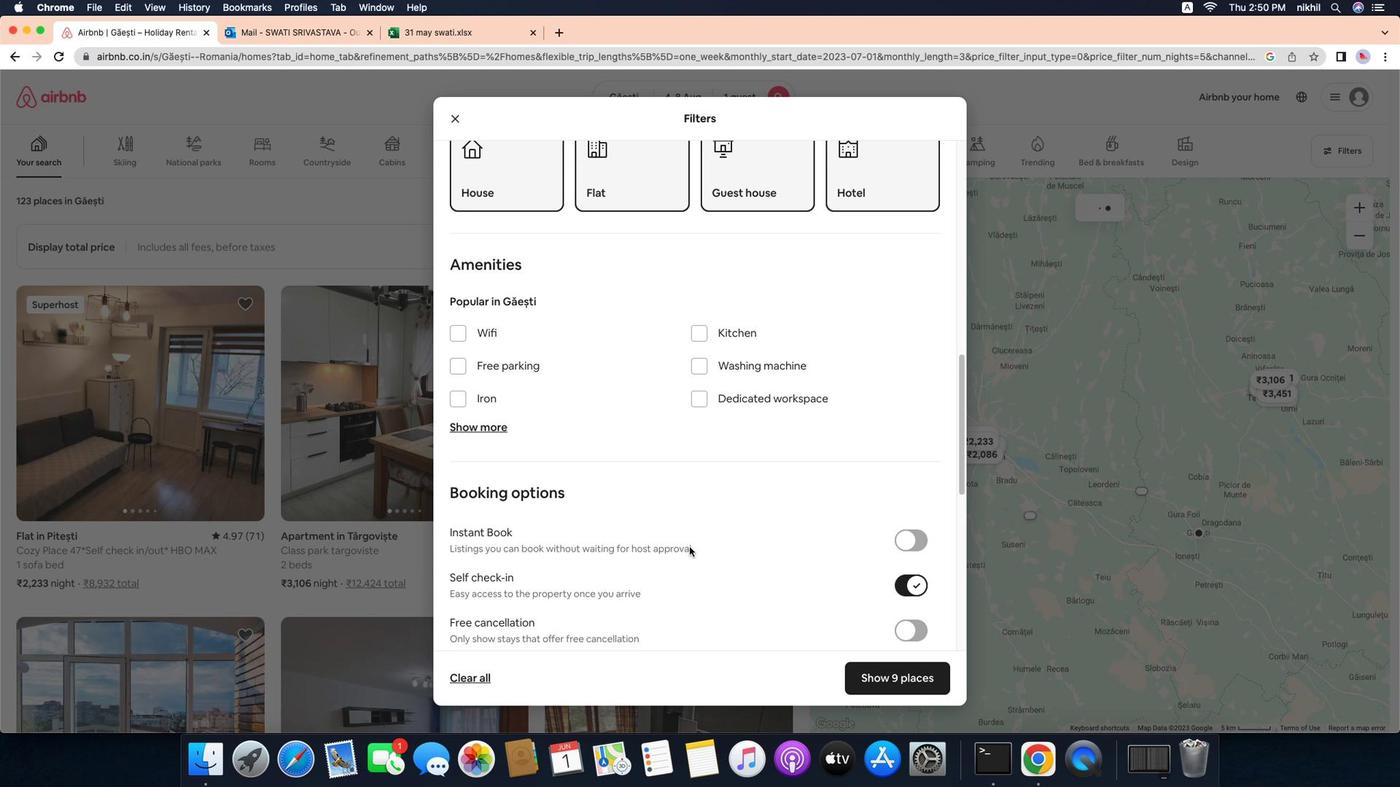 
Action: Mouse scrolled (685, 541) with delta (87, 8)
Screenshot: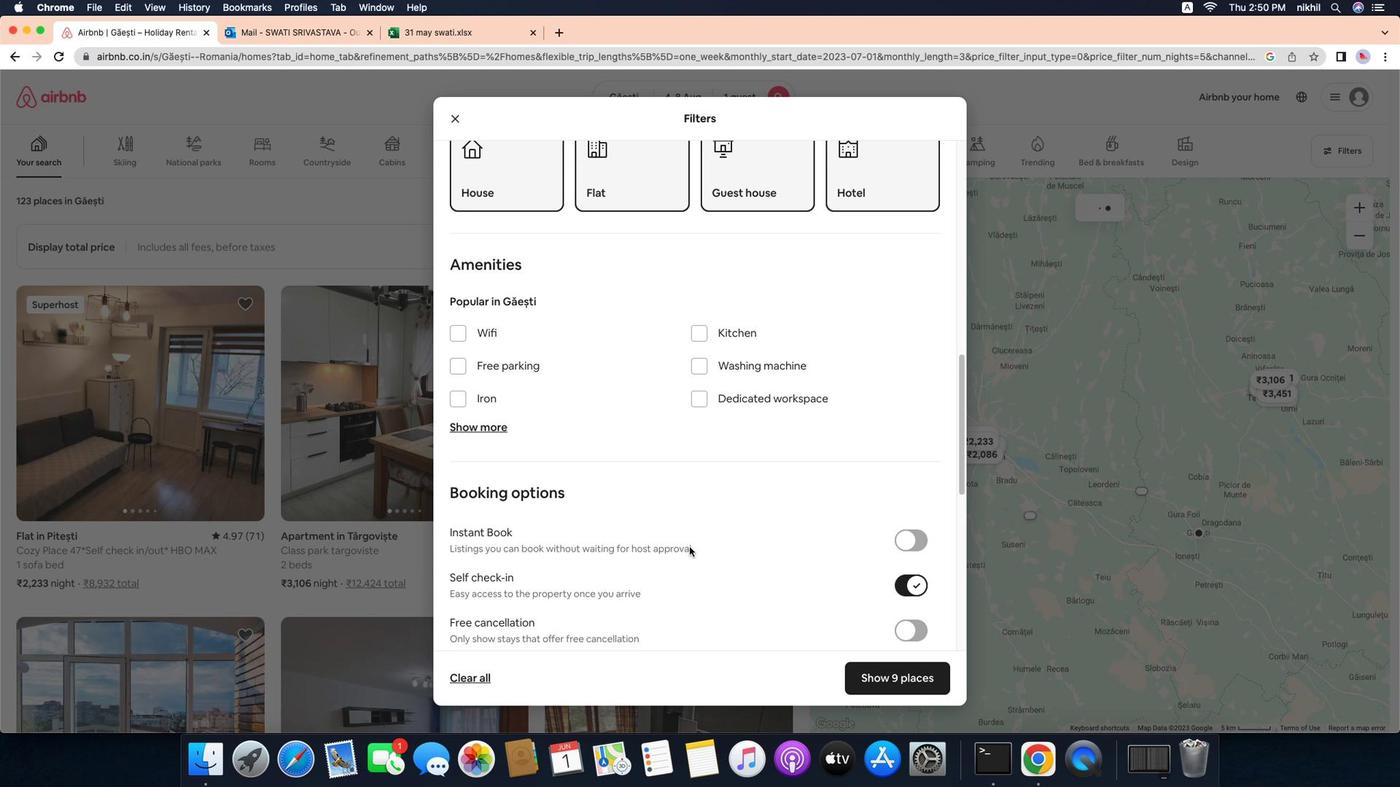 
Action: Mouse moved to (685, 541)
Screenshot: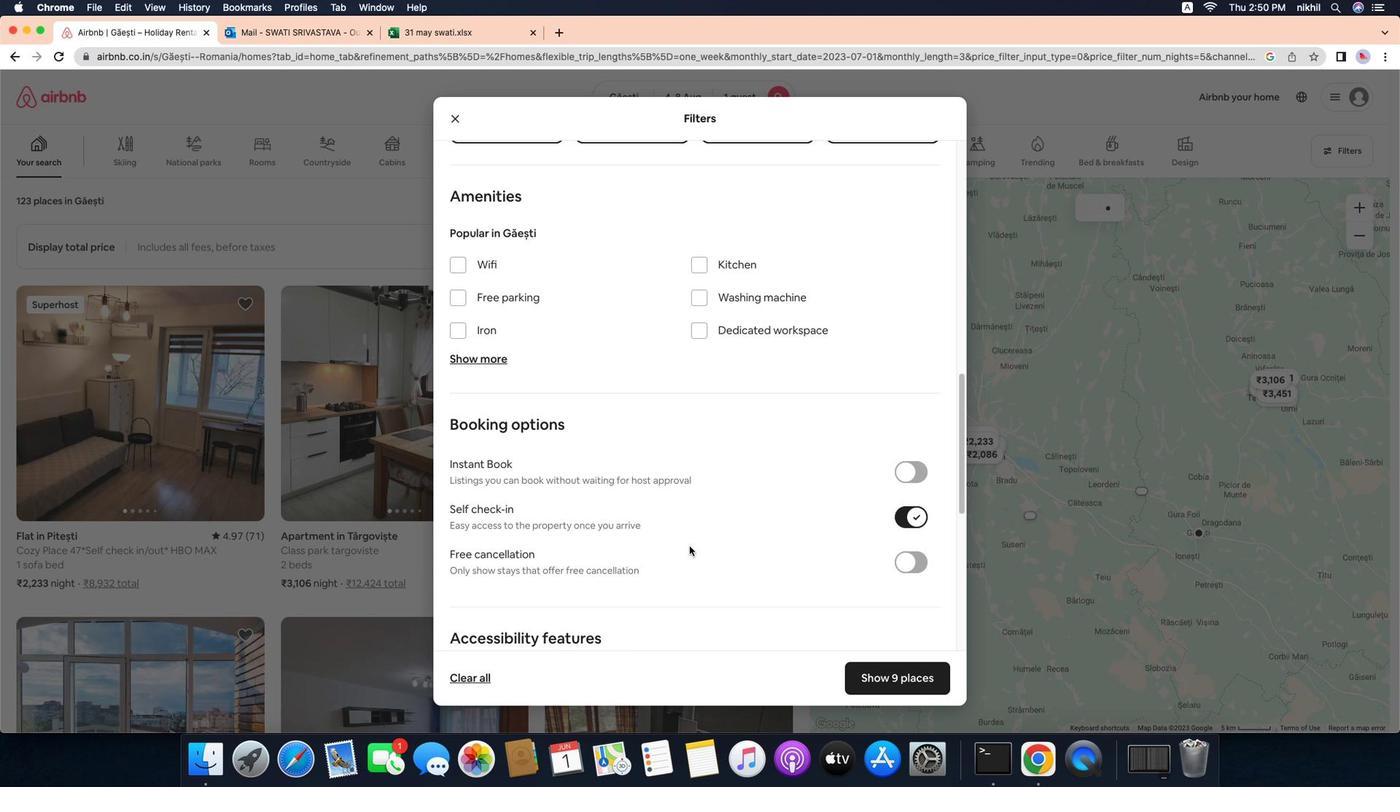
Action: Mouse scrolled (685, 541) with delta (87, 8)
Screenshot: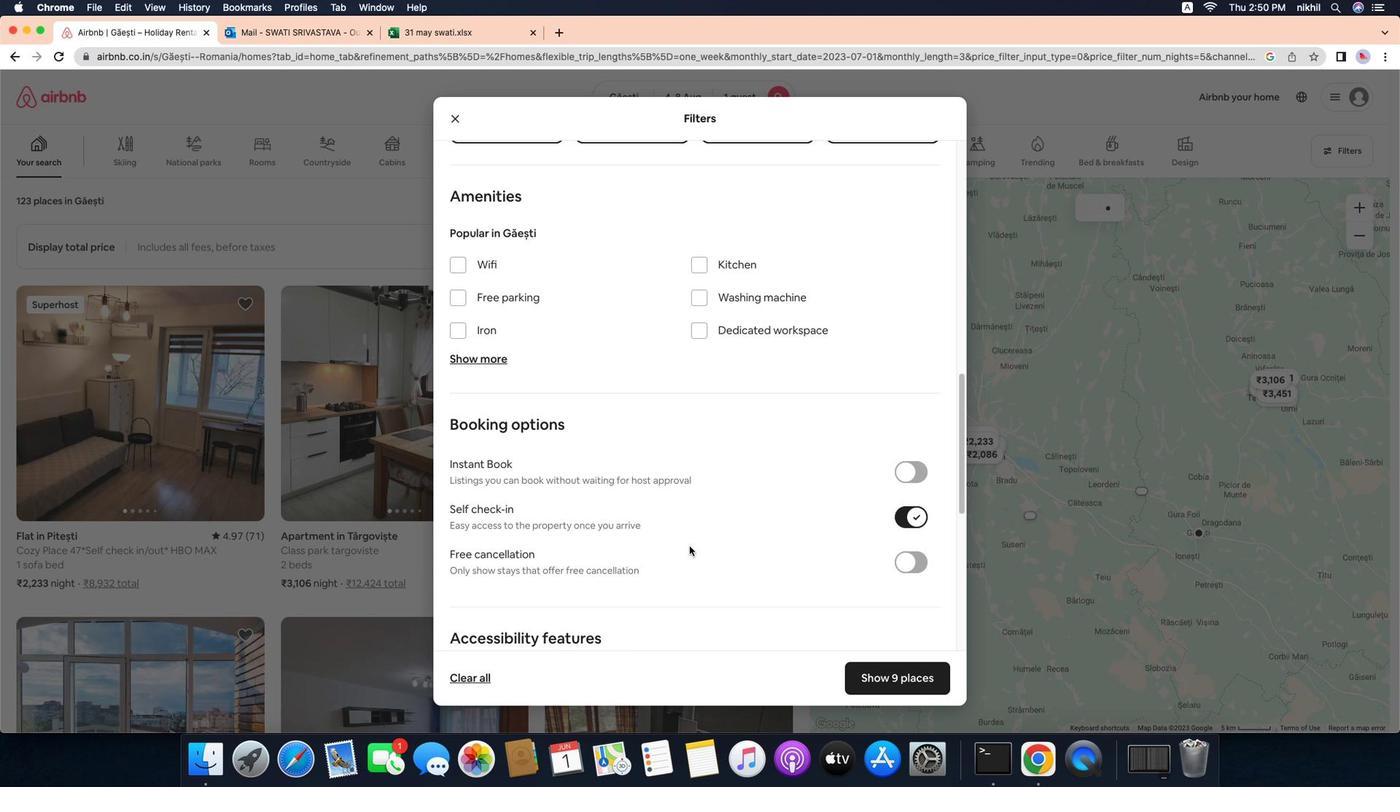 
Action: Mouse moved to (684, 539)
Screenshot: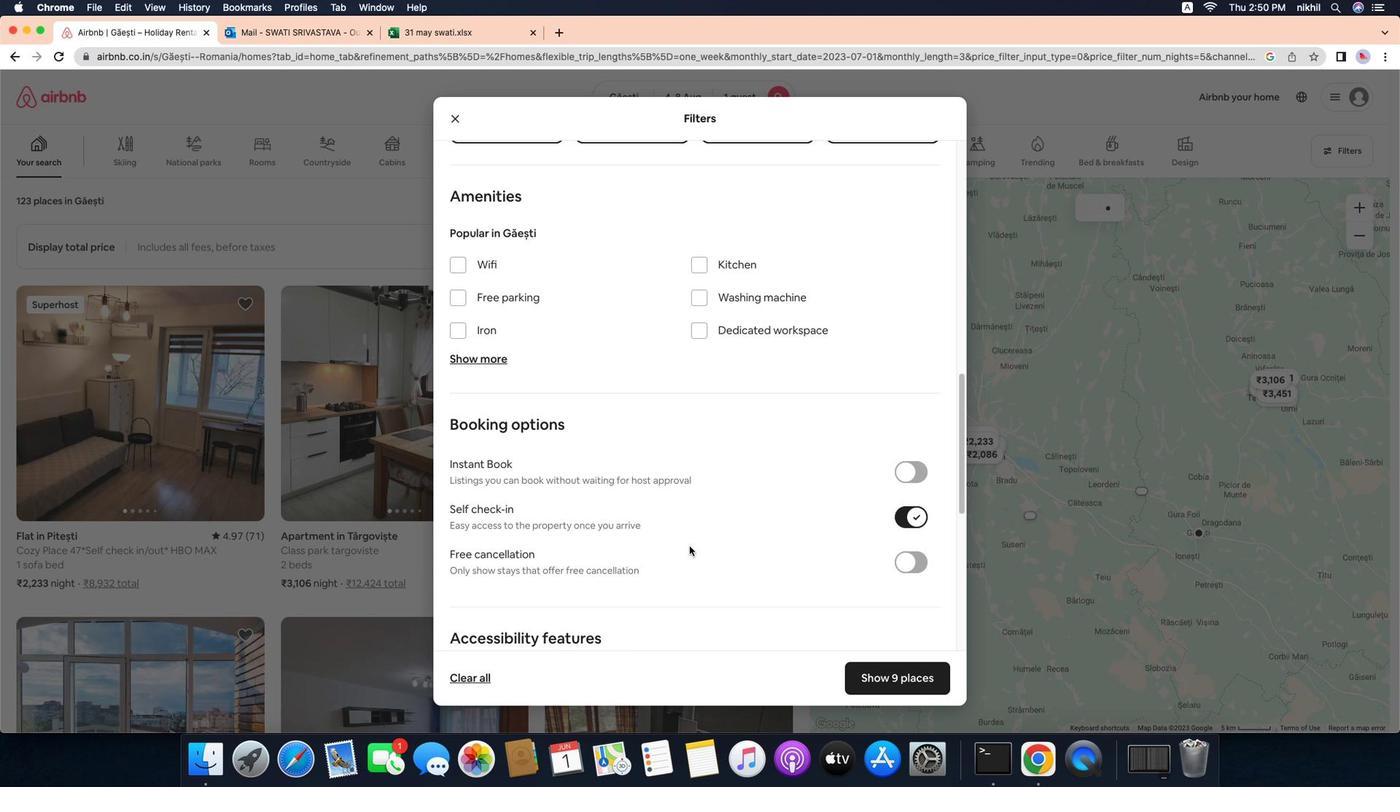 
Action: Mouse scrolled (684, 539) with delta (87, 5)
Screenshot: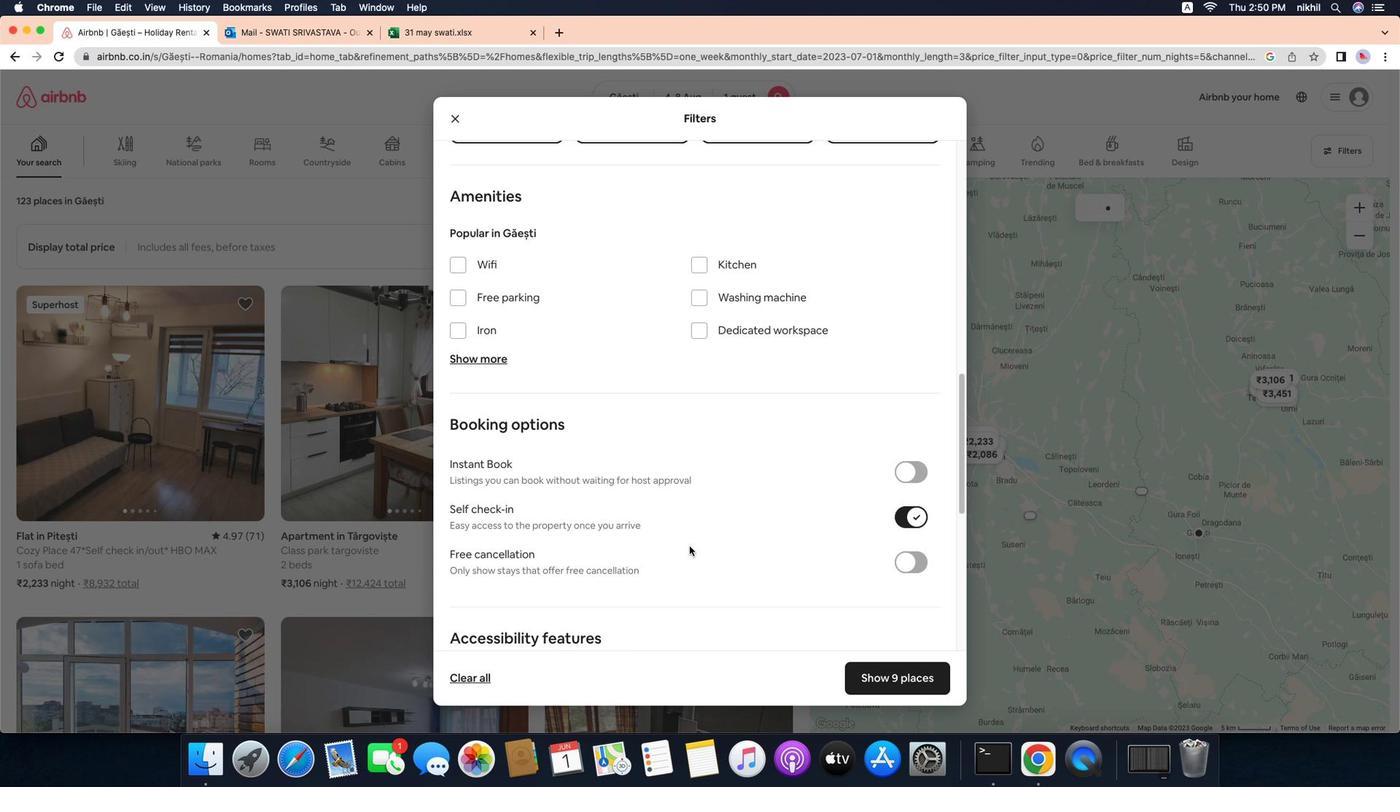 
Action: Mouse moved to (684, 537)
Screenshot: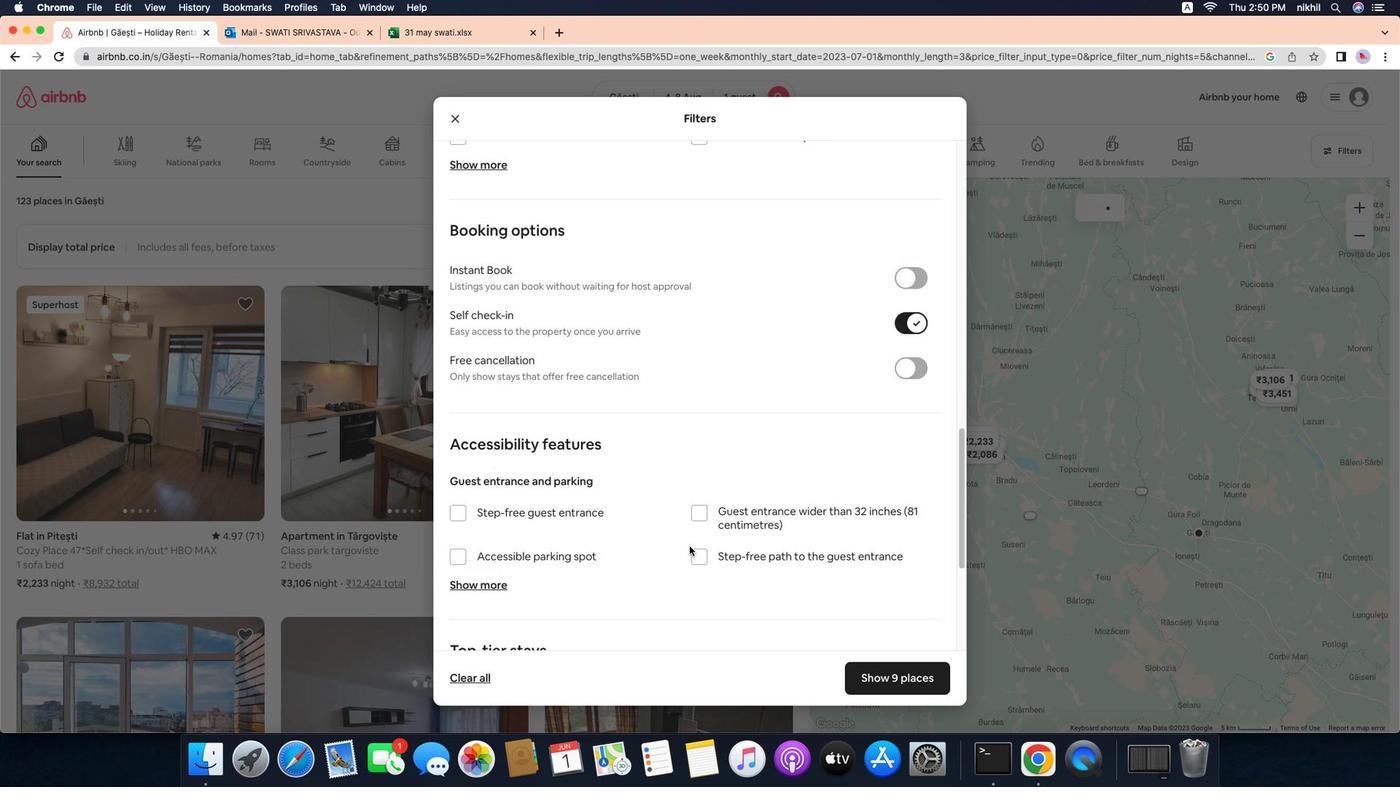 
Action: Mouse scrolled (684, 537) with delta (87, 5)
Screenshot: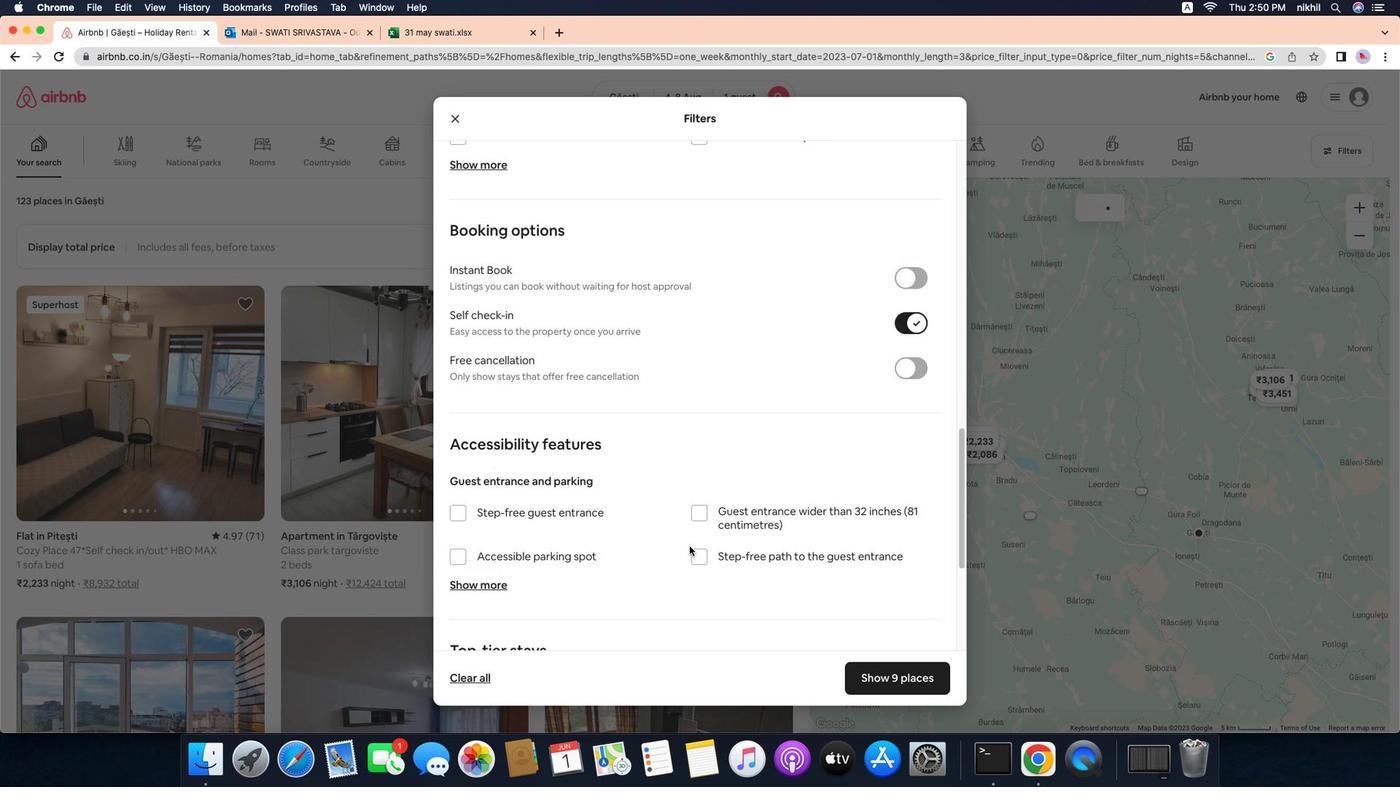 
Action: Mouse moved to (684, 536)
Screenshot: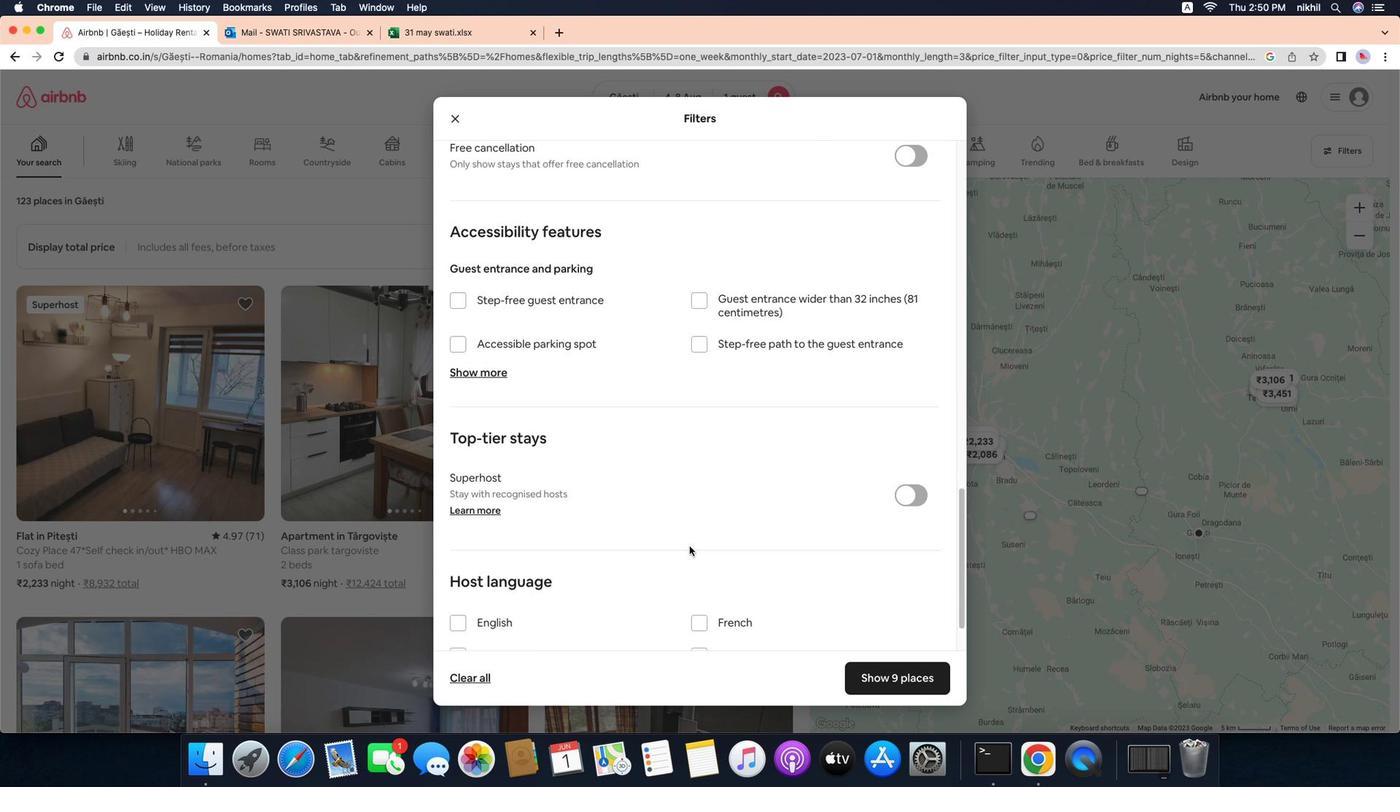 
Action: Mouse scrolled (684, 536) with delta (87, 4)
Screenshot: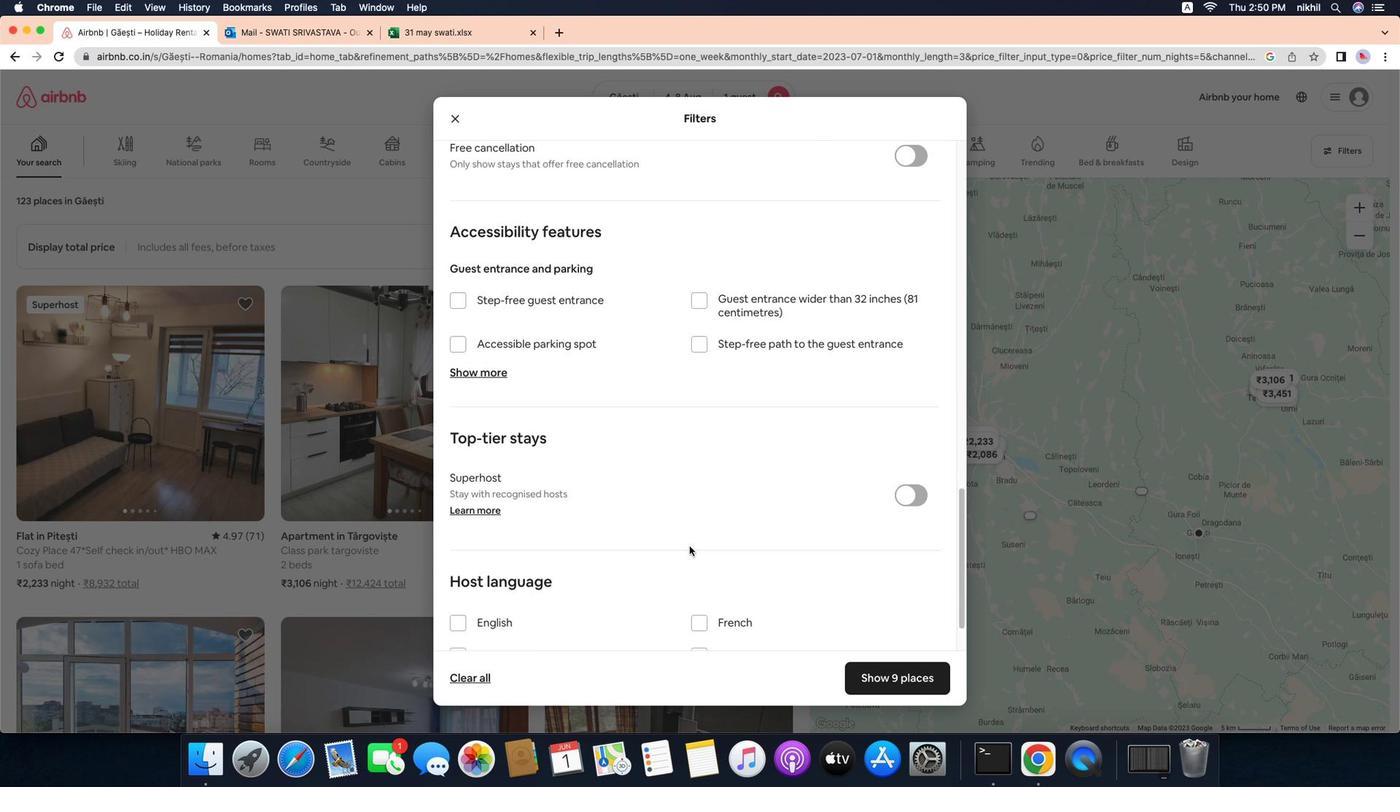 
Action: Mouse moved to (684, 535)
Screenshot: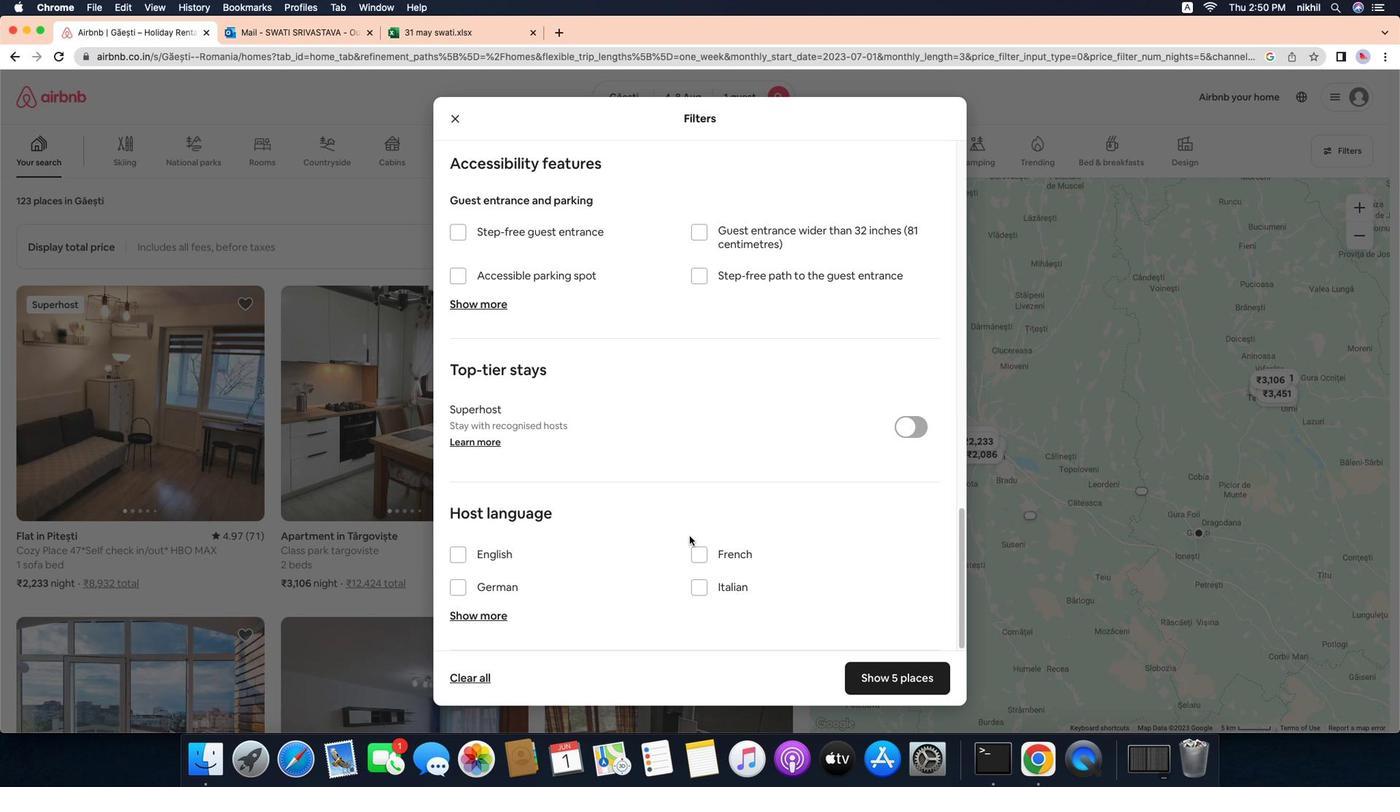 
Action: Mouse scrolled (684, 535) with delta (87, 8)
Screenshot: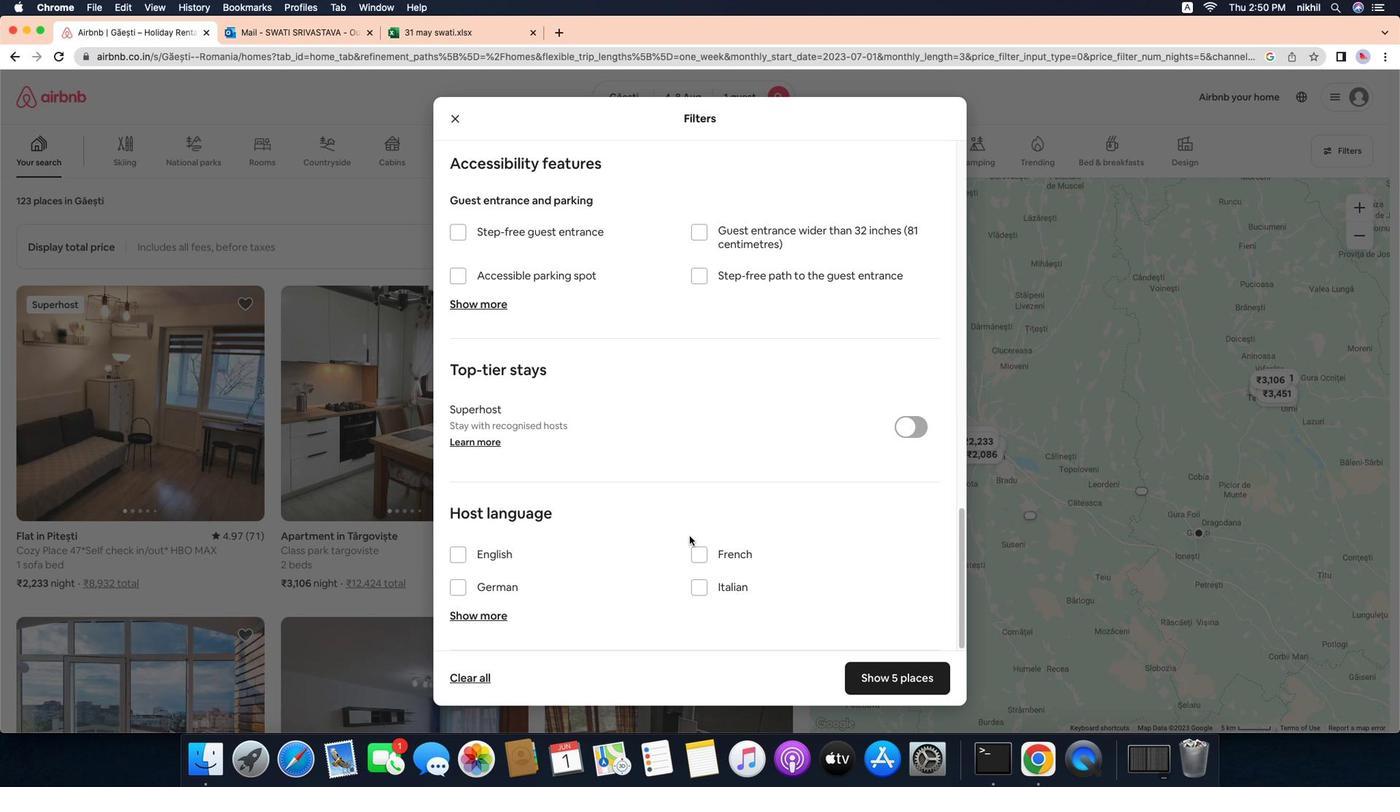 
Action: Mouse moved to (684, 534)
Screenshot: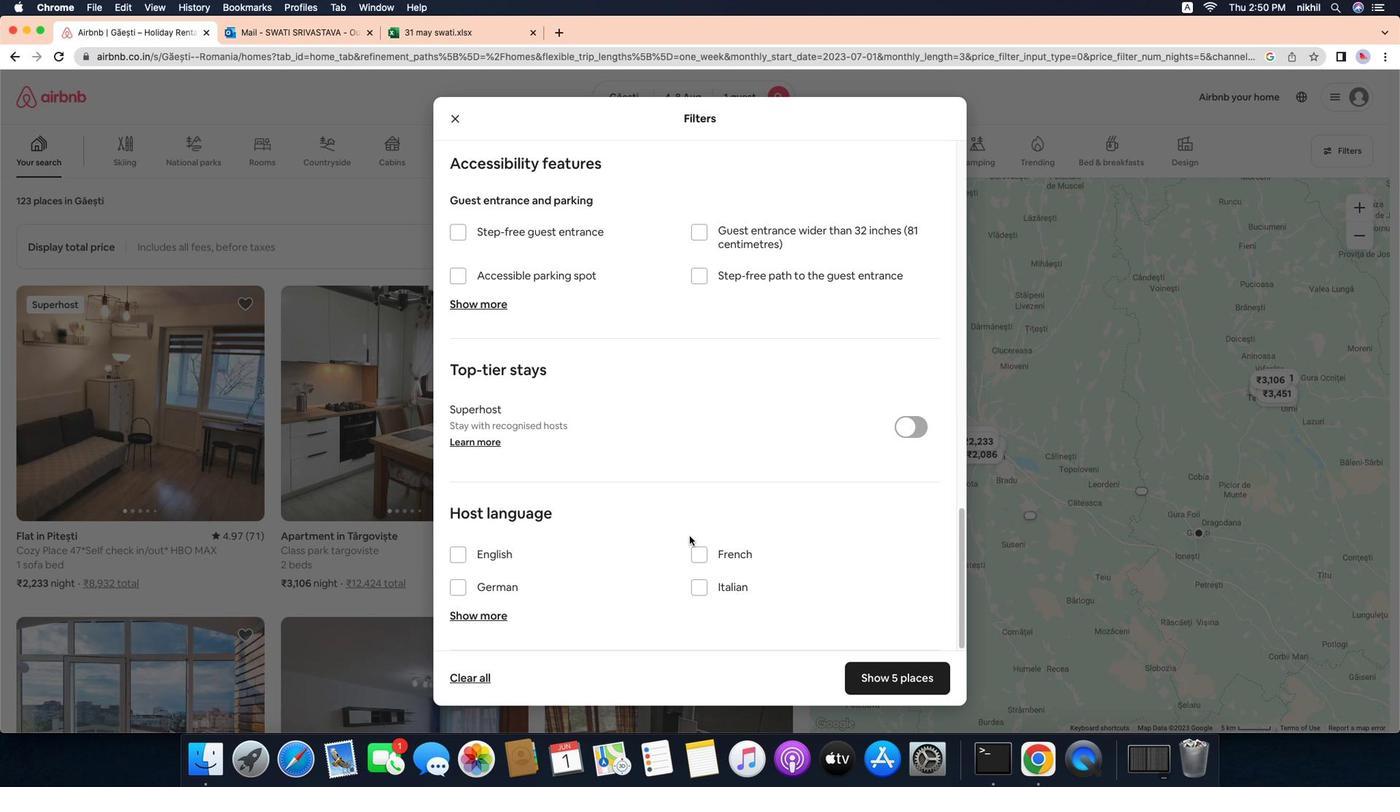 
Action: Mouse scrolled (684, 534) with delta (87, 8)
Screenshot: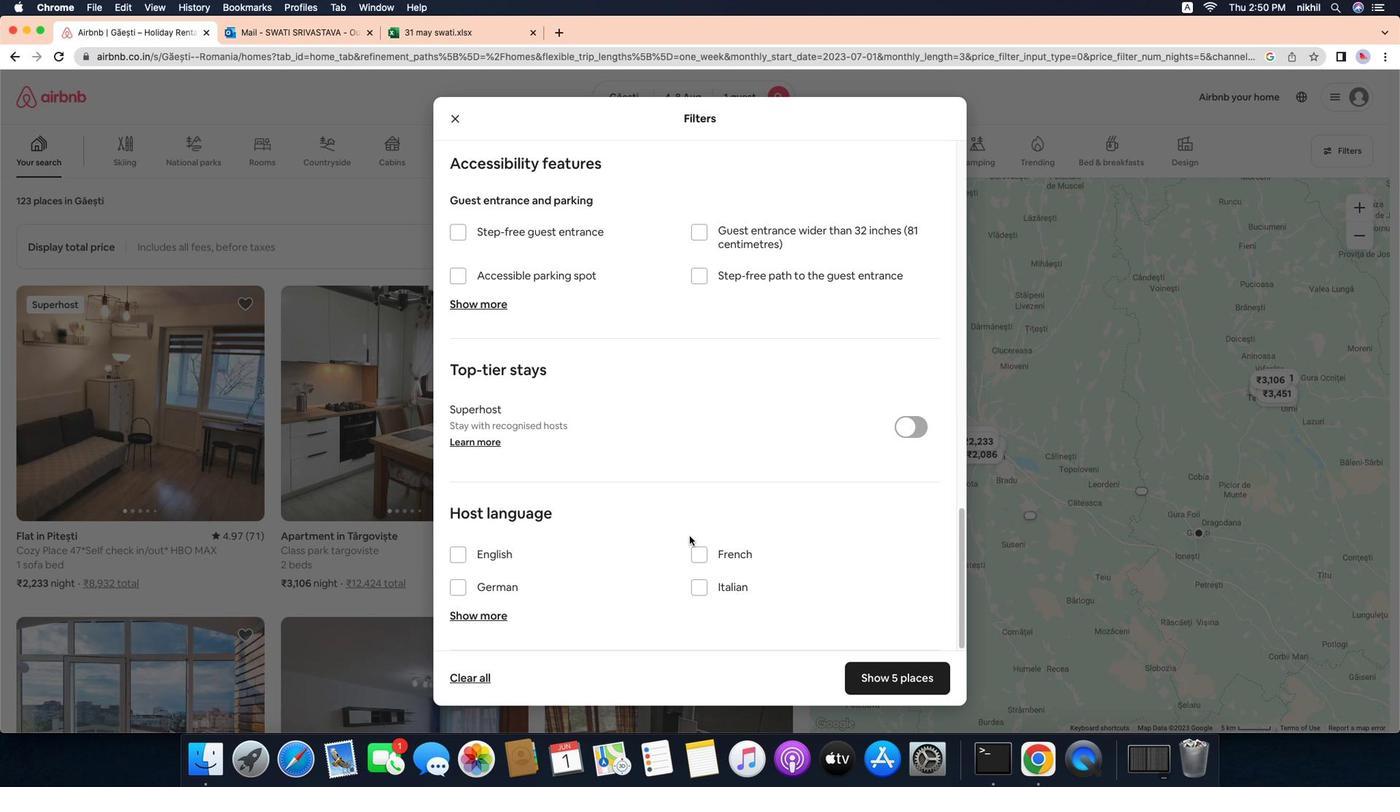 
Action: Mouse moved to (684, 532)
Screenshot: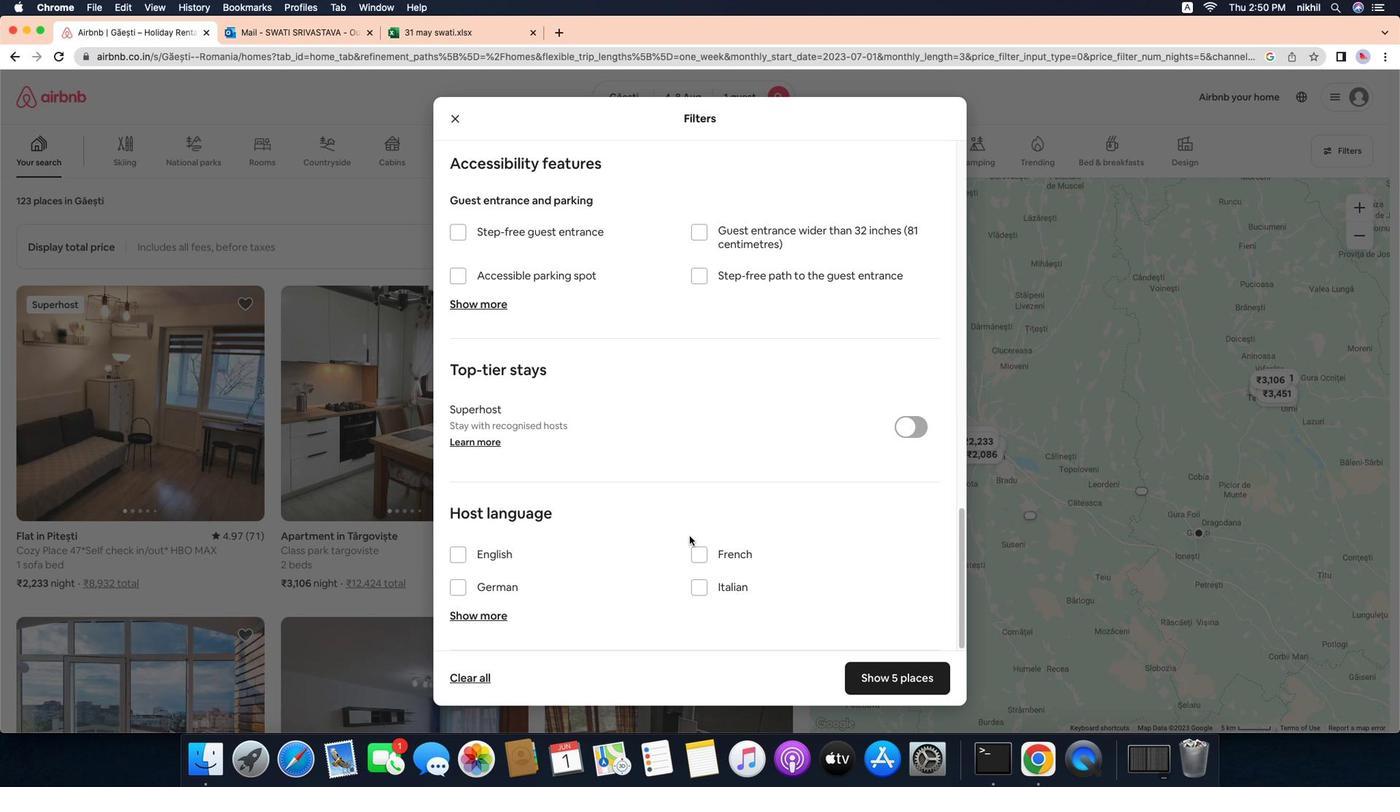 
Action: Mouse scrolled (684, 532) with delta (87, 5)
Screenshot: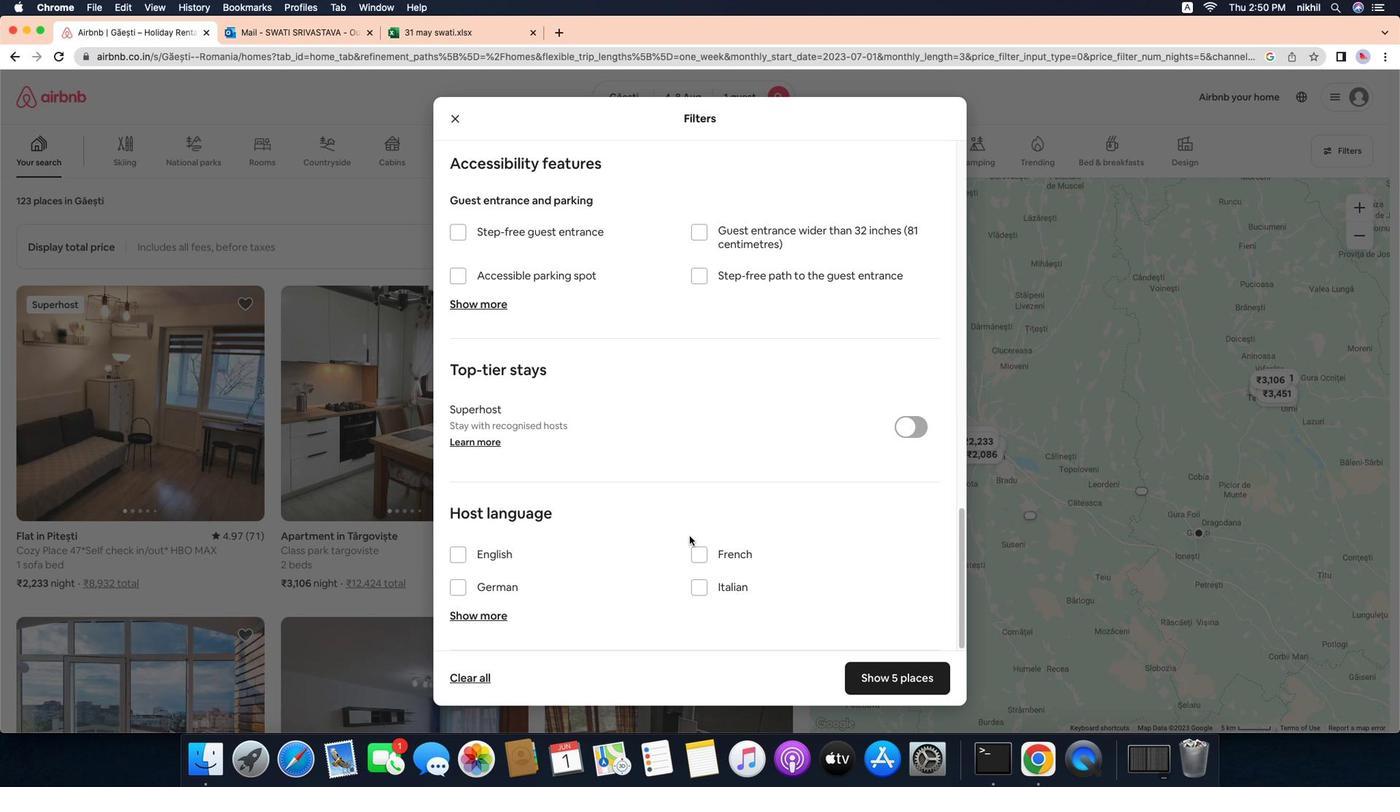 
Action: Mouse moved to (684, 527)
Screenshot: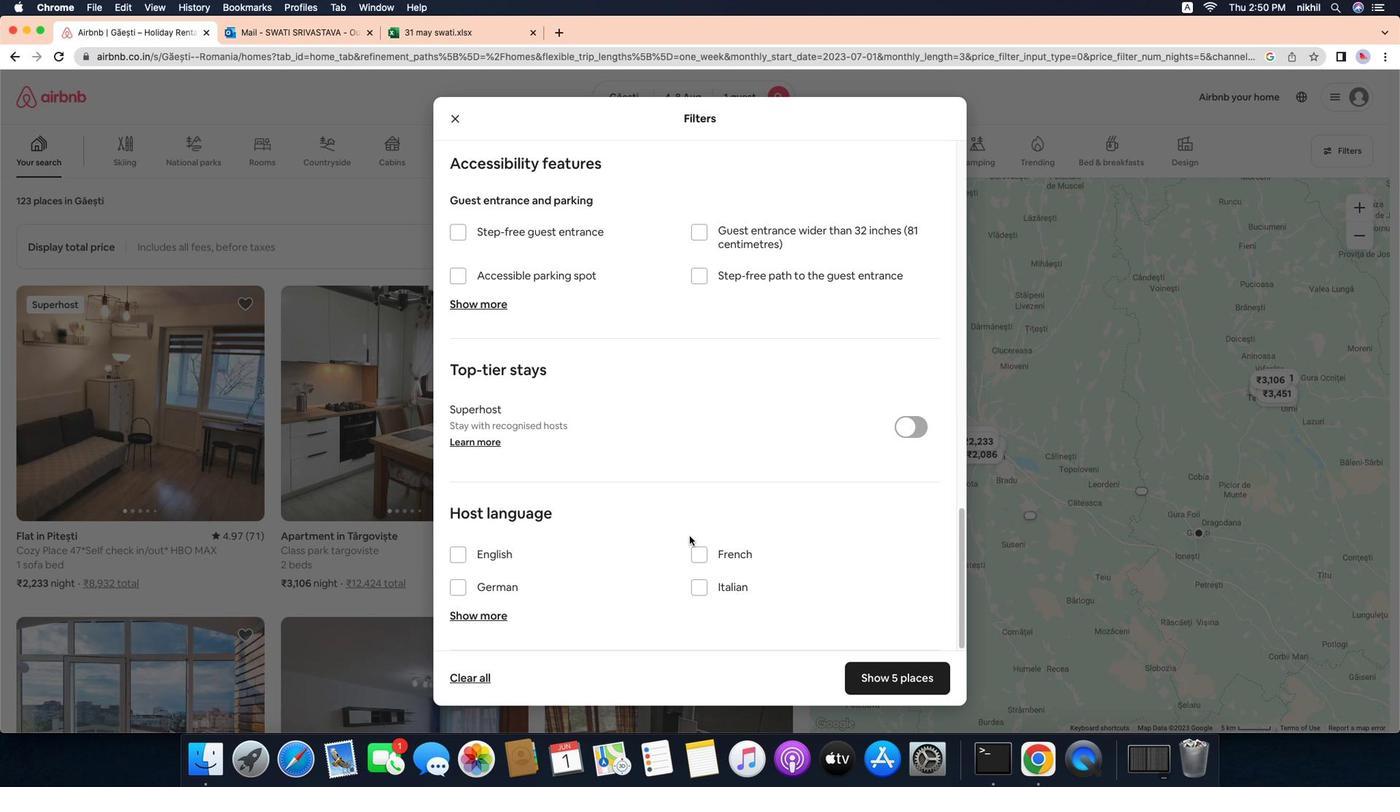 
Action: Mouse scrolled (684, 527) with delta (87, 5)
Screenshot: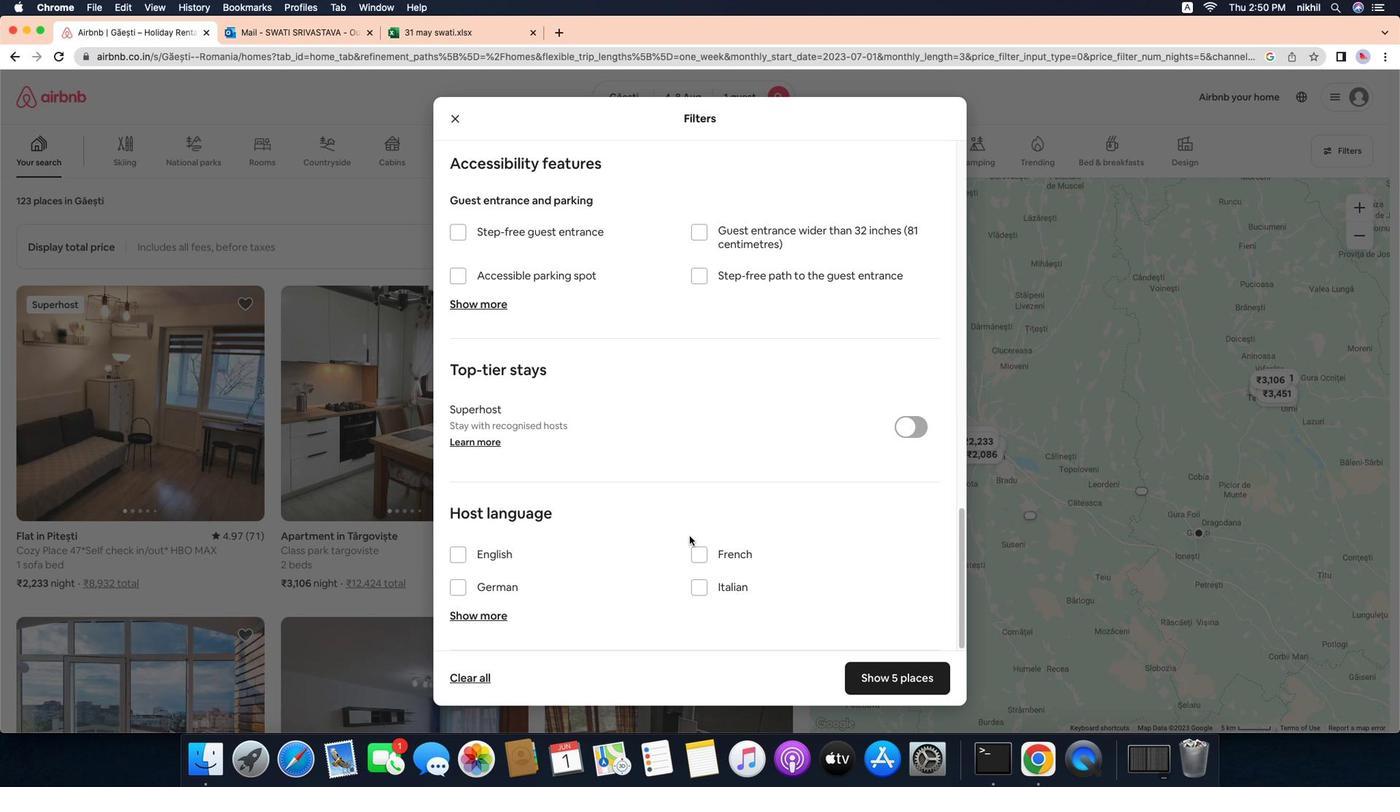
Action: Mouse moved to (492, 544)
Screenshot: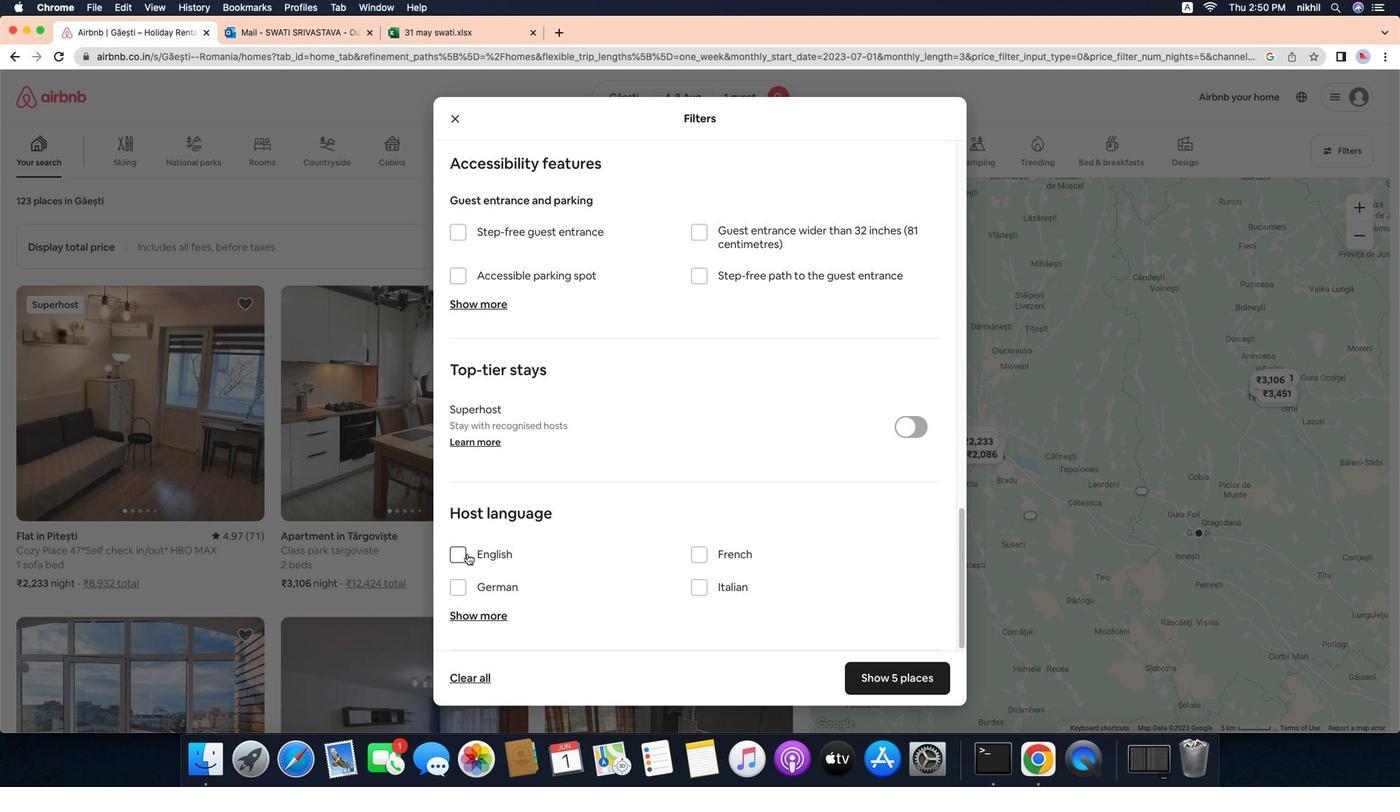 
Action: Mouse pressed left at (492, 544)
Screenshot: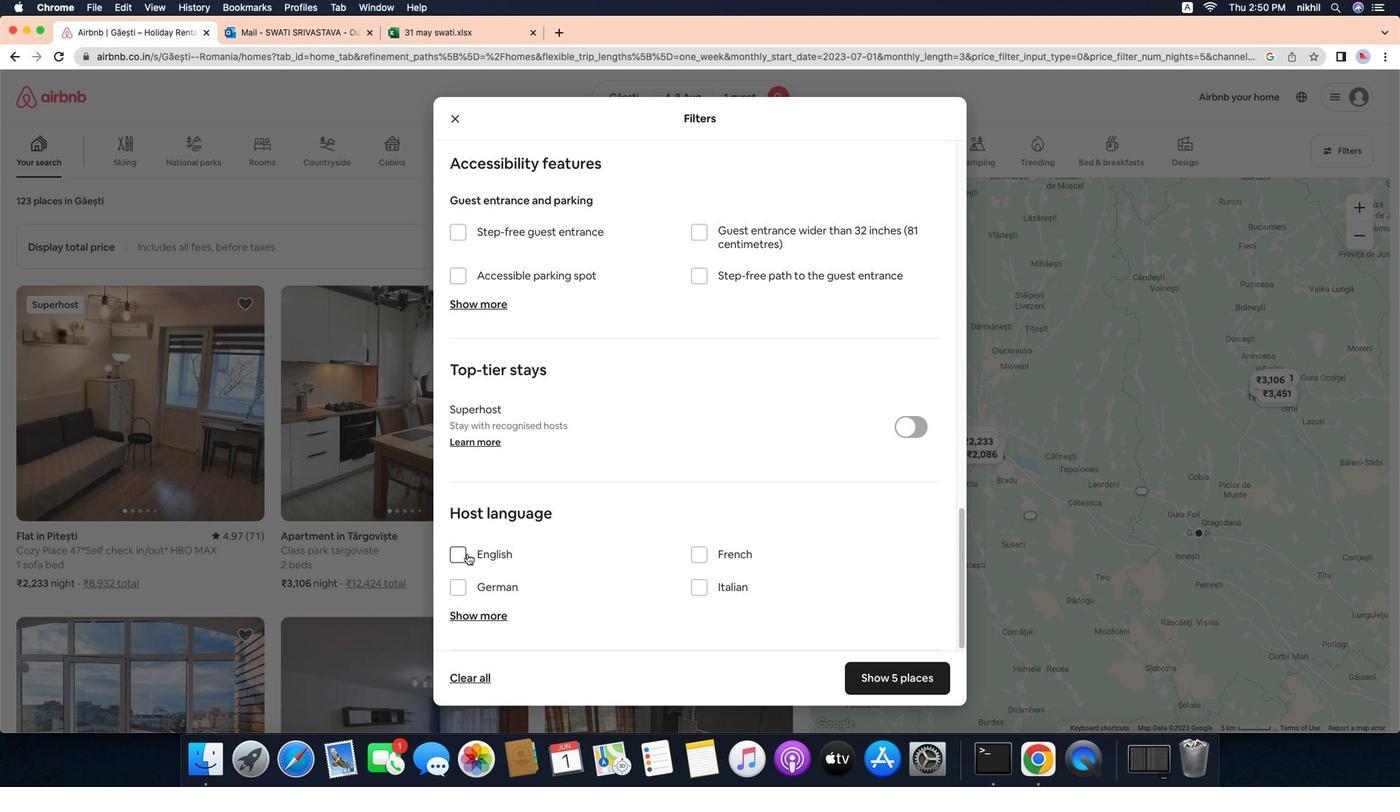 
Action: Mouse moved to (853, 655)
Screenshot: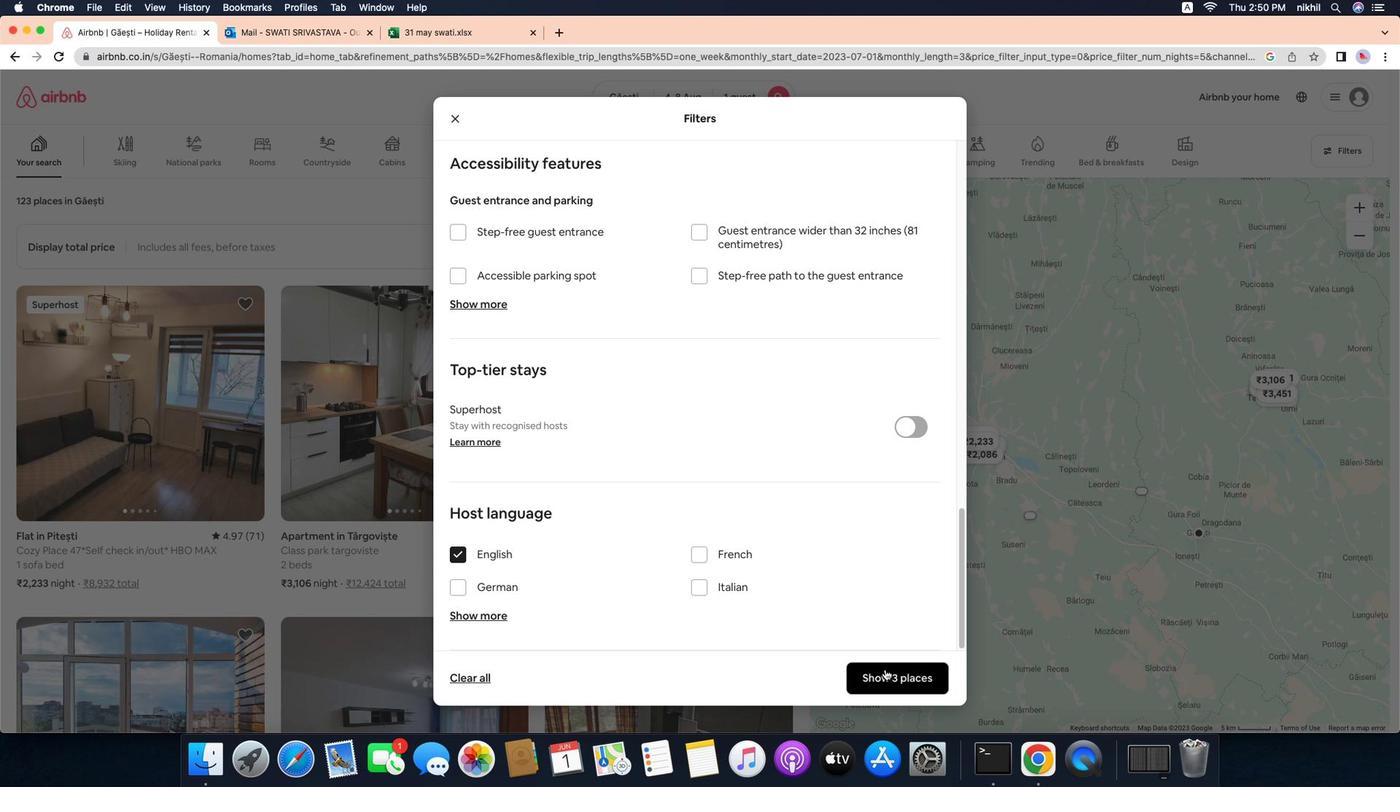 
Action: Mouse pressed left at (853, 655)
Screenshot: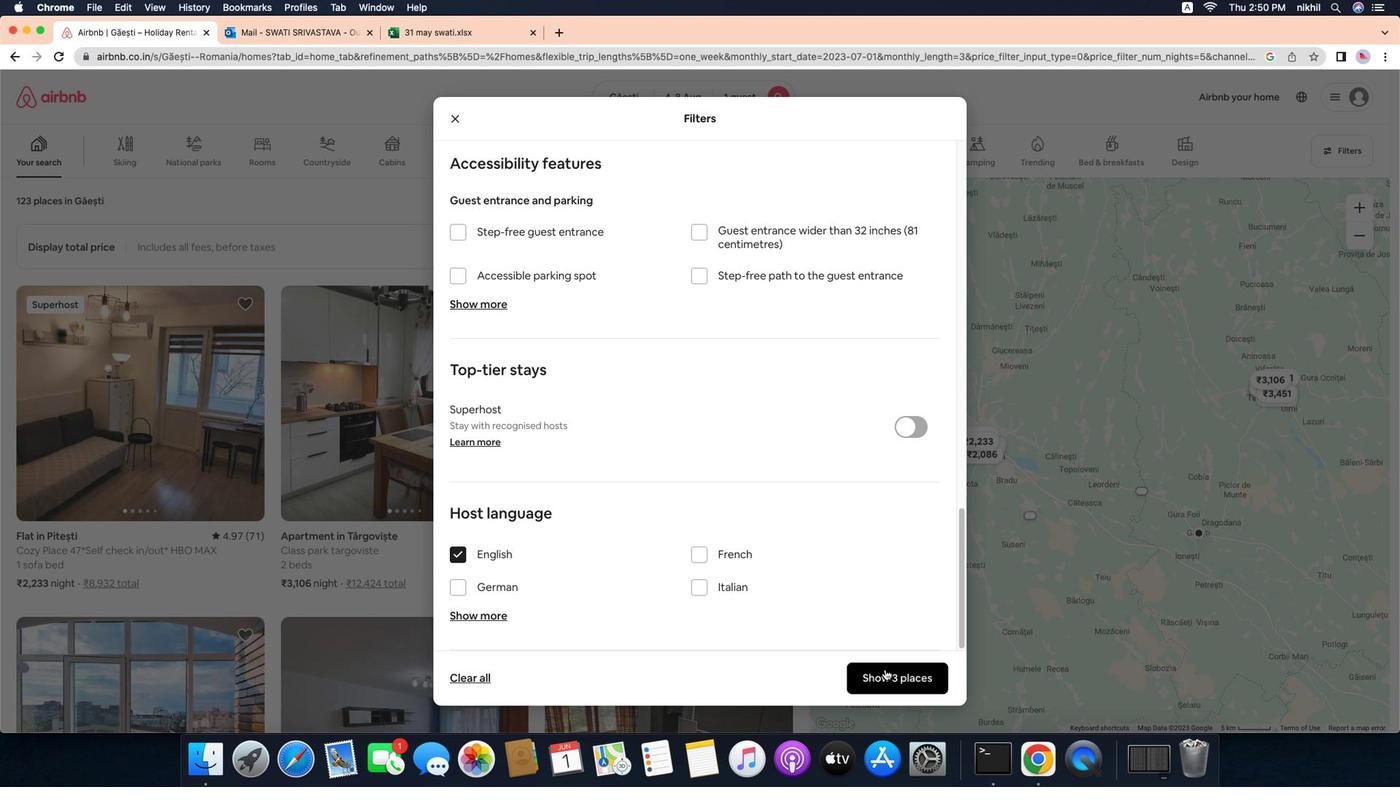 
Action: Mouse moved to (714, 224)
Screenshot: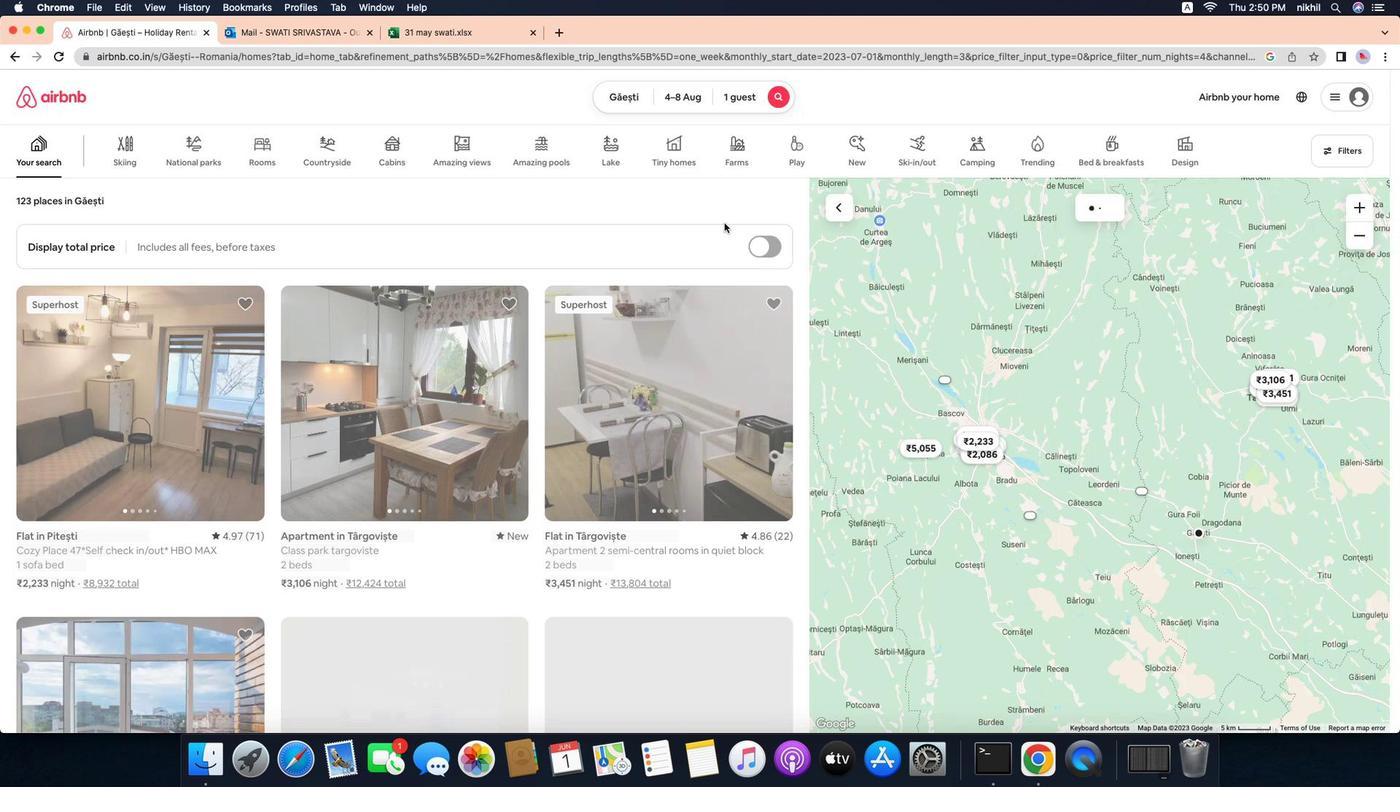 
